 Task: Go to Program & Features. Select Whole Food Market. Add to cart Organic Whole Wheat Baguette-1. Place order for Bailey Nelson, _x000D_
4799 Deborah Dr_x000D_
North Ridgeville, Ohio(OH), 44039, Cell Number (440) 327-0766
Action: Mouse moved to (115, 89)
Screenshot: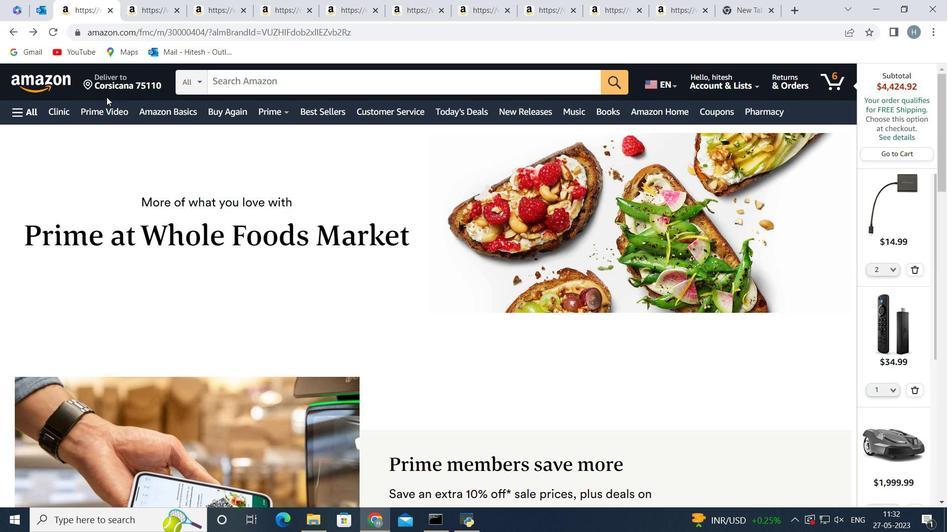 
Action: Mouse pressed left at (115, 89)
Screenshot: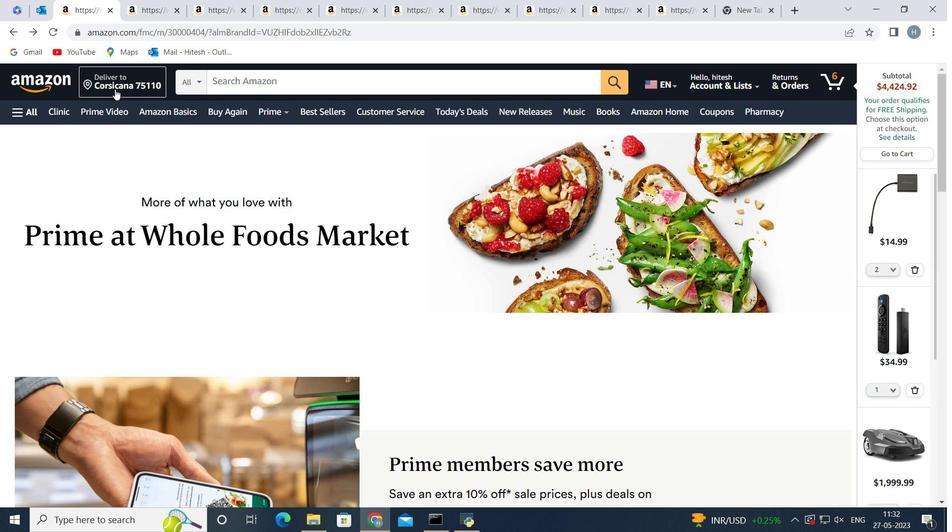 
Action: Mouse moved to (471, 345)
Screenshot: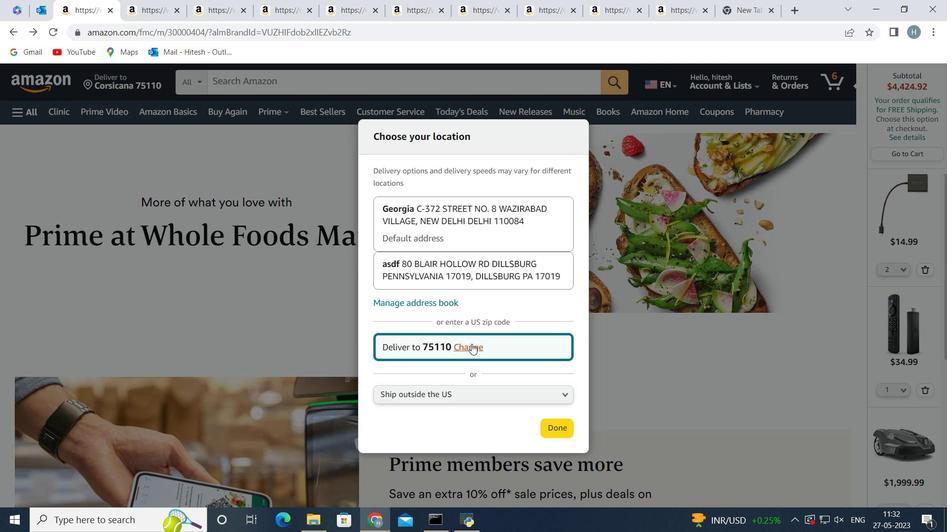 
Action: Mouse pressed left at (471, 345)
Screenshot: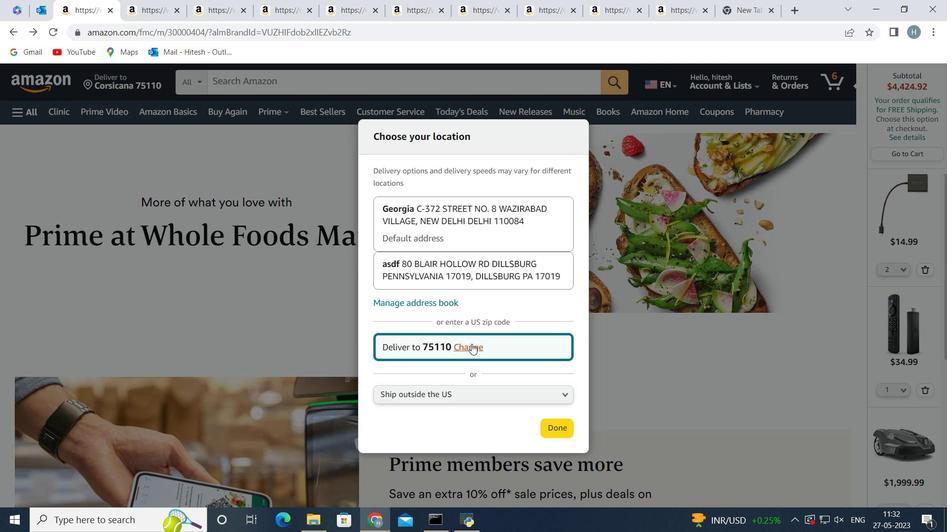 
Action: Mouse moved to (453, 342)
Screenshot: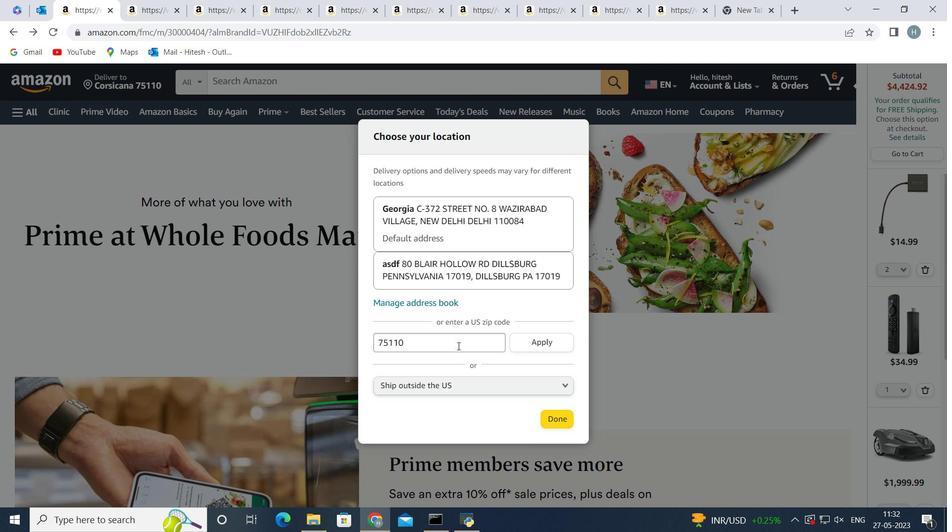 
Action: Mouse pressed left at (453, 342)
Screenshot: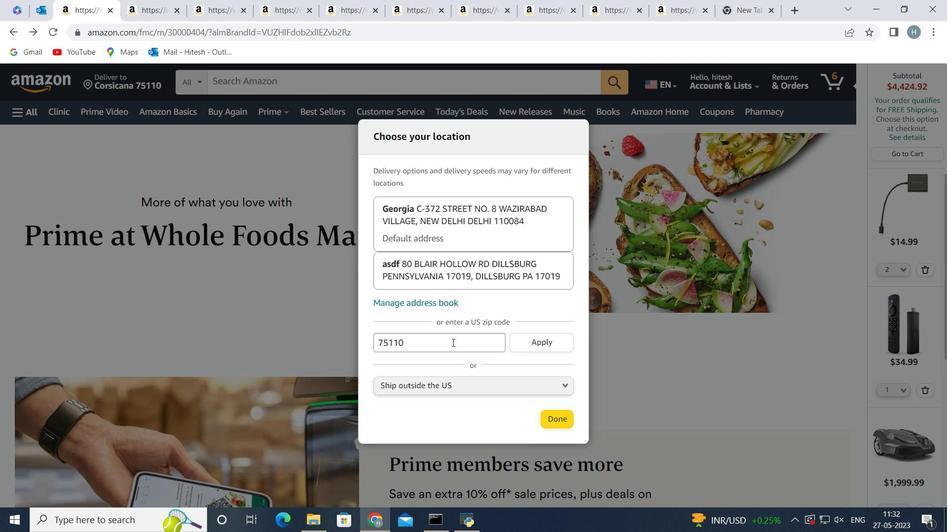 
Action: Key pressed <Key.backspace><Key.backspace><Key.backspace><Key.backspace><Key.backspace><Key.backspace><Key.backspace><Key.backspace><Key.backspace><Key.backspace><Key.backspace>44039
Screenshot: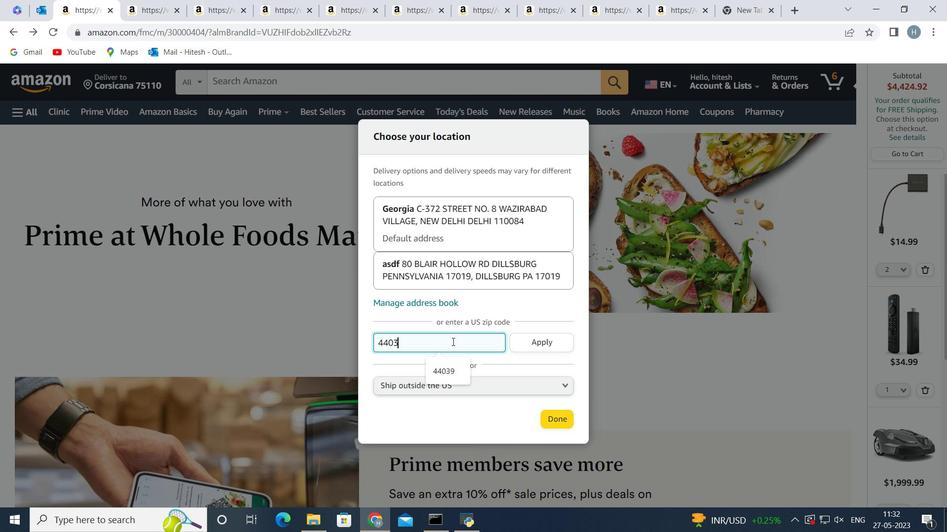 
Action: Mouse moved to (521, 345)
Screenshot: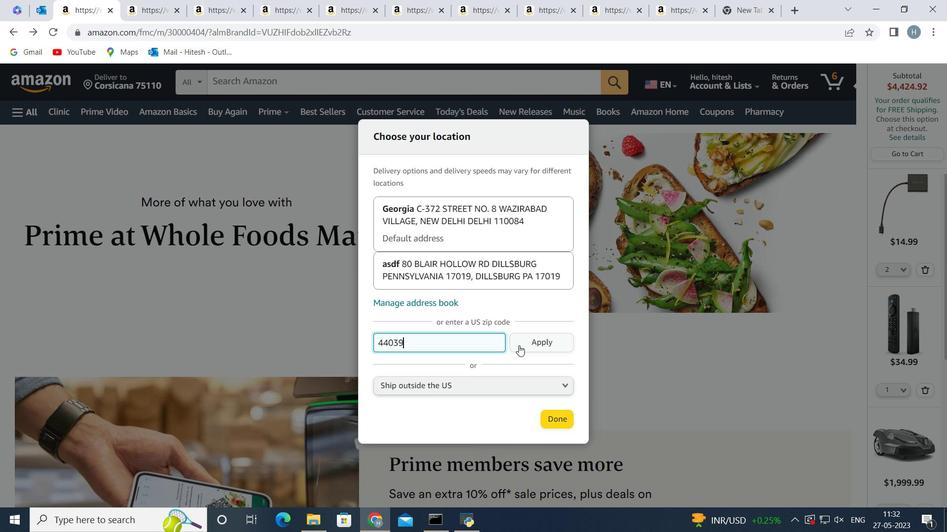 
Action: Mouse pressed left at (521, 345)
Screenshot: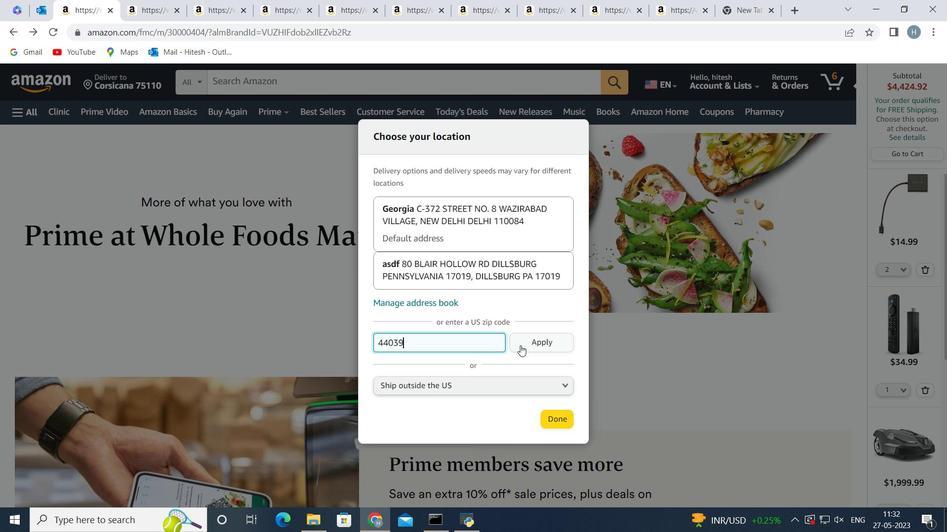 
Action: Mouse moved to (555, 425)
Screenshot: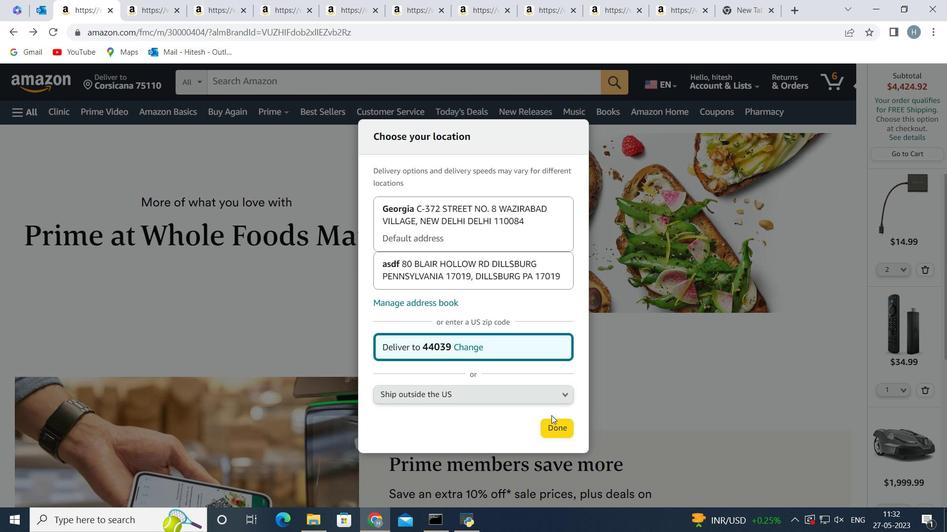 
Action: Mouse pressed left at (555, 425)
Screenshot: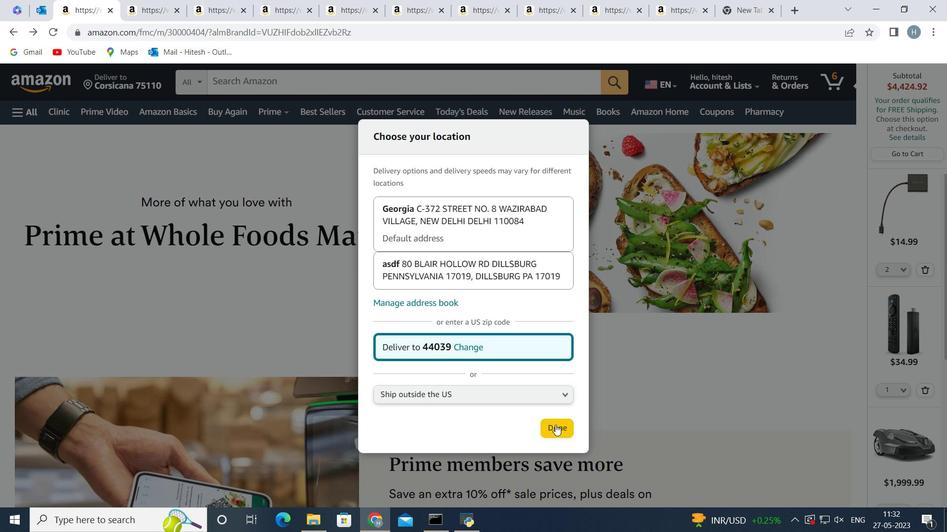 
Action: Mouse moved to (42, 110)
Screenshot: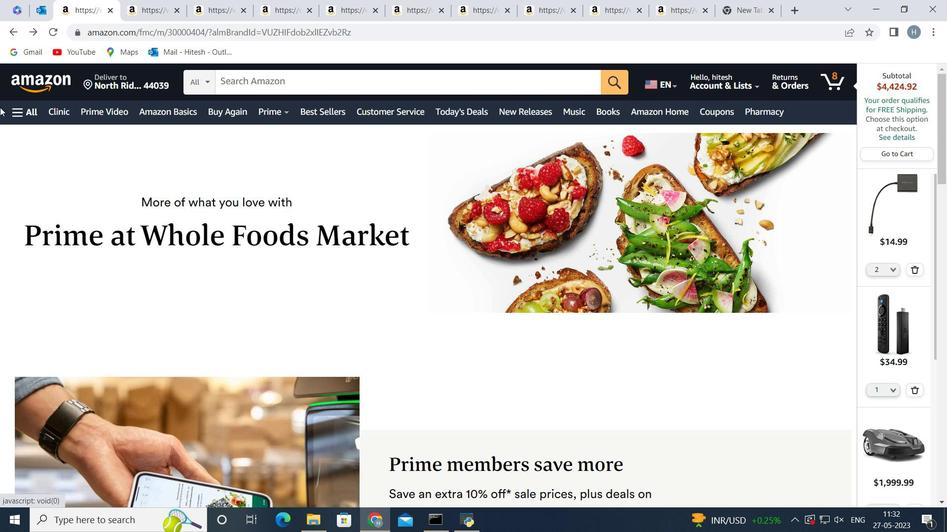 
Action: Mouse pressed left at (42, 110)
Screenshot: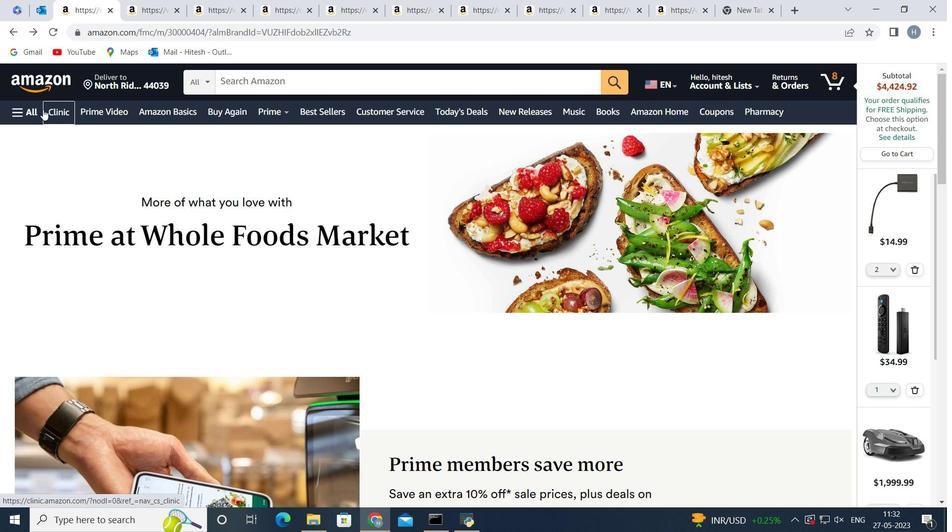 
Action: Mouse moved to (29, 110)
Screenshot: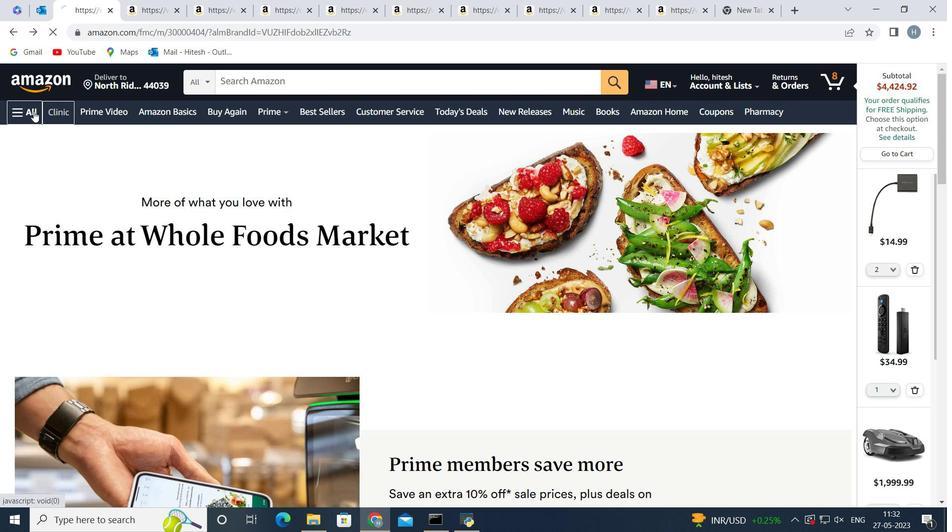
Action: Mouse pressed left at (29, 110)
Screenshot: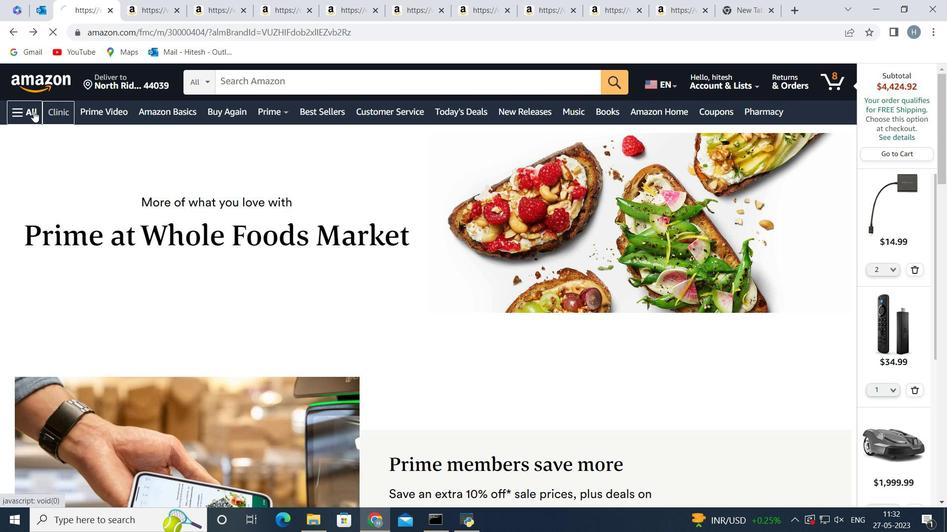 
Action: Mouse moved to (109, 176)
Screenshot: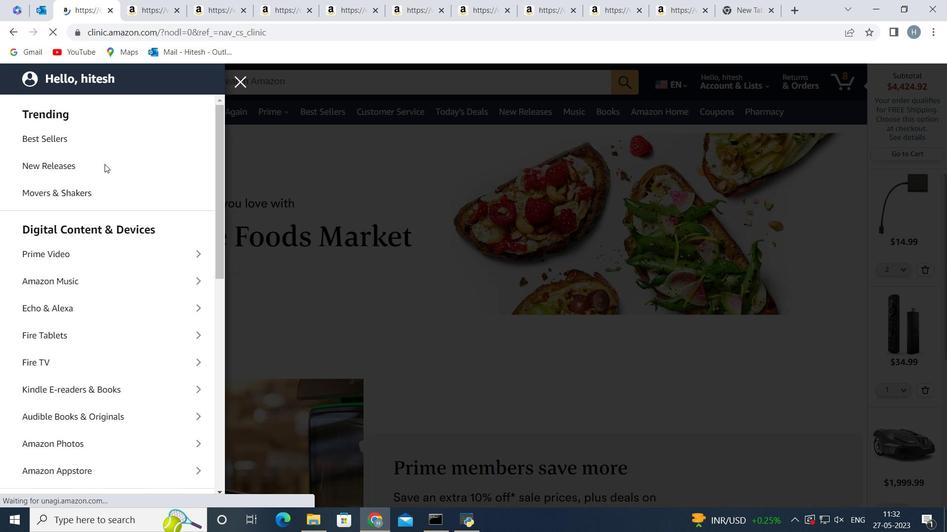 
Action: Mouse scrolled (109, 175) with delta (0, 0)
Screenshot: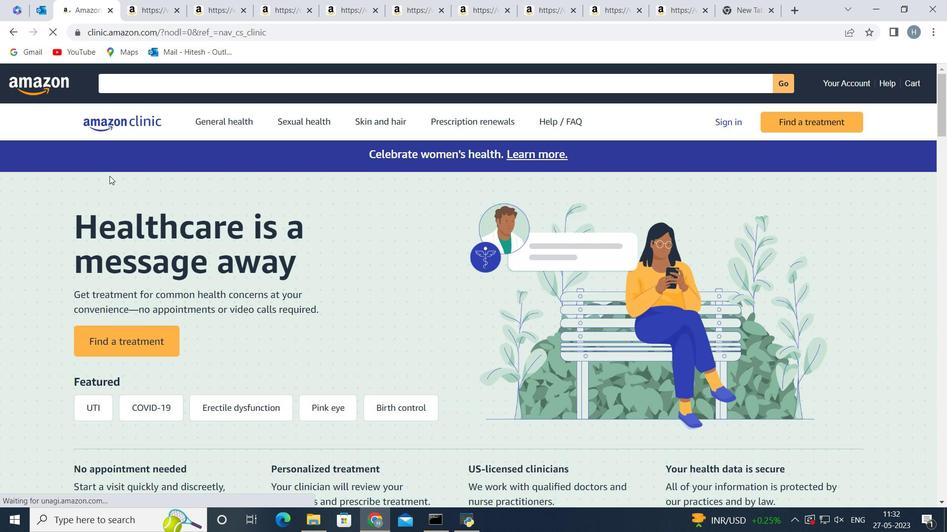 
Action: Mouse moved to (227, 184)
Screenshot: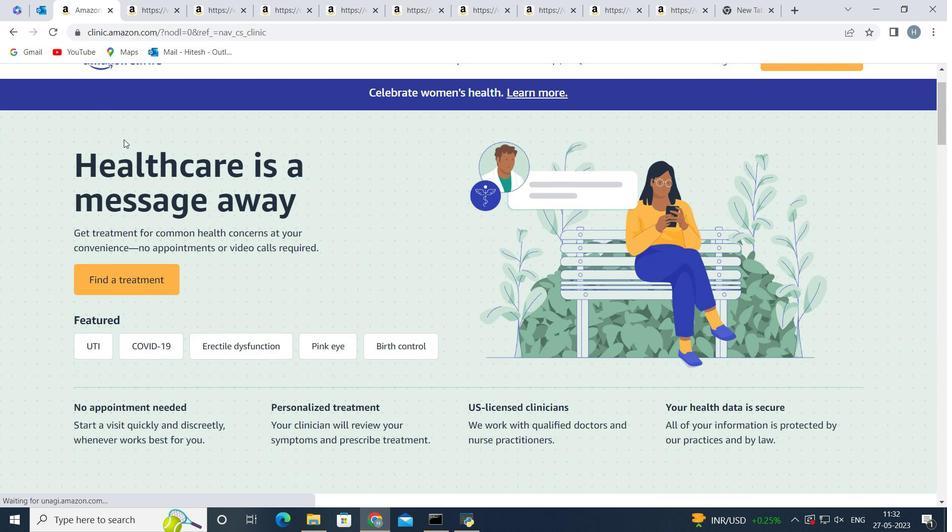 
Action: Mouse scrolled (227, 184) with delta (0, 0)
Screenshot: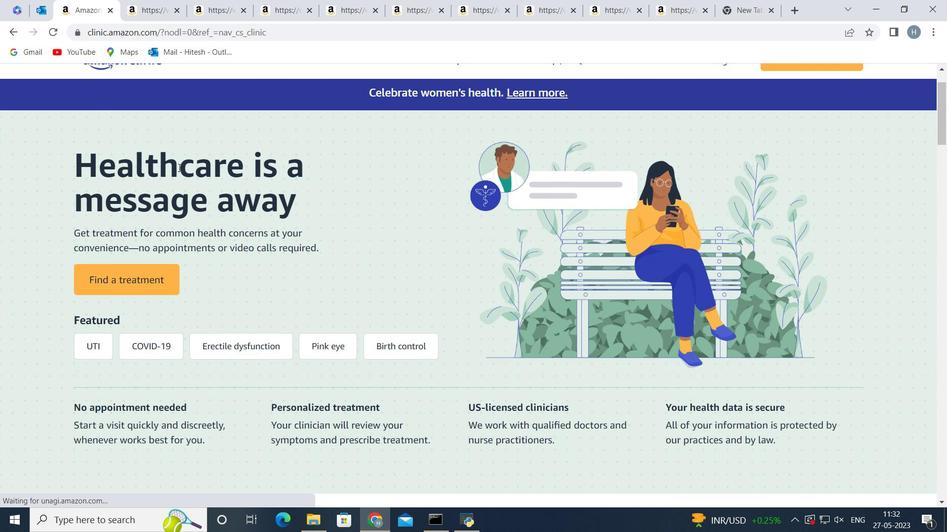 
Action: Mouse scrolled (227, 184) with delta (0, 0)
Screenshot: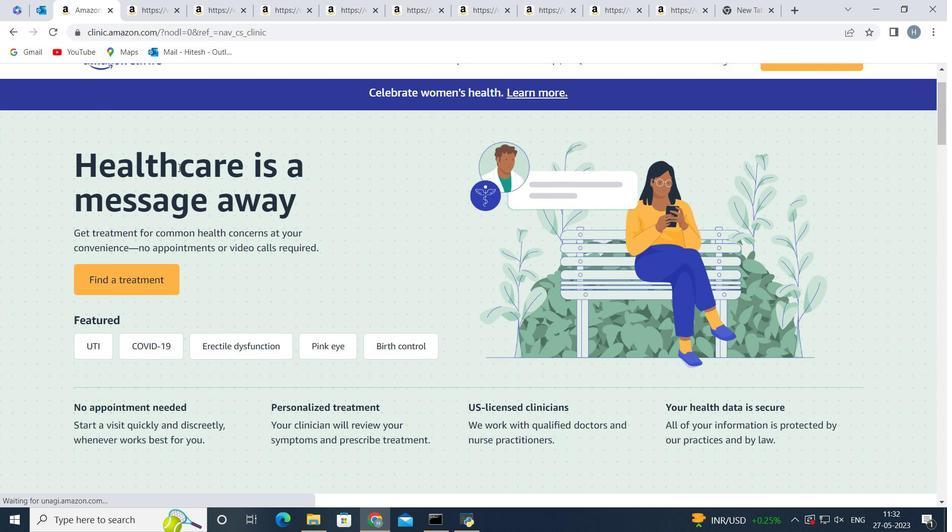 
Action: Mouse scrolled (227, 184) with delta (0, 0)
Screenshot: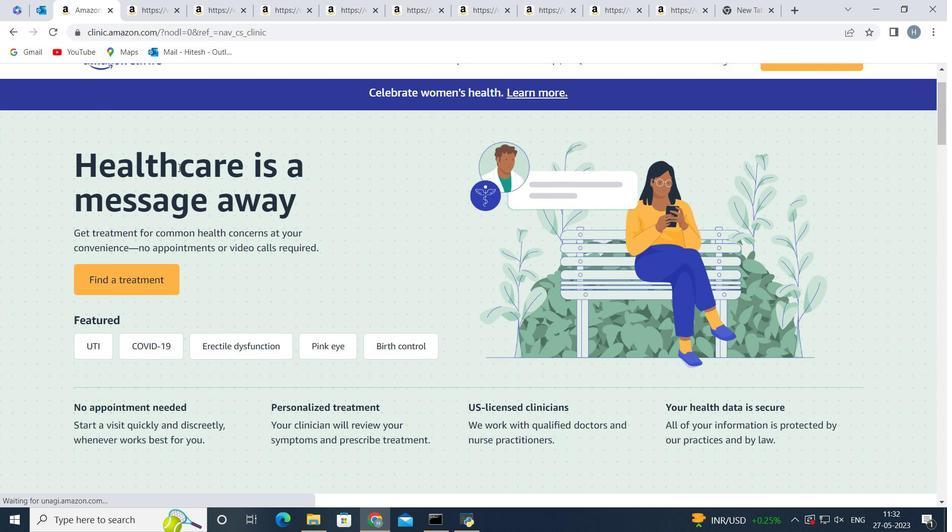 
Action: Mouse scrolled (227, 184) with delta (0, 0)
Screenshot: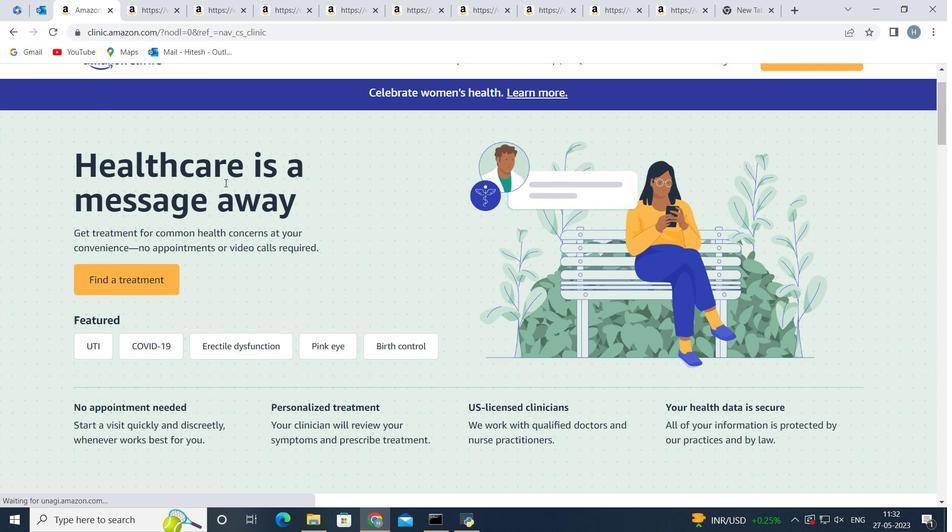 
Action: Mouse moved to (7, 35)
Screenshot: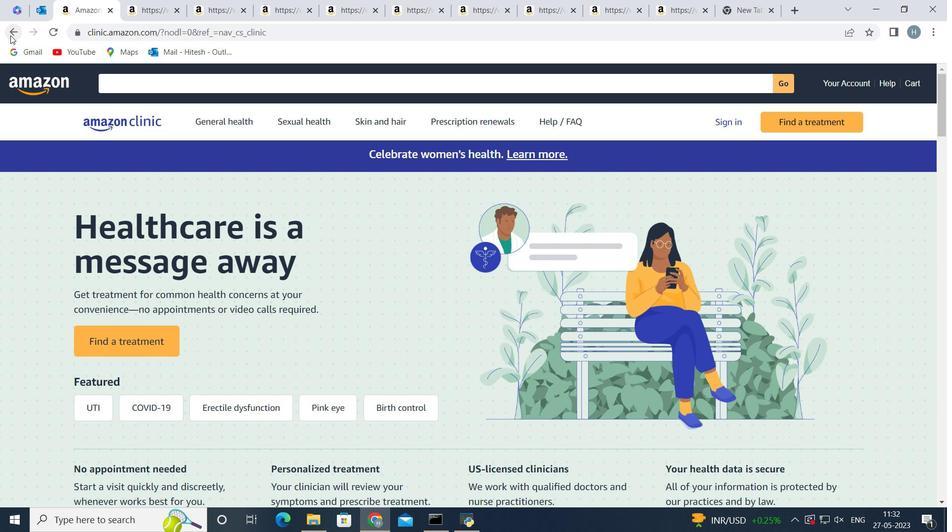 
Action: Mouse pressed left at (7, 35)
Screenshot: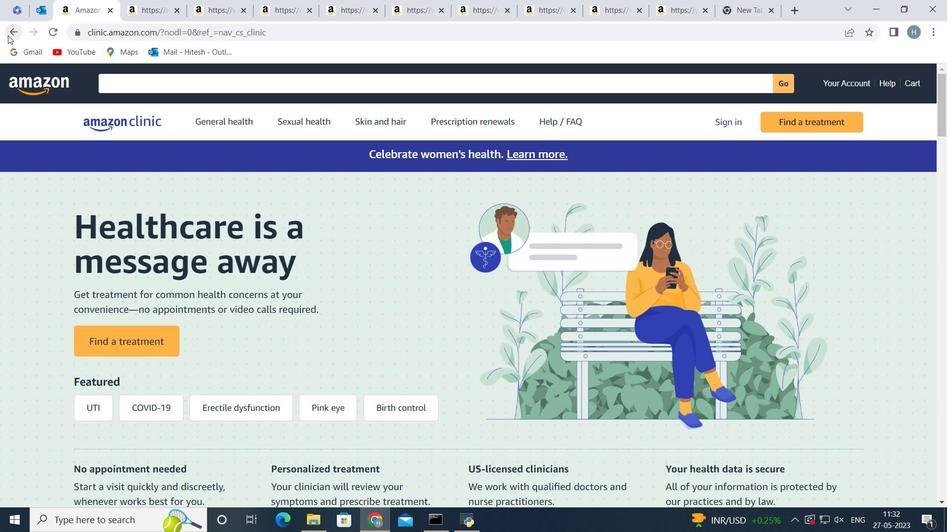 
Action: Mouse moved to (18, 108)
Screenshot: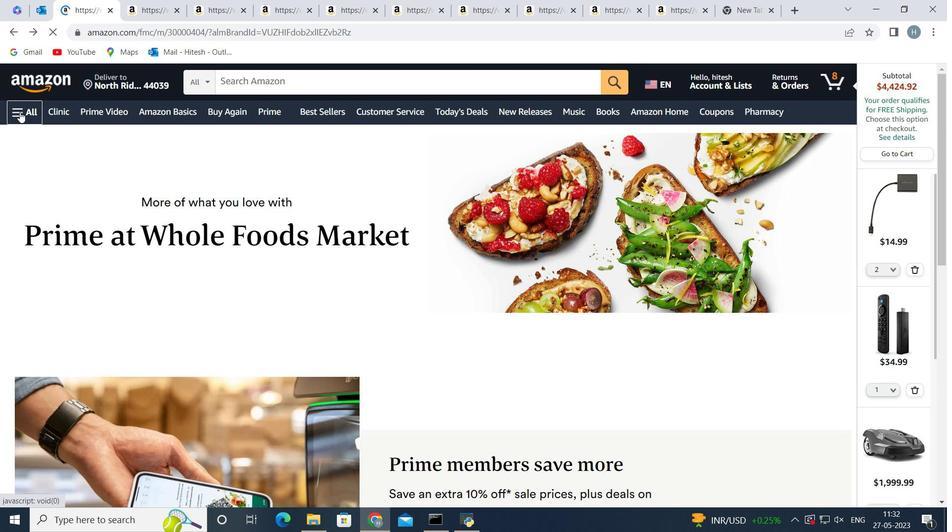 
Action: Mouse pressed left at (18, 108)
Screenshot: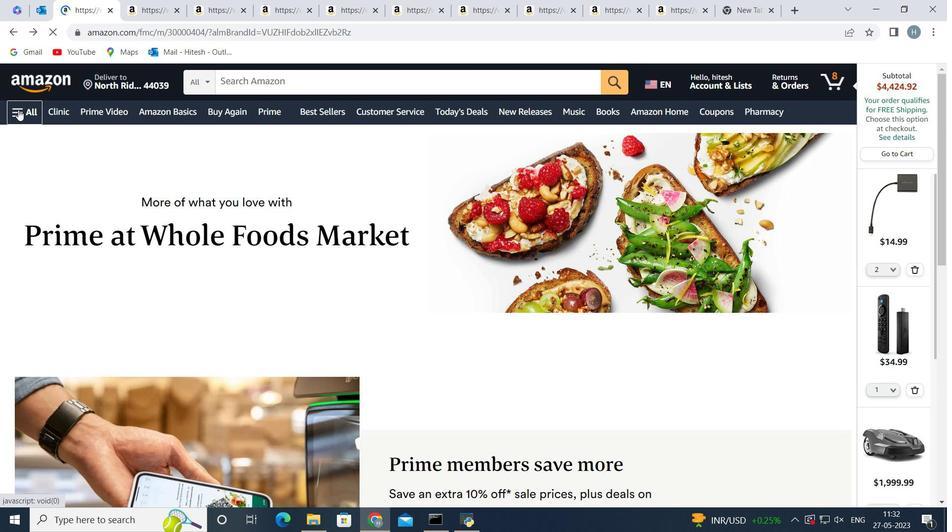
Action: Mouse moved to (69, 161)
Screenshot: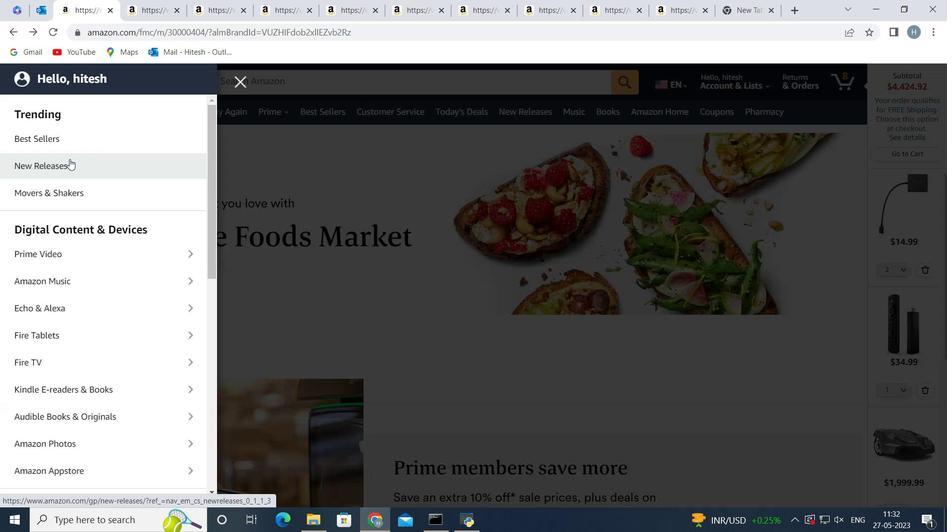 
Action: Mouse scrolled (69, 161) with delta (0, 0)
Screenshot: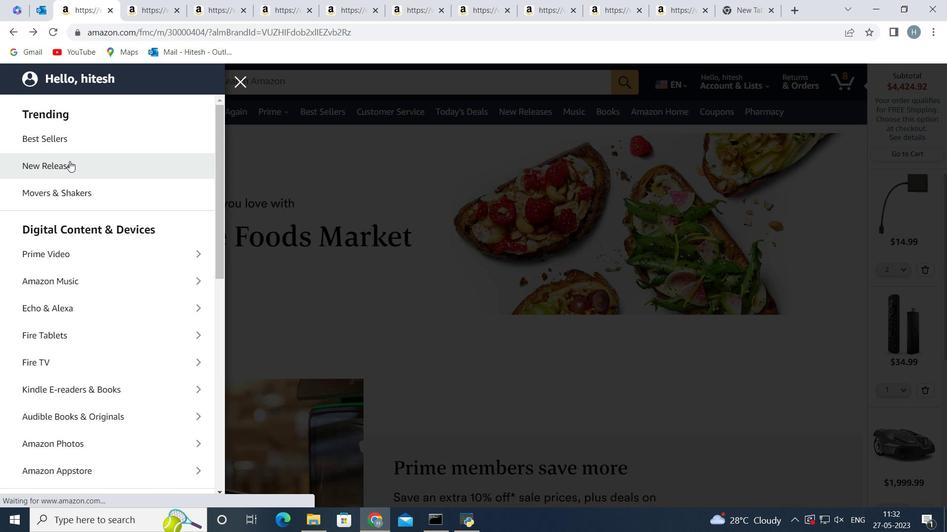 
Action: Mouse scrolled (69, 161) with delta (0, 0)
Screenshot: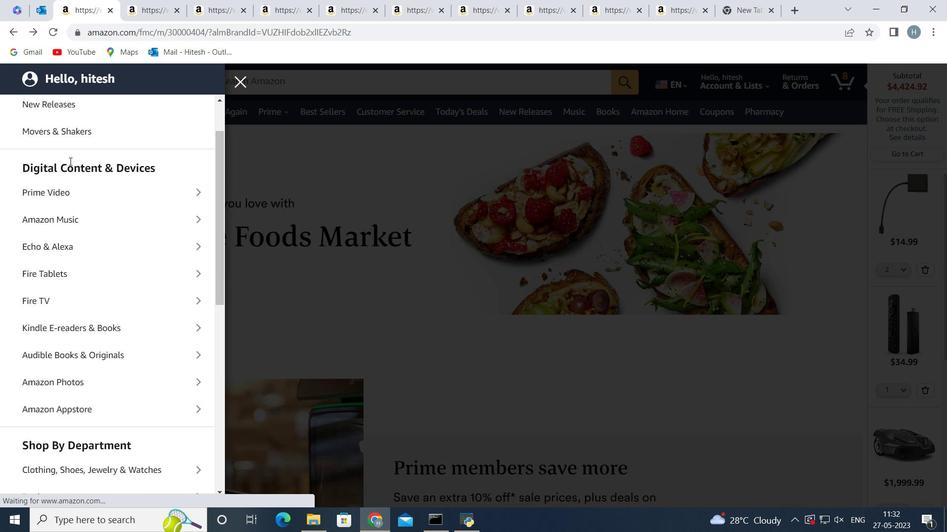 
Action: Mouse scrolled (69, 161) with delta (0, 0)
Screenshot: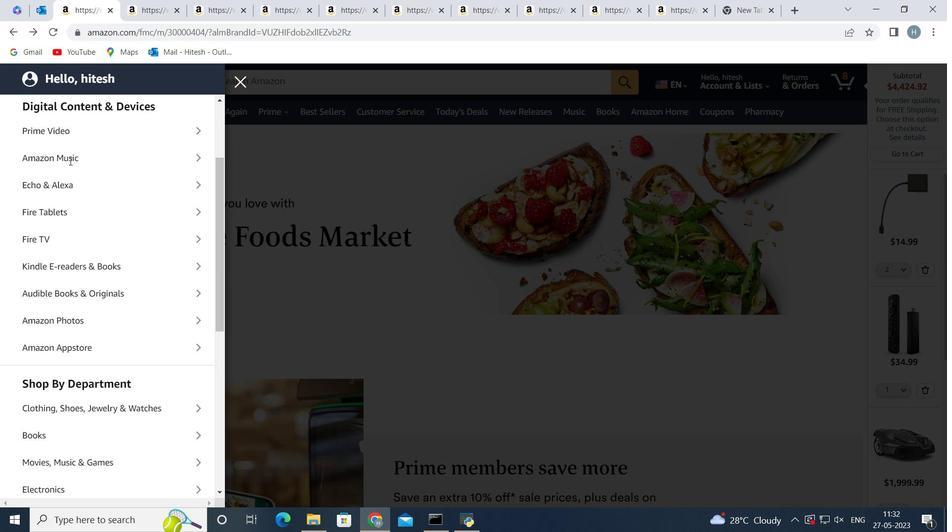 
Action: Mouse scrolled (69, 161) with delta (0, 0)
Screenshot: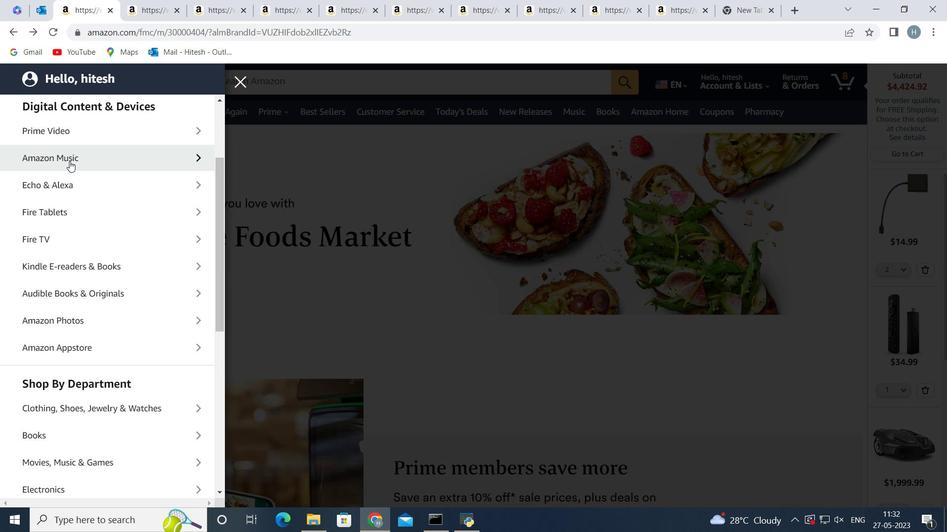 
Action: Mouse scrolled (69, 161) with delta (0, 0)
Screenshot: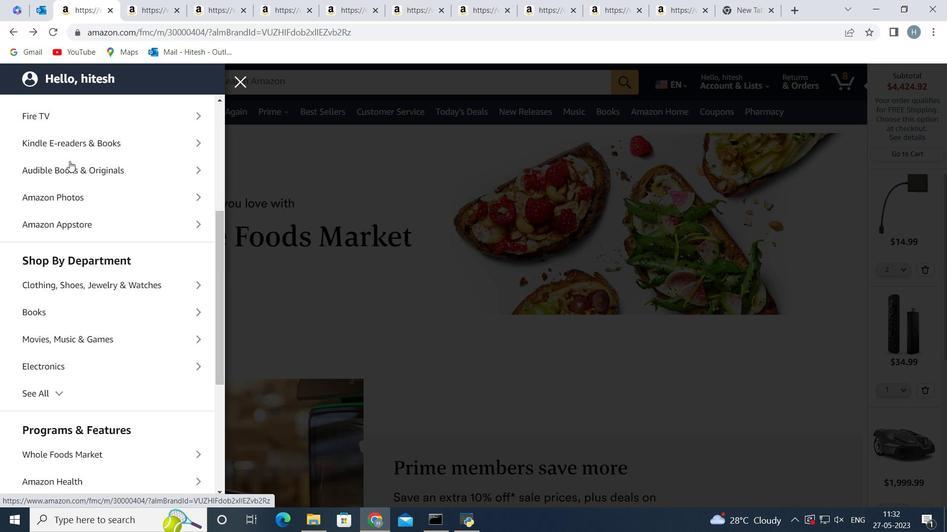 
Action: Mouse scrolled (69, 161) with delta (0, 0)
Screenshot: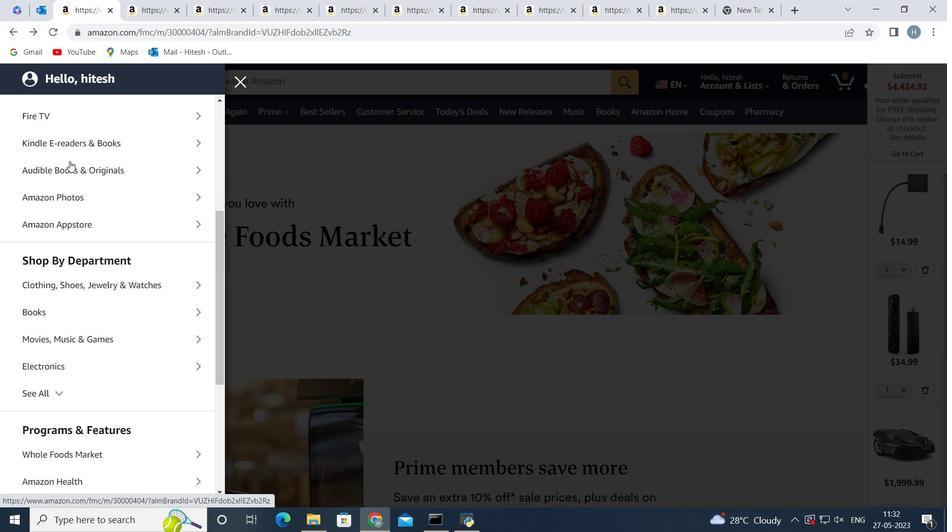 
Action: Mouse moved to (98, 257)
Screenshot: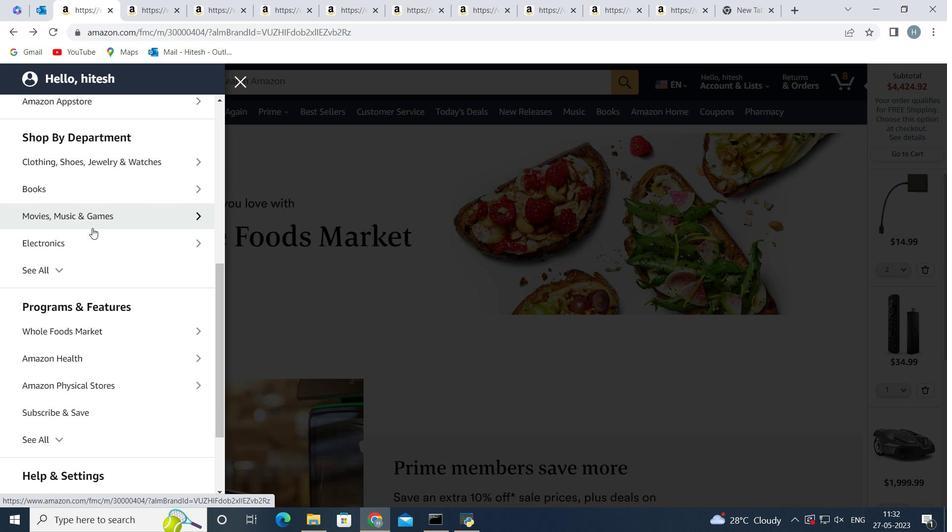 
Action: Mouse scrolled (98, 257) with delta (0, 0)
Screenshot: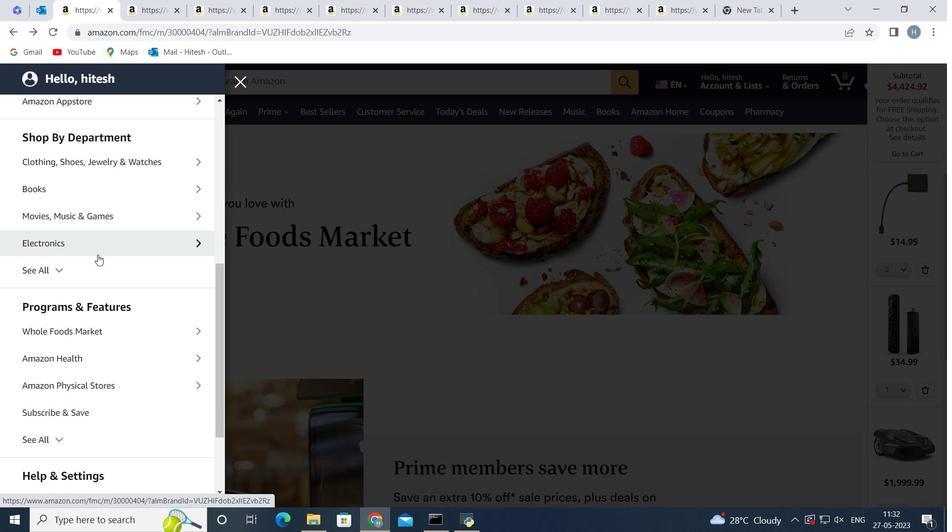 
Action: Mouse scrolled (98, 257) with delta (0, 0)
Screenshot: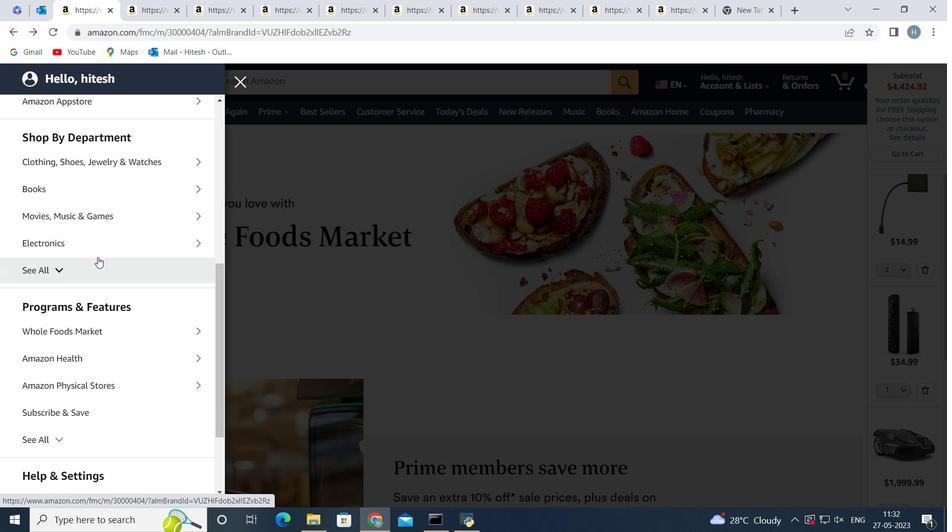
Action: Mouse moved to (109, 216)
Screenshot: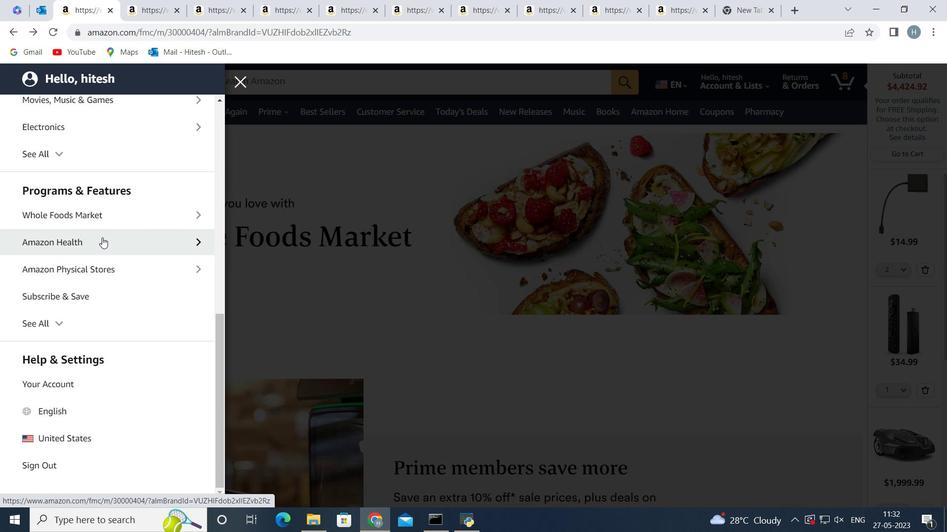 
Action: Mouse pressed left at (109, 216)
Screenshot: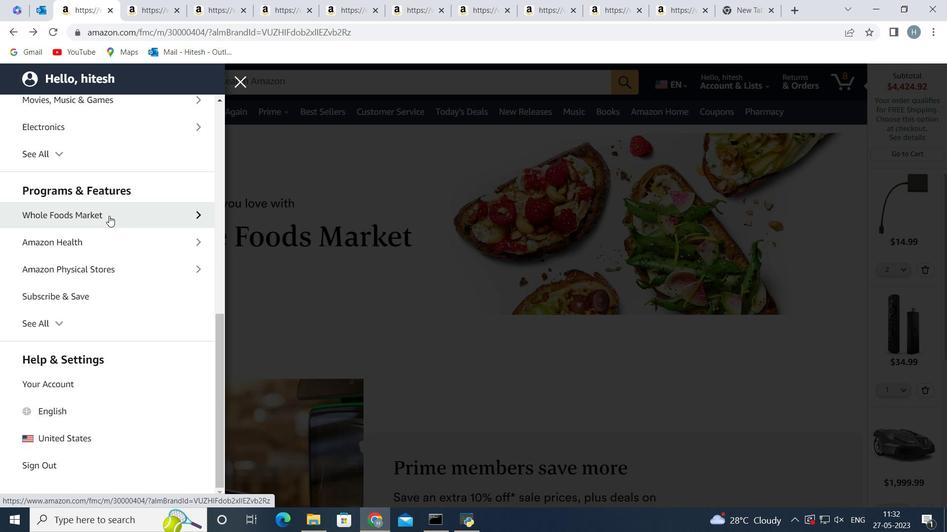 
Action: Mouse moved to (121, 169)
Screenshot: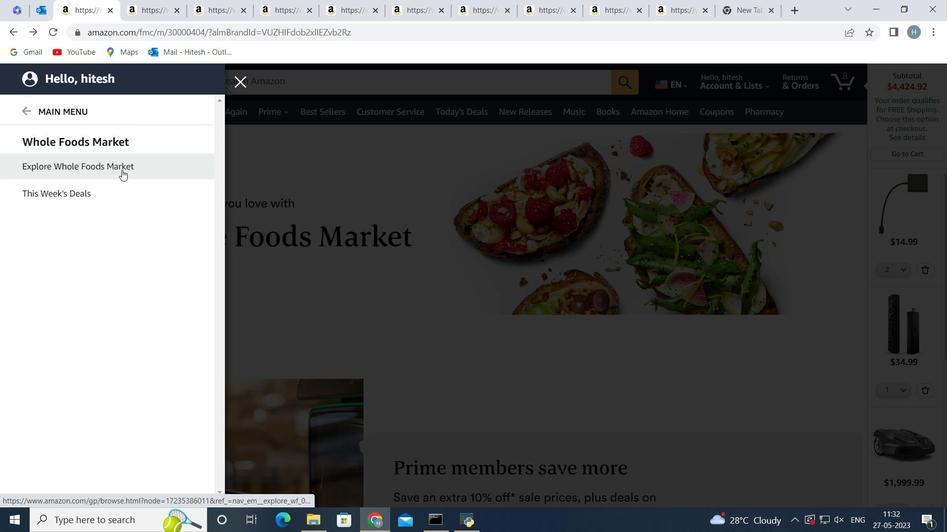 
Action: Mouse pressed left at (121, 169)
Screenshot: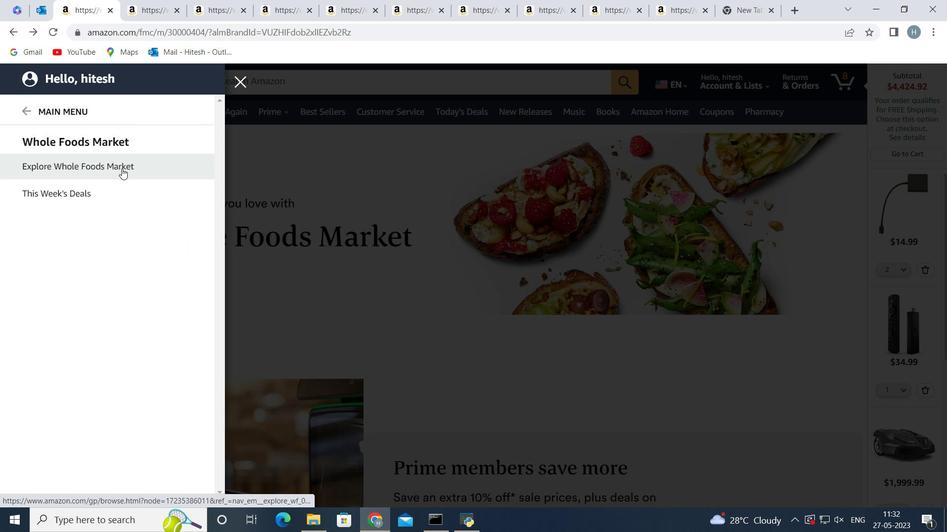 
Action: Mouse moved to (326, 82)
Screenshot: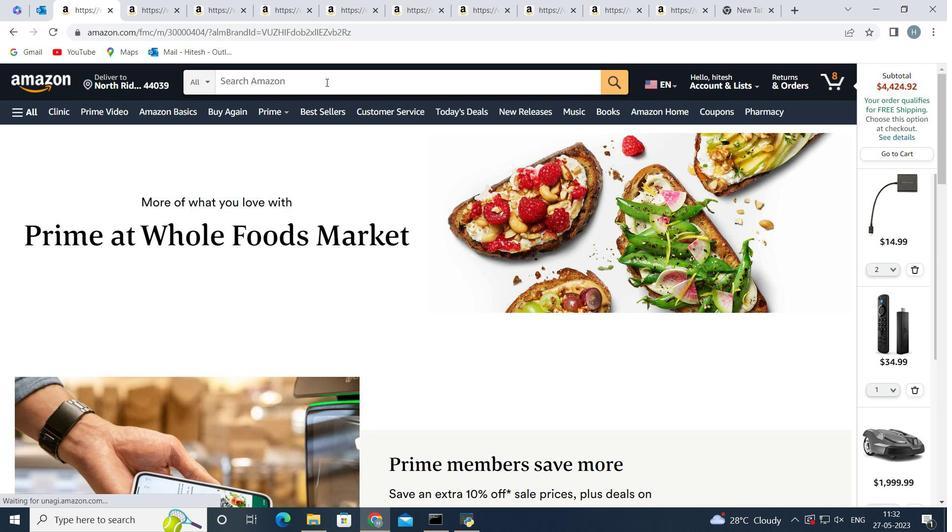 
Action: Mouse pressed left at (326, 82)
Screenshot: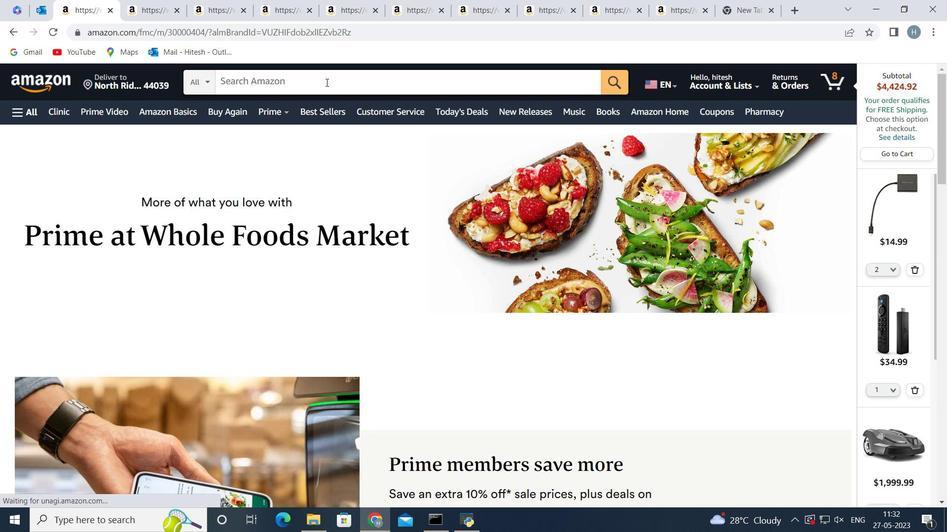 
Action: Key pressed <Key.shift>Organic<Key.space><Key.shift>Whole<Key.space><Key.shift>Wheat<Key.space><Key.shift><Key.shift><Key.shift><Key.shift><Key.shift><Key.shift><Key.shift><Key.shift><Key.shift><Key.shift>Baguette<Key.enter>
Screenshot: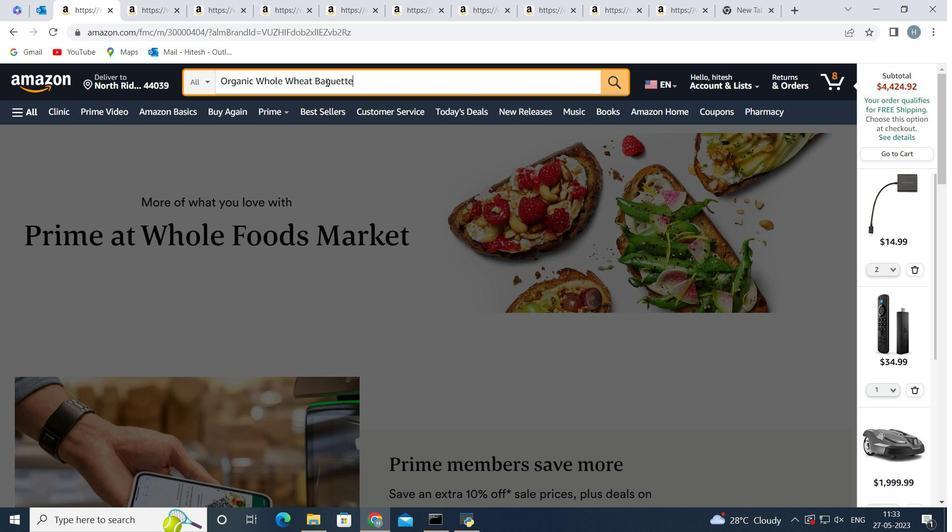 
Action: Mouse moved to (373, 219)
Screenshot: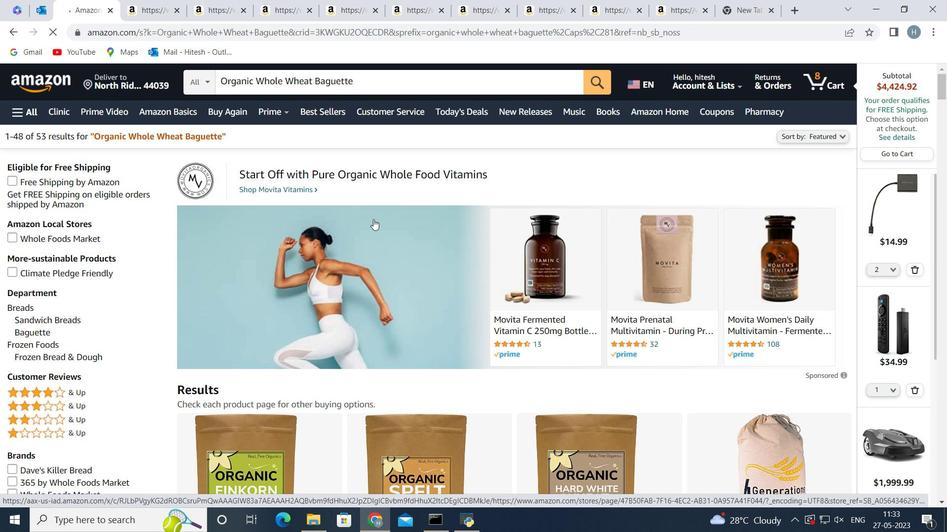 
Action: Mouse scrolled (373, 219) with delta (0, 0)
Screenshot: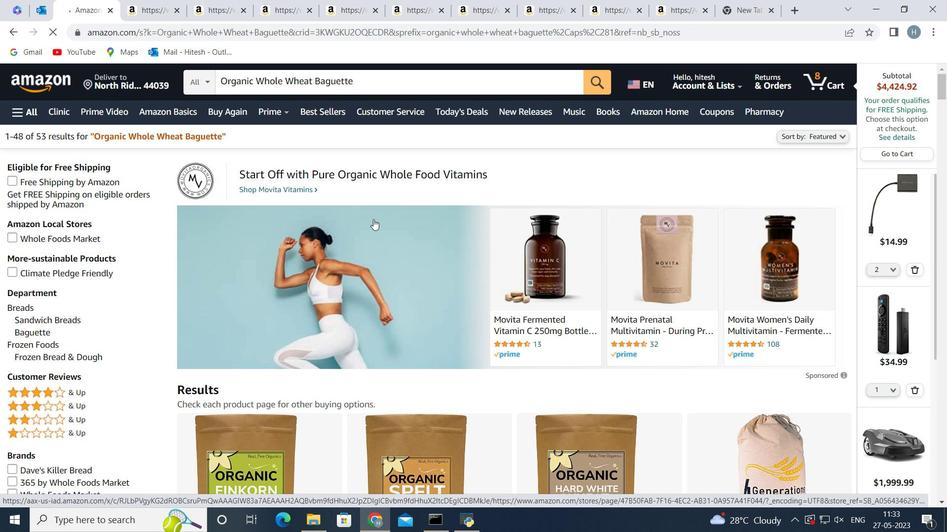 
Action: Mouse scrolled (373, 219) with delta (0, 0)
Screenshot: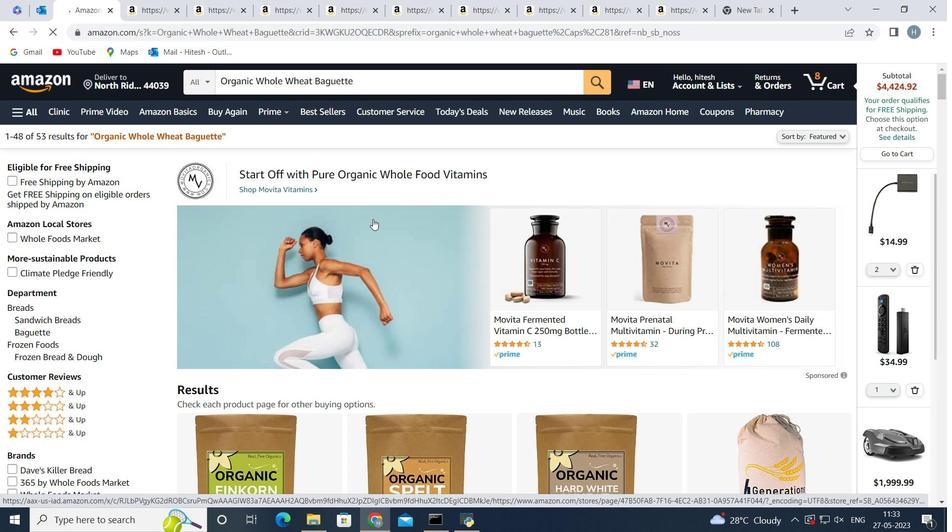 
Action: Mouse moved to (364, 221)
Screenshot: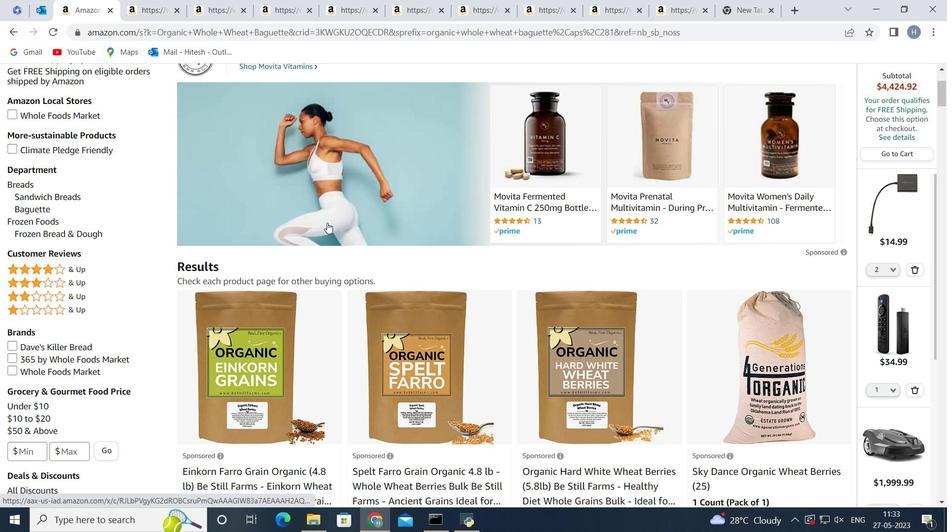
Action: Mouse scrolled (364, 220) with delta (0, 0)
Screenshot: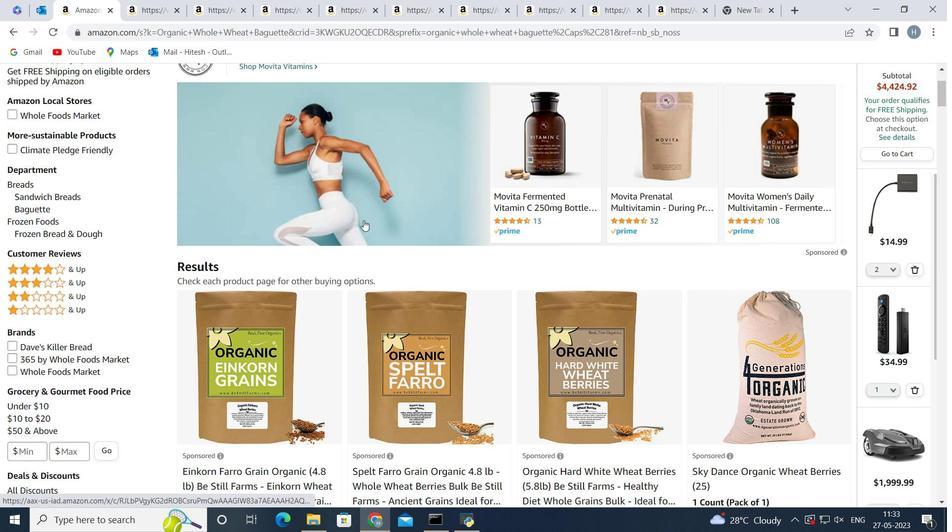 
Action: Mouse scrolled (364, 220) with delta (0, 0)
Screenshot: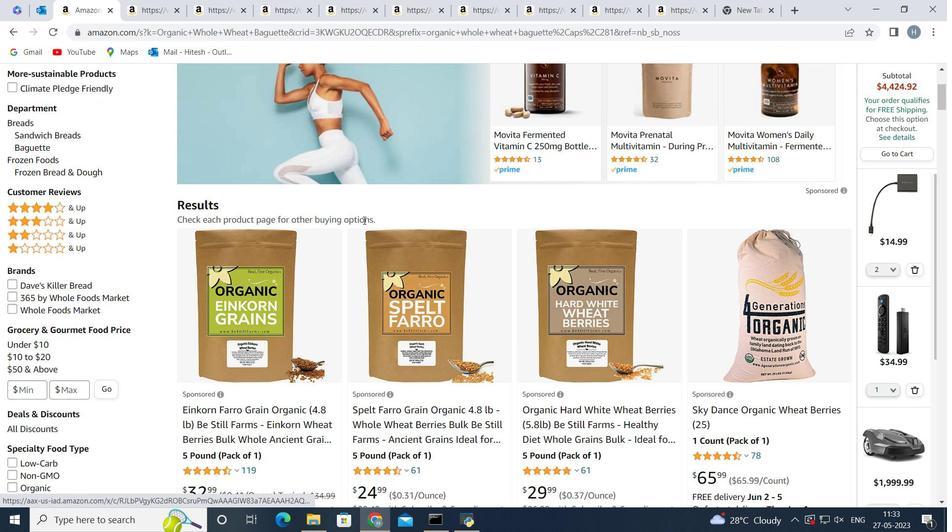 
Action: Mouse scrolled (364, 220) with delta (0, 0)
Screenshot: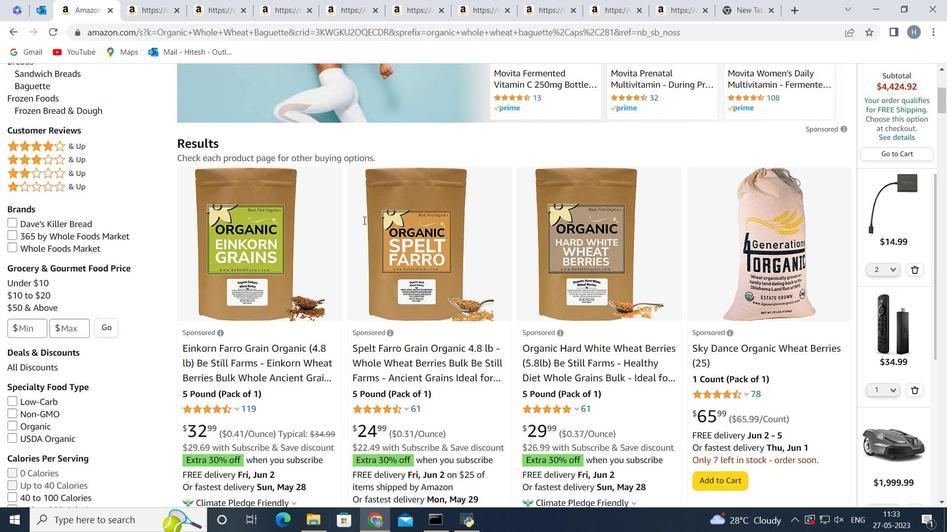 
Action: Mouse moved to (367, 219)
Screenshot: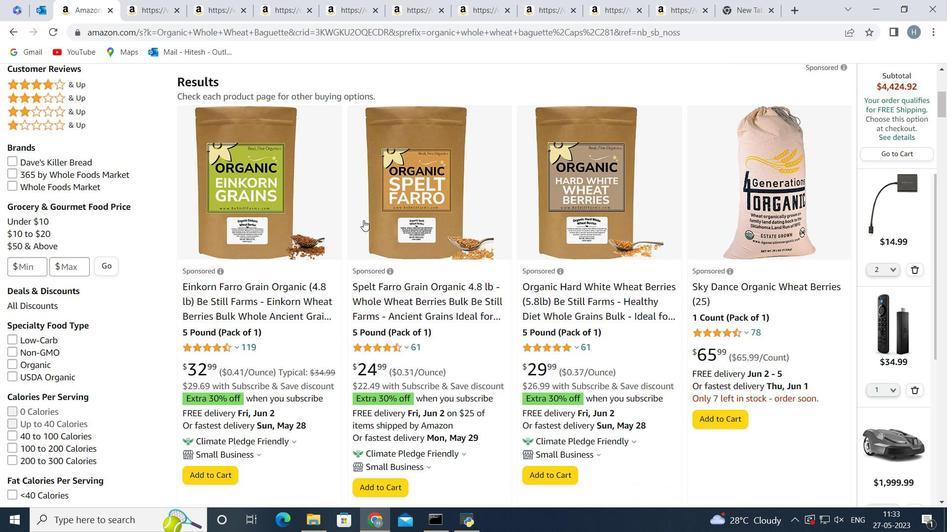 
Action: Mouse scrolled (367, 219) with delta (0, 0)
Screenshot: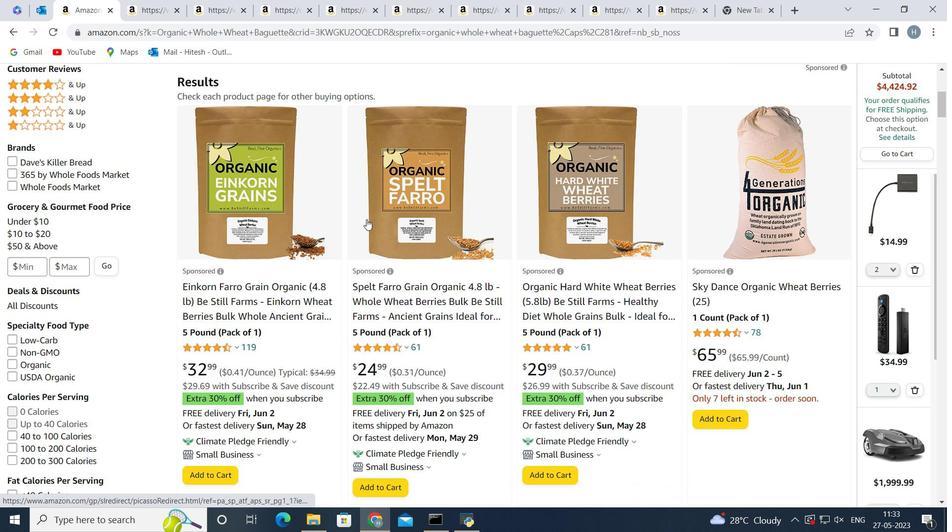 
Action: Mouse scrolled (367, 219) with delta (0, 0)
Screenshot: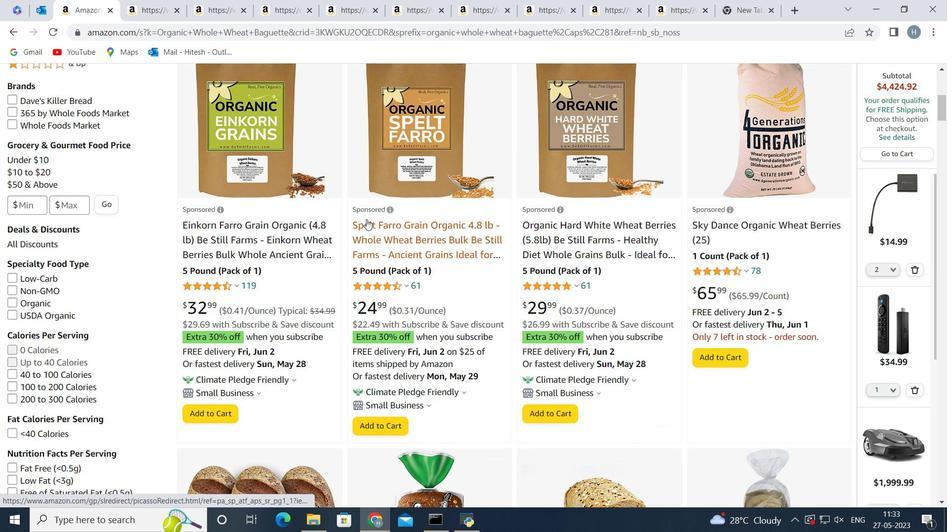
Action: Mouse scrolled (367, 219) with delta (0, 0)
Screenshot: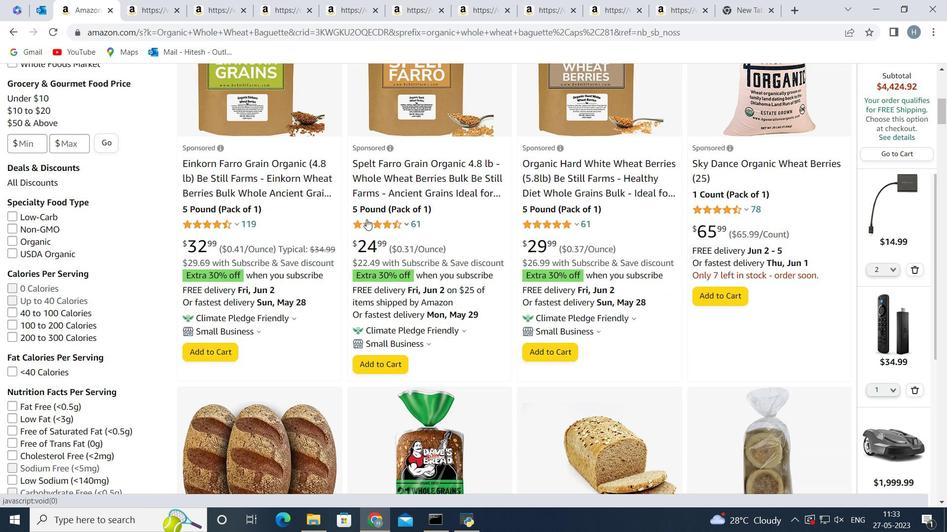 
Action: Mouse scrolled (367, 219) with delta (0, 0)
Screenshot: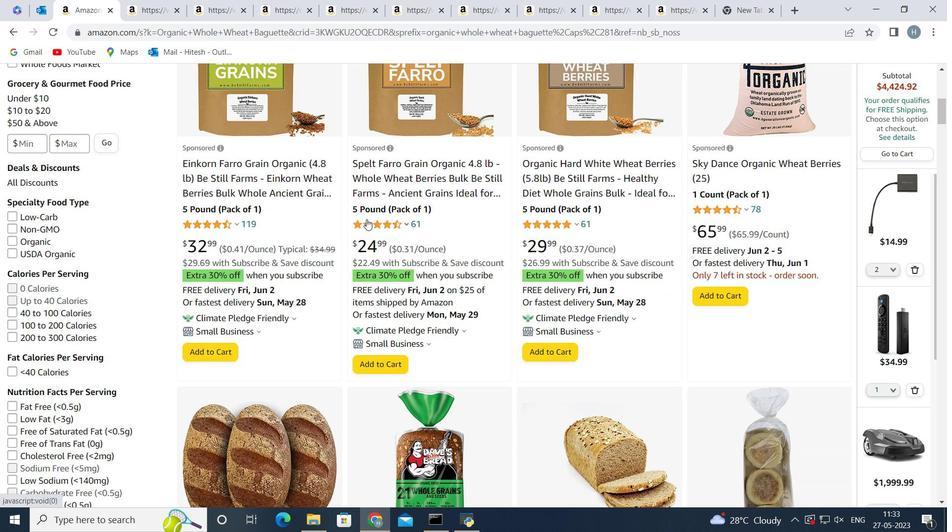
Action: Mouse scrolled (367, 219) with delta (0, 0)
Screenshot: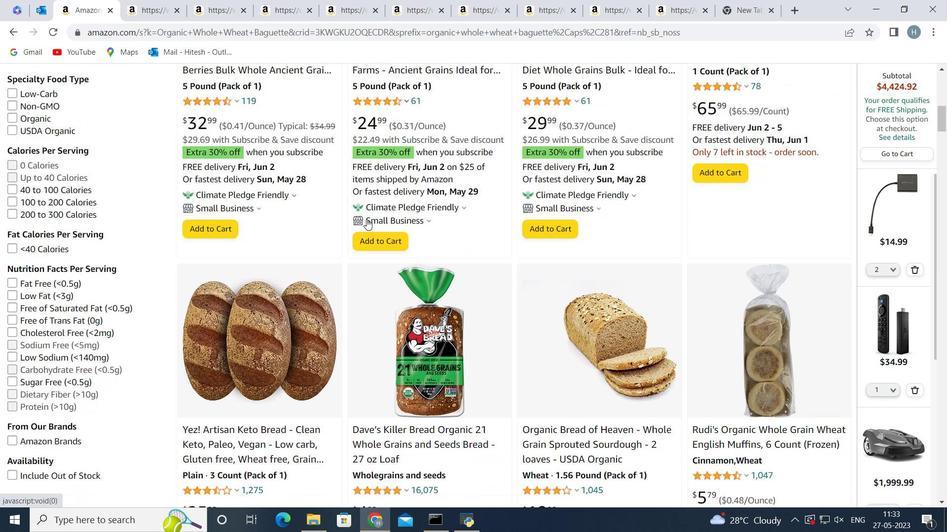
Action: Mouse scrolled (367, 219) with delta (0, 0)
Screenshot: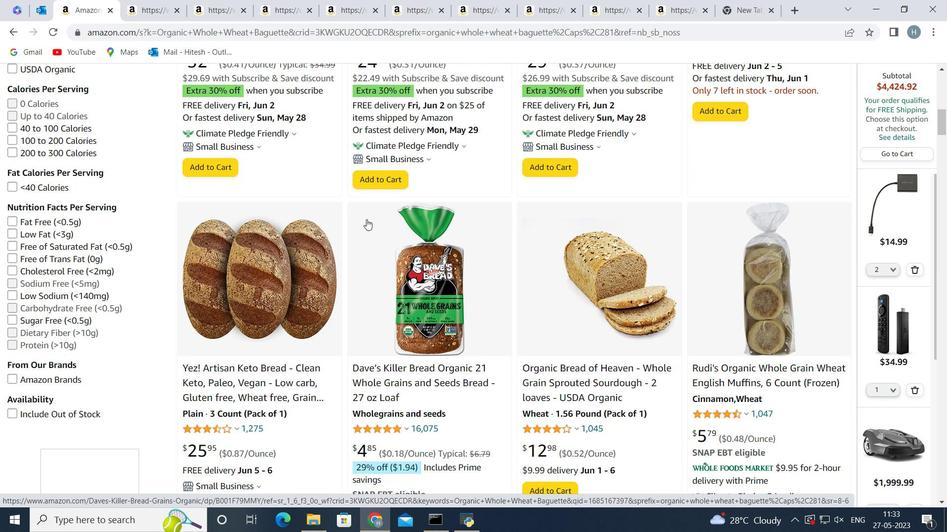 
Action: Mouse scrolled (367, 219) with delta (0, 0)
Screenshot: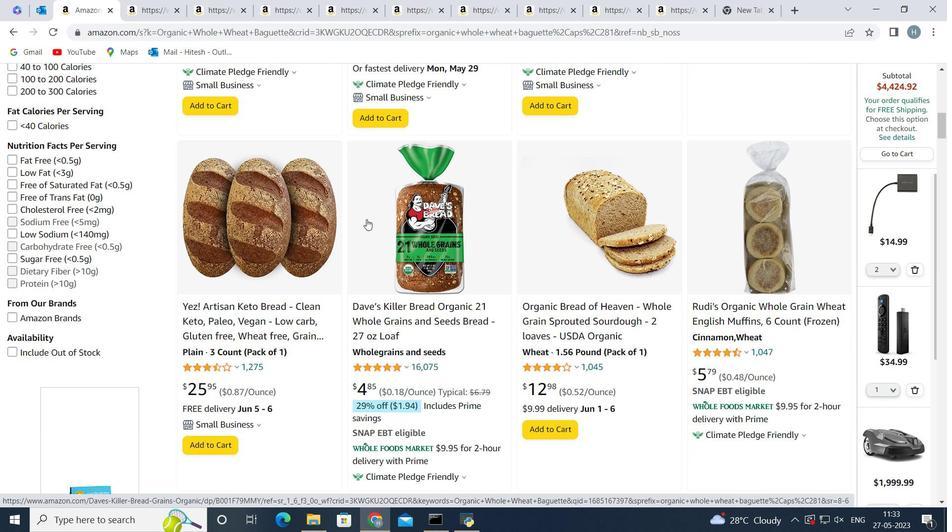 
Action: Mouse scrolled (367, 219) with delta (0, 0)
Screenshot: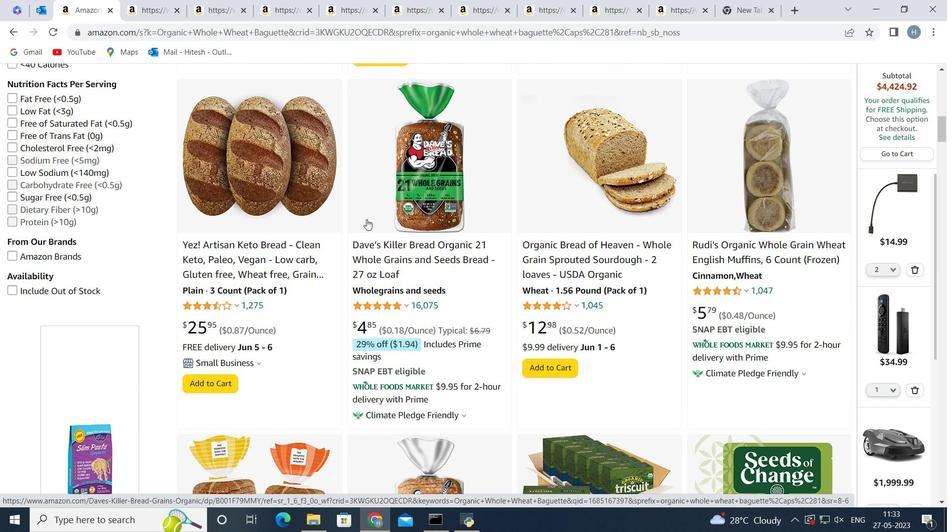 
Action: Mouse scrolled (367, 219) with delta (0, 0)
Screenshot: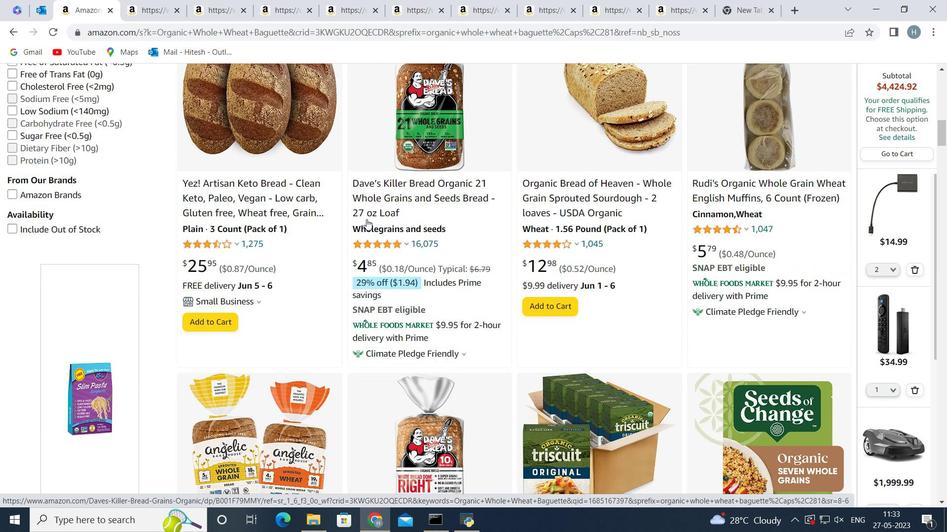 
Action: Mouse scrolled (367, 219) with delta (0, 0)
Screenshot: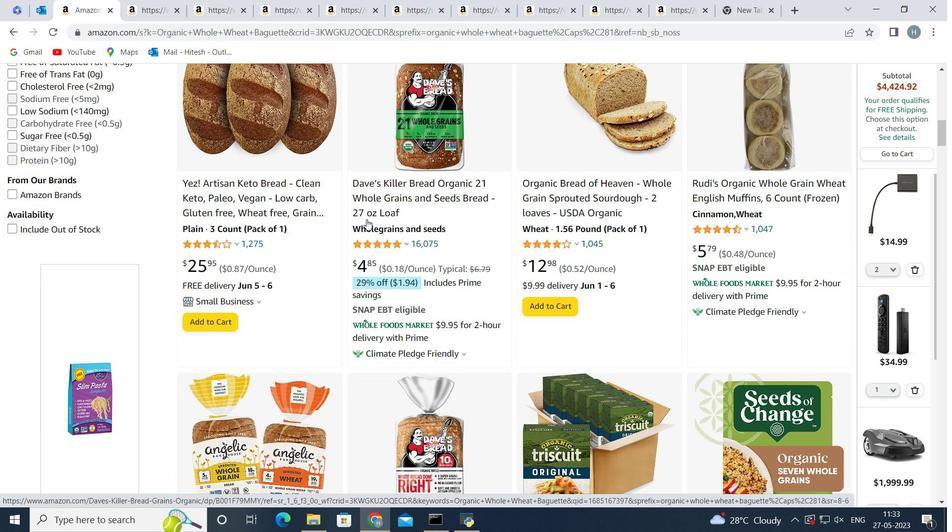 
Action: Mouse scrolled (367, 219) with delta (0, 0)
Screenshot: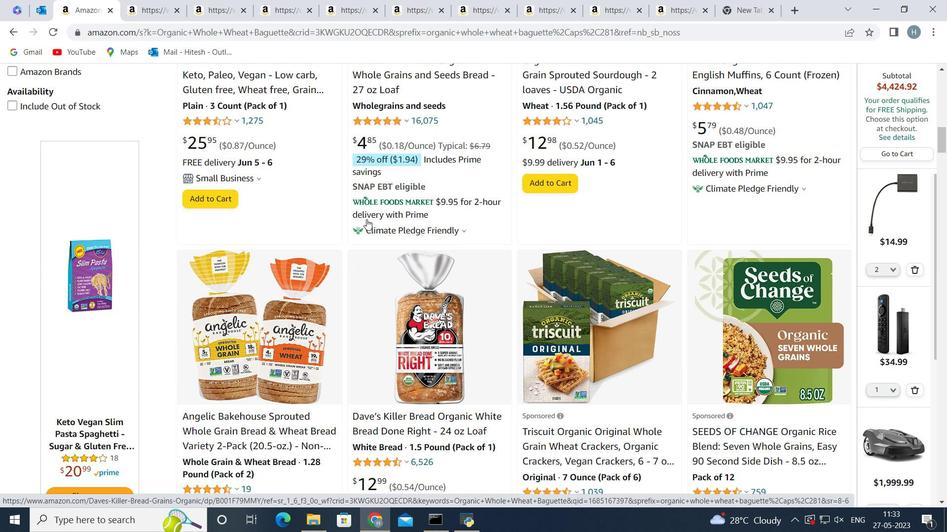 
Action: Mouse scrolled (367, 220) with delta (0, 0)
Screenshot: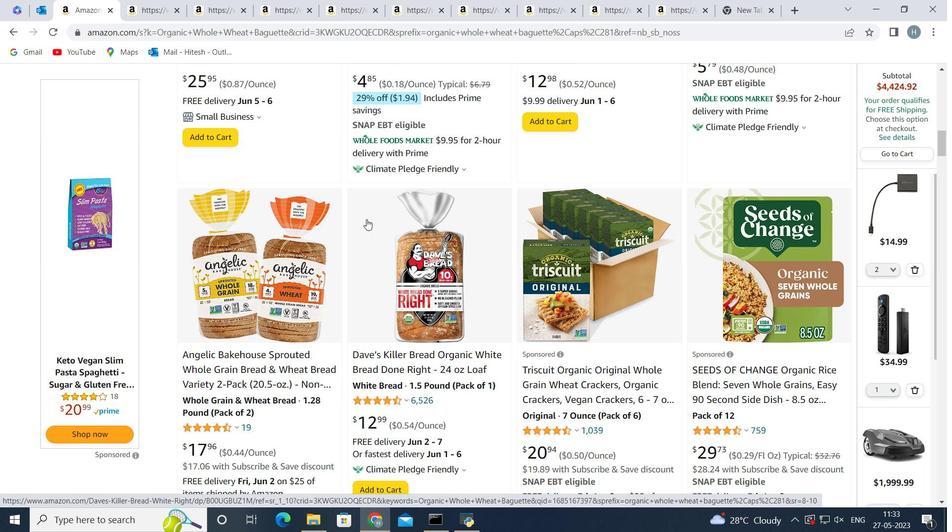 
Action: Mouse scrolled (367, 220) with delta (0, 0)
Screenshot: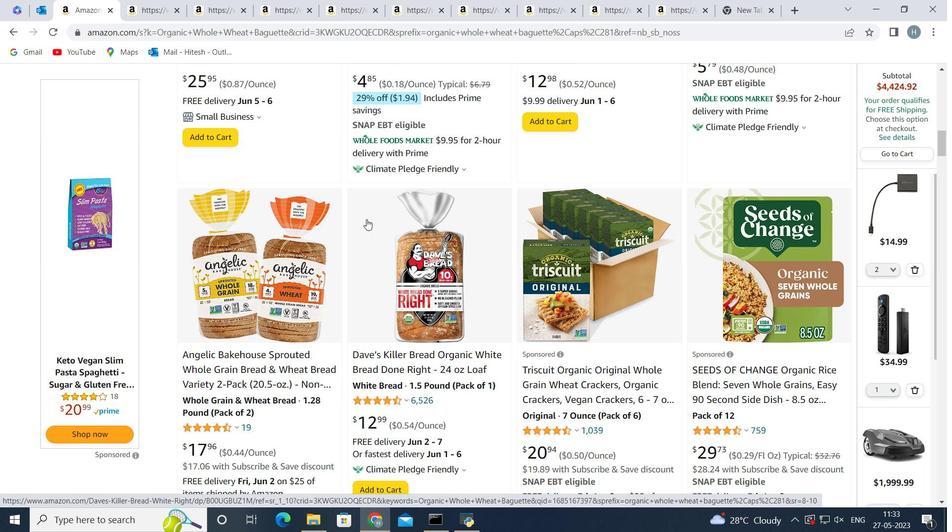 
Action: Mouse scrolled (367, 220) with delta (0, 0)
Screenshot: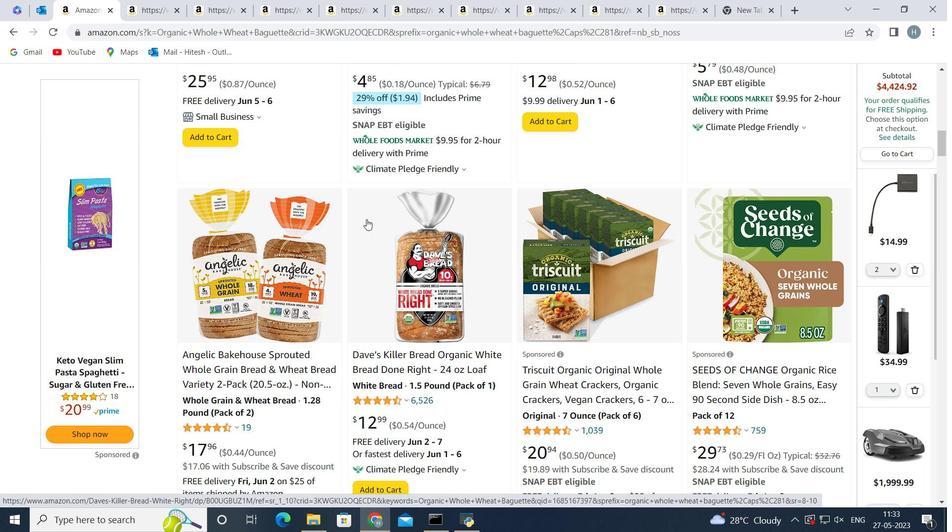
Action: Mouse scrolled (367, 220) with delta (0, 0)
Screenshot: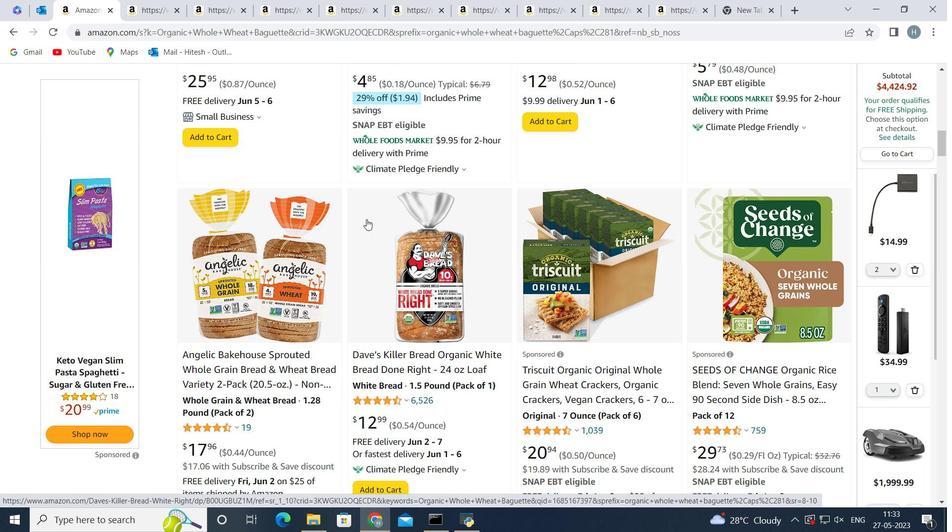 
Action: Mouse scrolled (367, 220) with delta (0, 0)
Screenshot: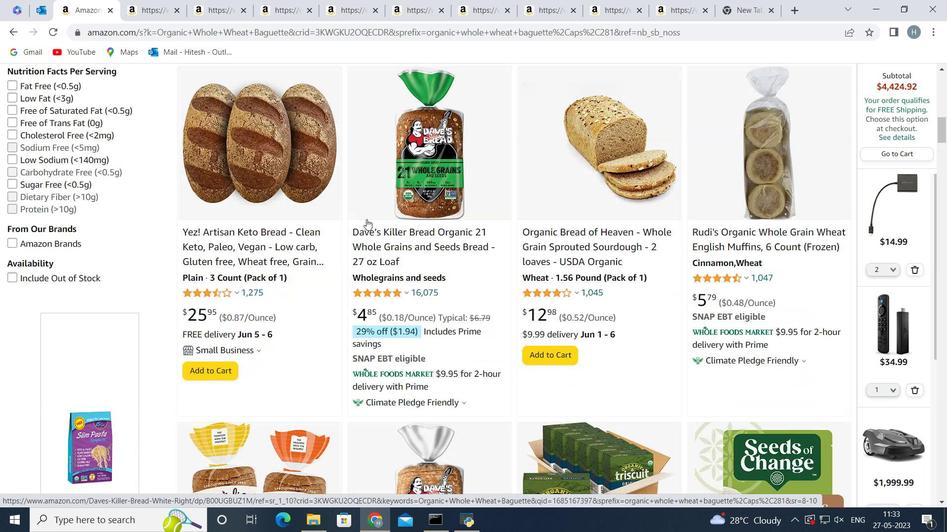 
Action: Mouse scrolled (367, 220) with delta (0, 0)
Screenshot: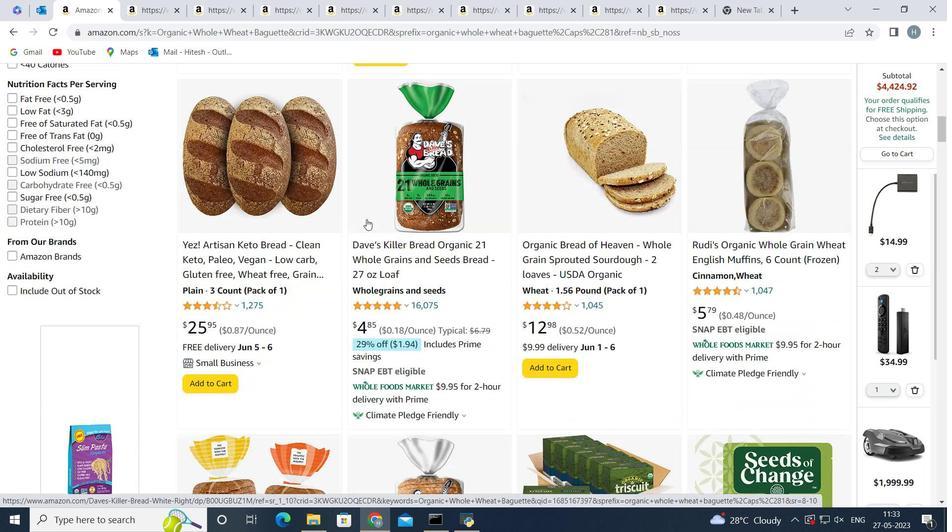 
Action: Mouse scrolled (367, 220) with delta (0, 0)
Screenshot: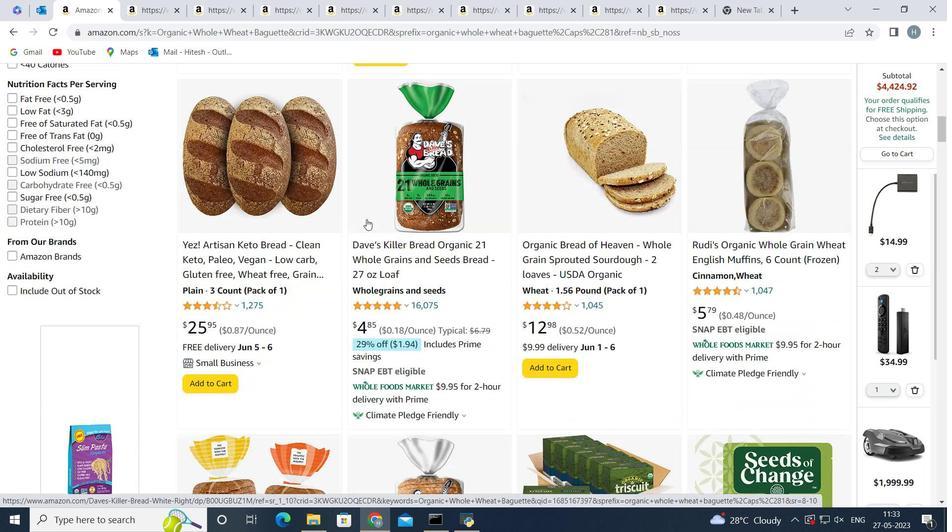 
Action: Mouse scrolled (367, 220) with delta (0, 0)
Screenshot: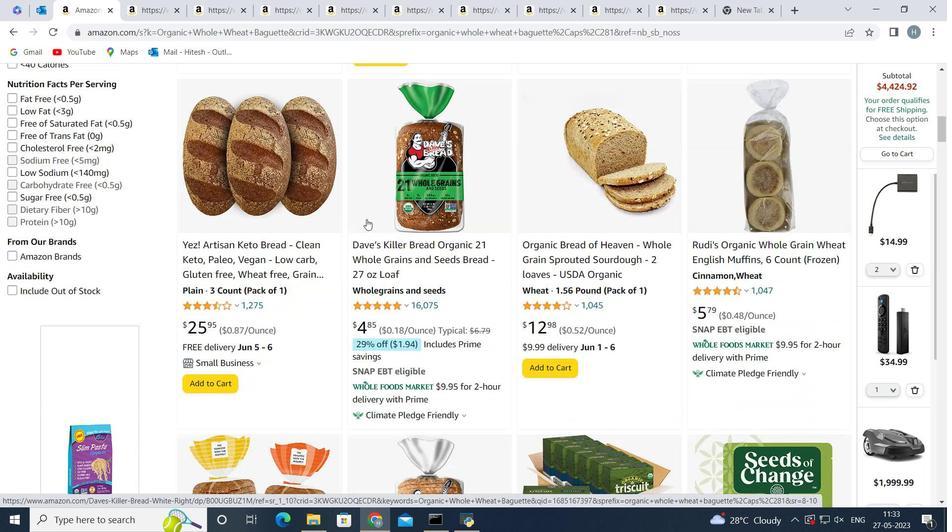 
Action: Mouse scrolled (367, 220) with delta (0, 0)
Screenshot: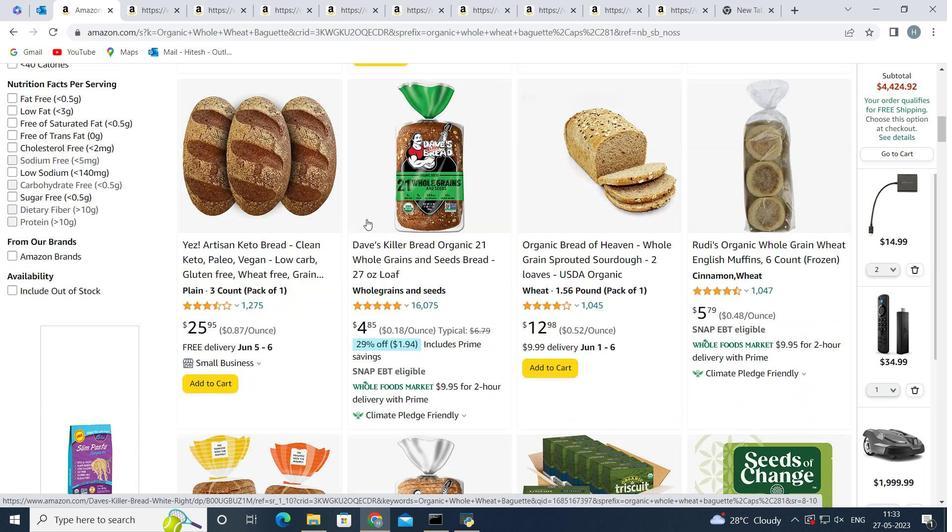 
Action: Mouse scrolled (367, 220) with delta (0, 0)
Screenshot: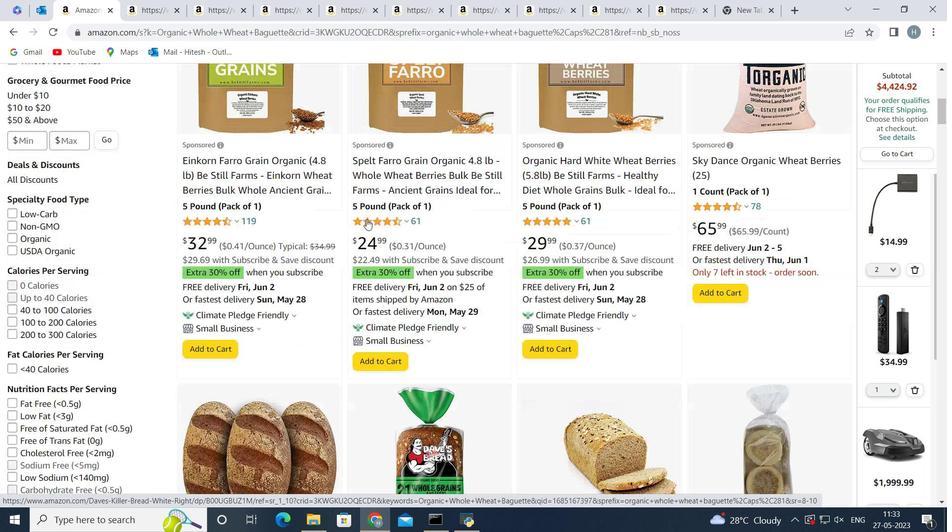 
Action: Mouse scrolled (367, 220) with delta (0, 0)
Screenshot: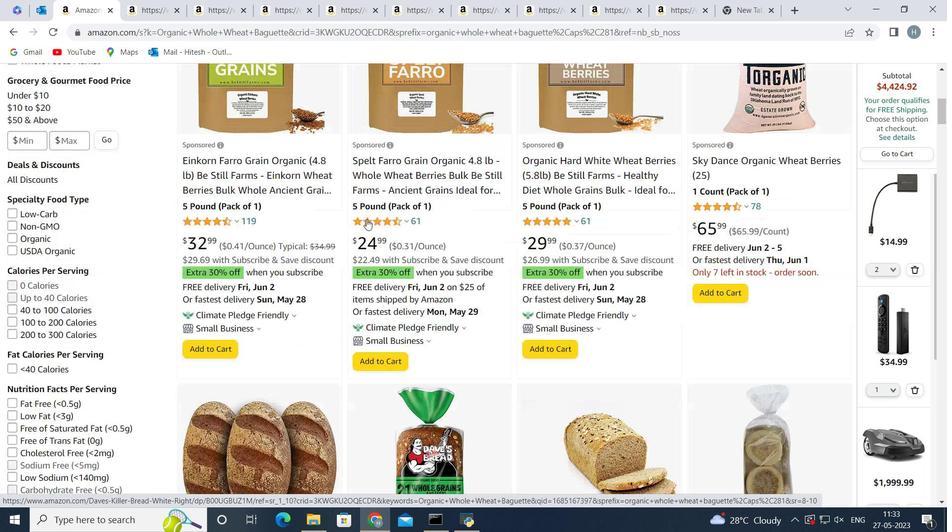 
Action: Mouse scrolled (367, 220) with delta (0, 0)
Screenshot: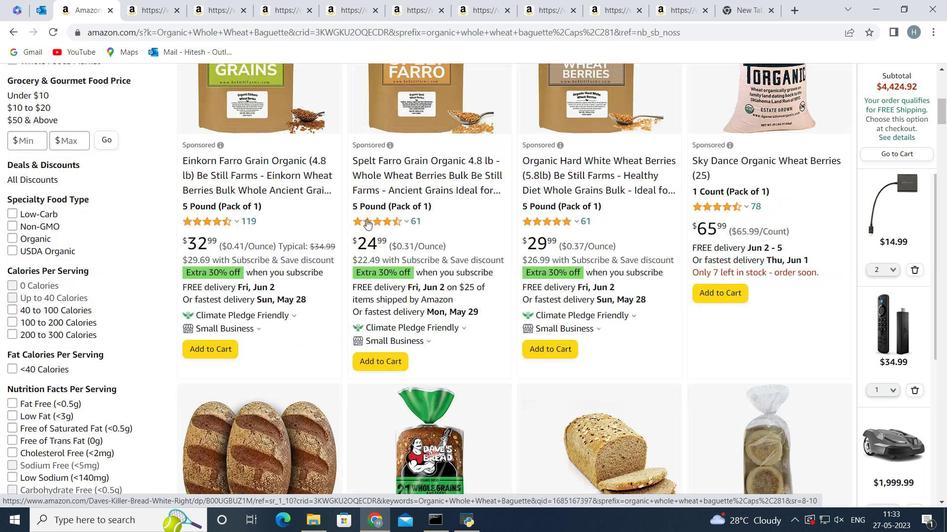 
Action: Mouse scrolled (367, 220) with delta (0, 0)
Screenshot: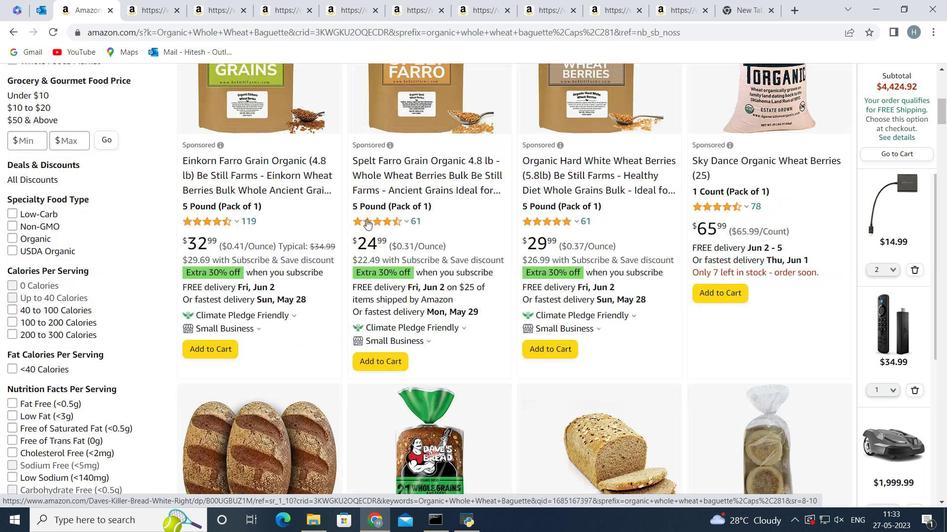 
Action: Mouse scrolled (367, 220) with delta (0, 0)
Screenshot: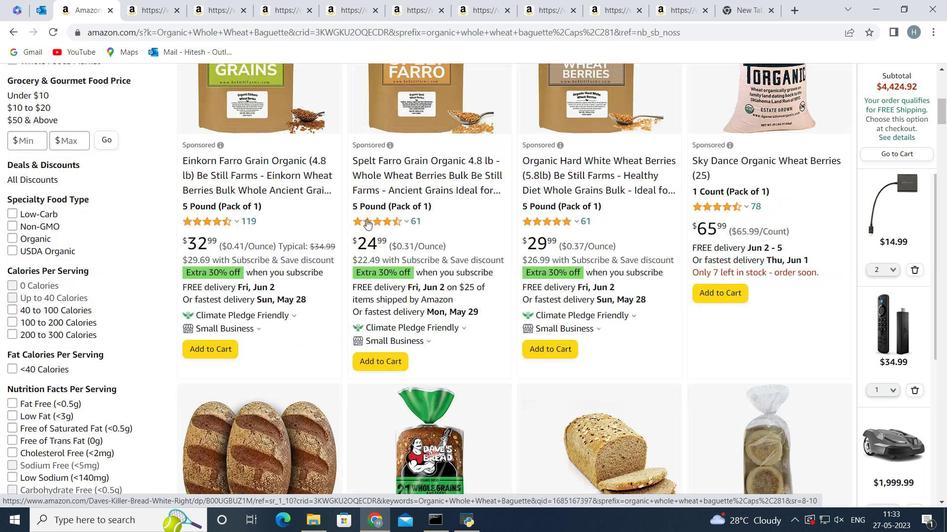 
Action: Mouse scrolled (367, 220) with delta (0, 0)
Screenshot: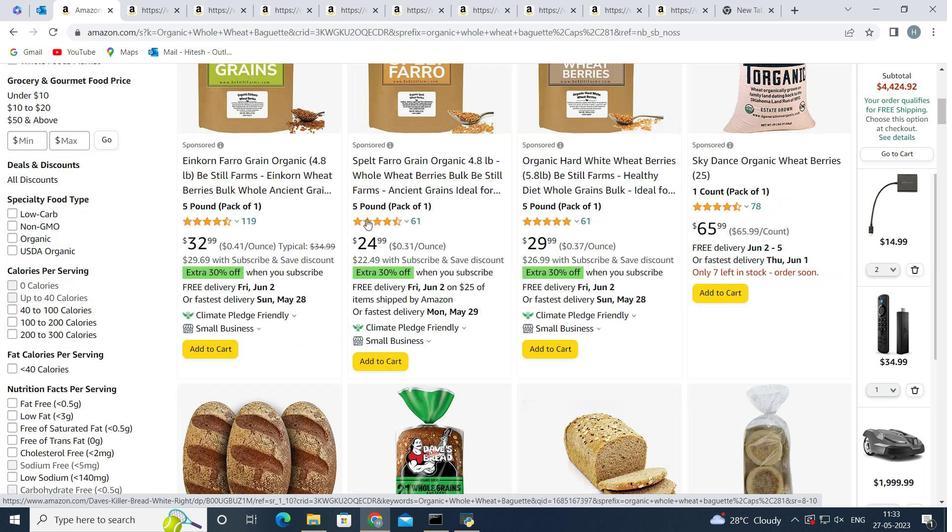 
Action: Mouse scrolled (367, 219) with delta (0, 0)
Screenshot: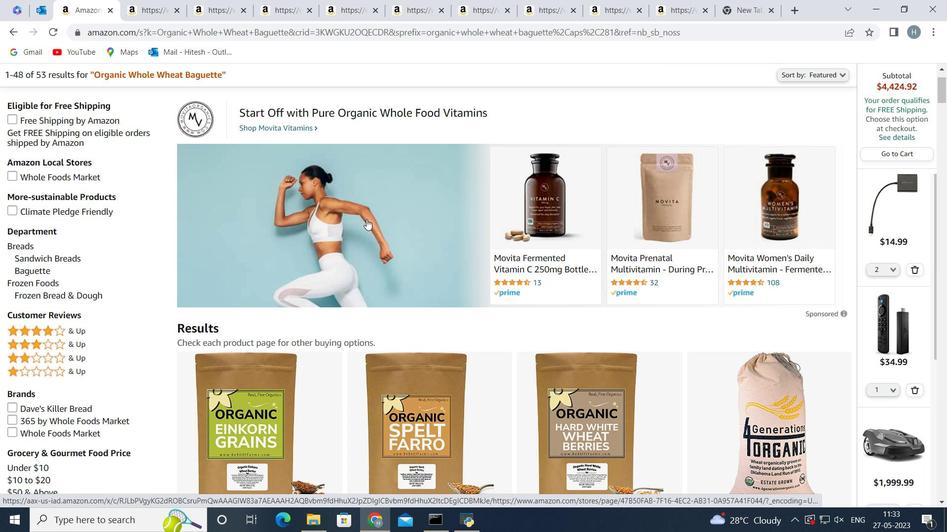 
Action: Mouse scrolled (367, 219) with delta (0, 0)
Screenshot: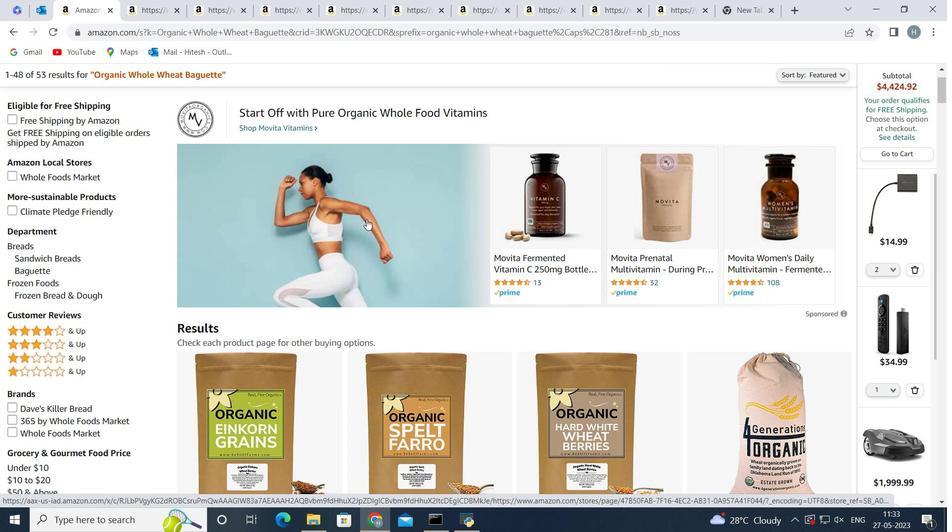 
Action: Mouse moved to (374, 263)
Screenshot: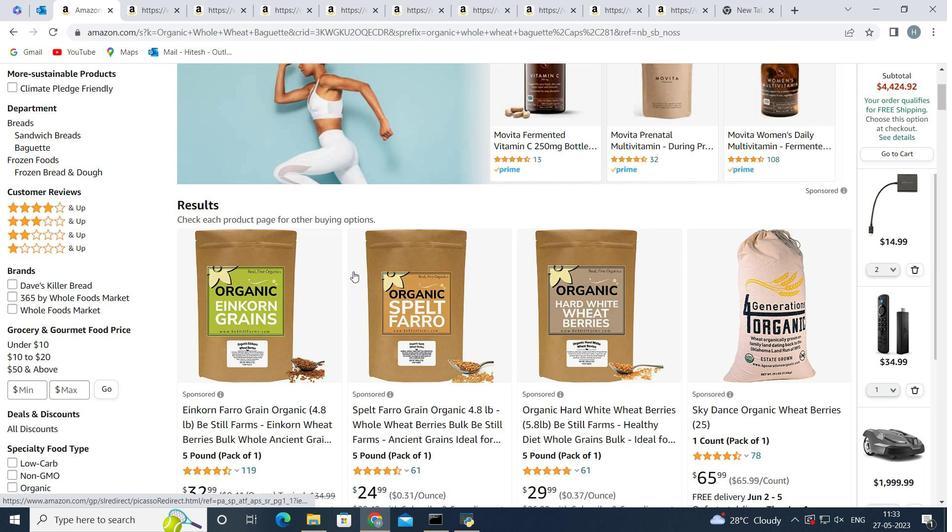 
Action: Mouse scrolled (374, 263) with delta (0, 0)
Screenshot: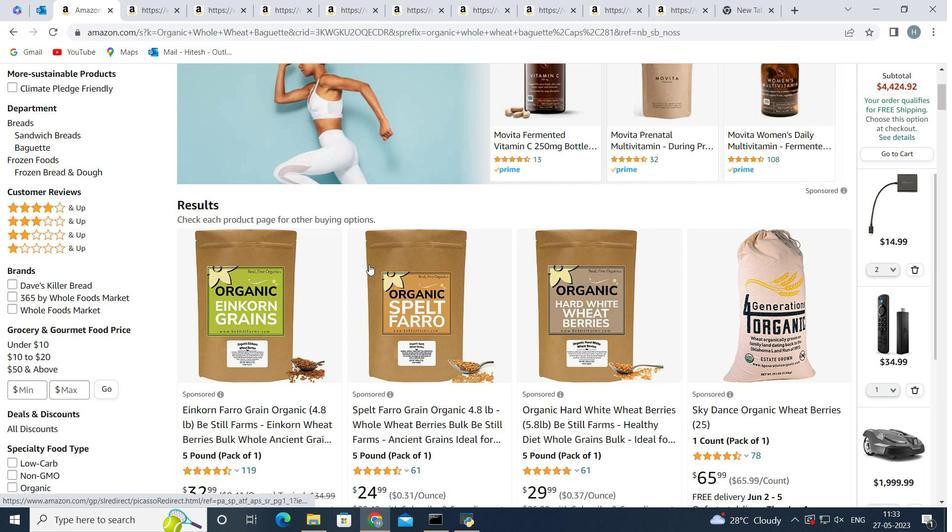 
Action: Mouse moved to (374, 263)
Screenshot: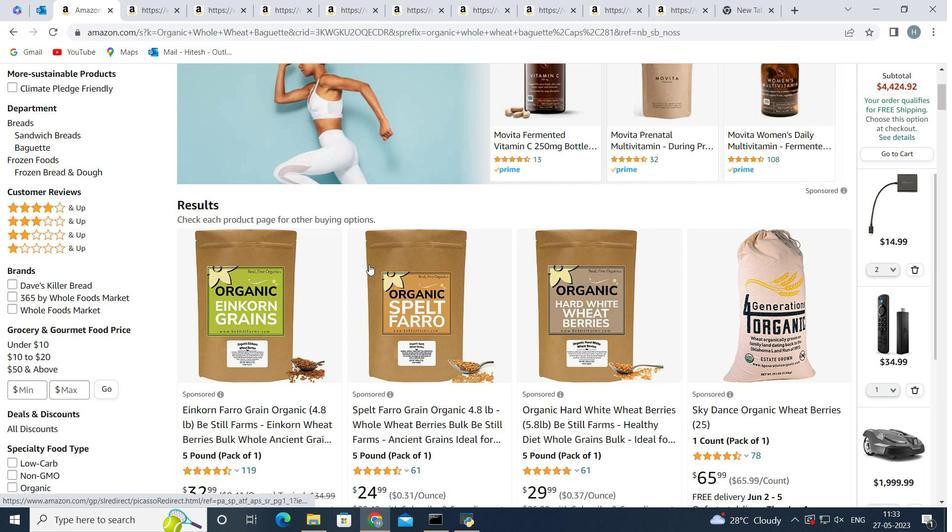 
Action: Mouse scrolled (374, 263) with delta (0, 0)
Screenshot: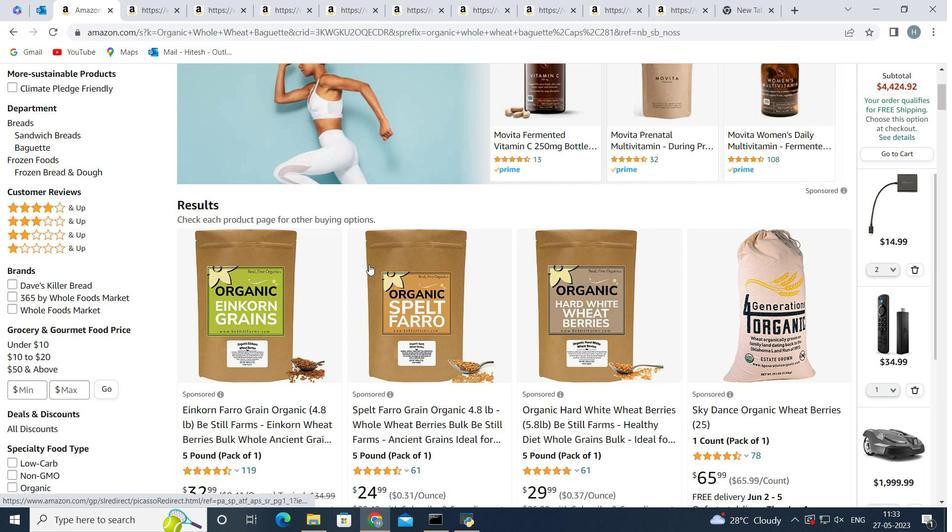 
Action: Mouse scrolled (374, 263) with delta (0, 0)
Screenshot: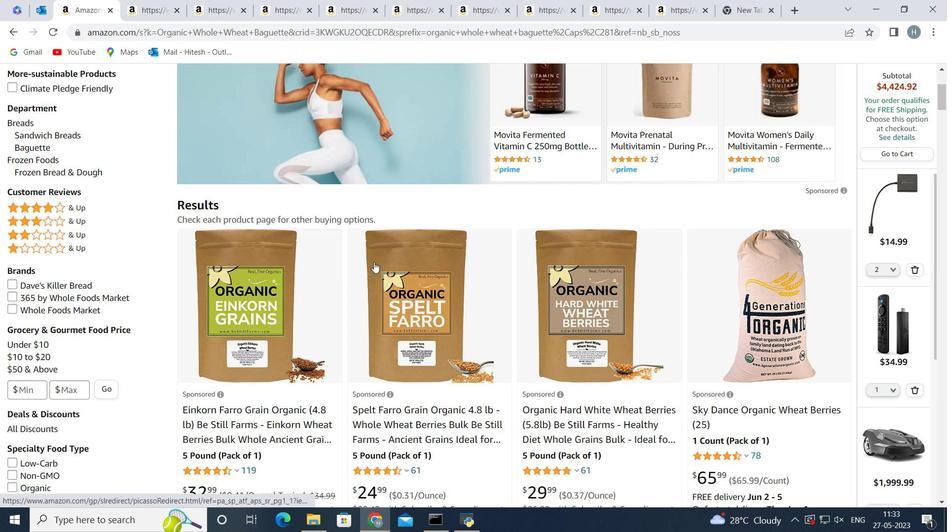 
Action: Mouse scrolled (374, 263) with delta (0, 0)
Screenshot: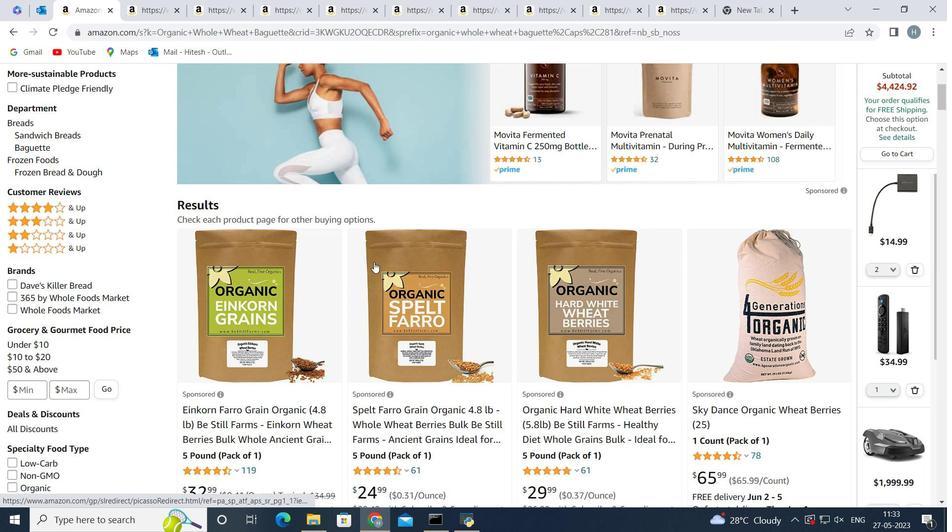 
Action: Mouse moved to (371, 240)
Screenshot: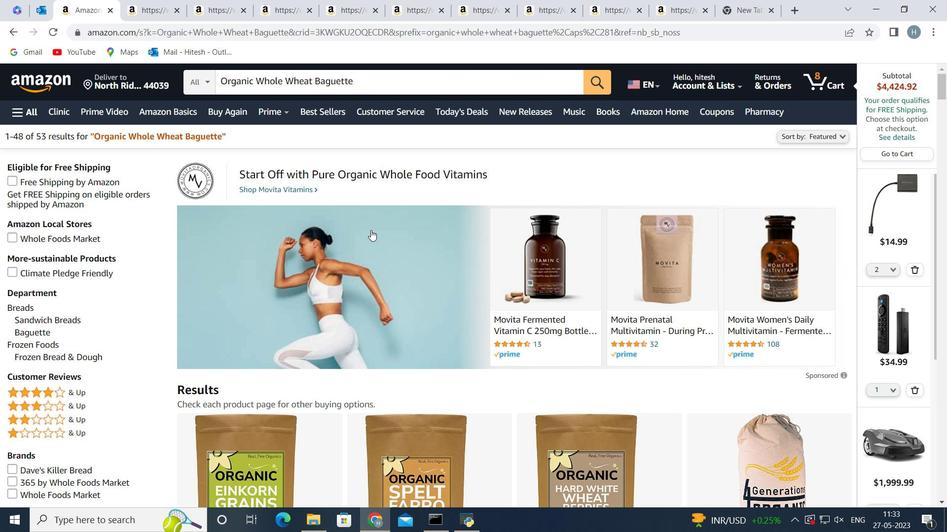 
Action: Mouse scrolled (371, 239) with delta (0, 0)
Screenshot: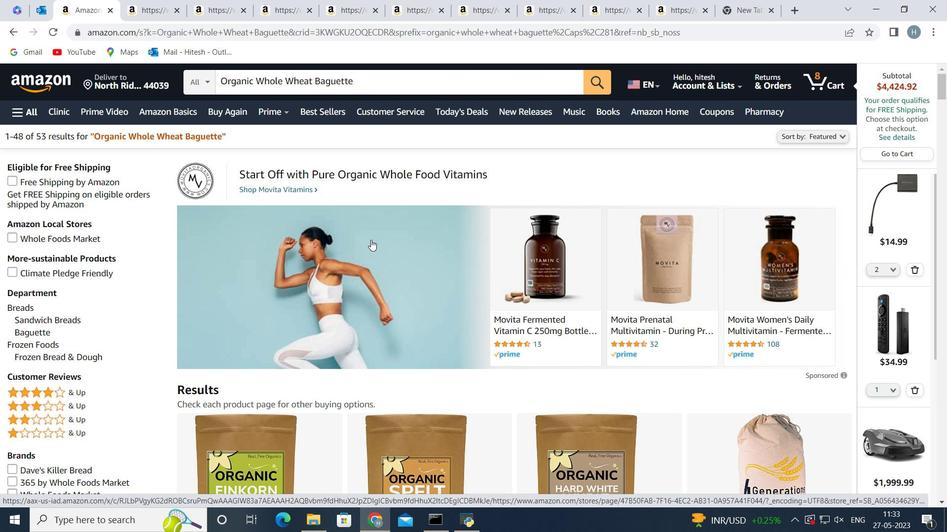 
Action: Mouse scrolled (371, 239) with delta (0, 0)
Screenshot: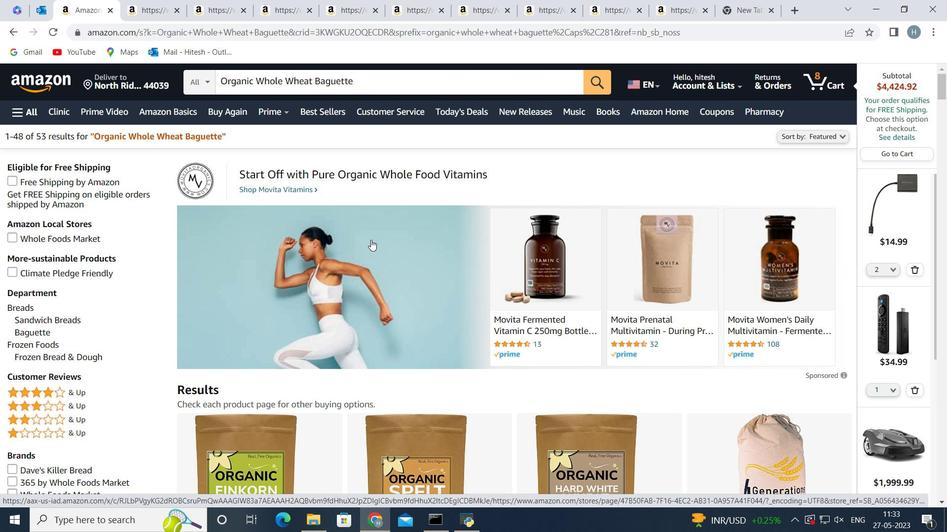 
Action: Mouse moved to (373, 240)
Screenshot: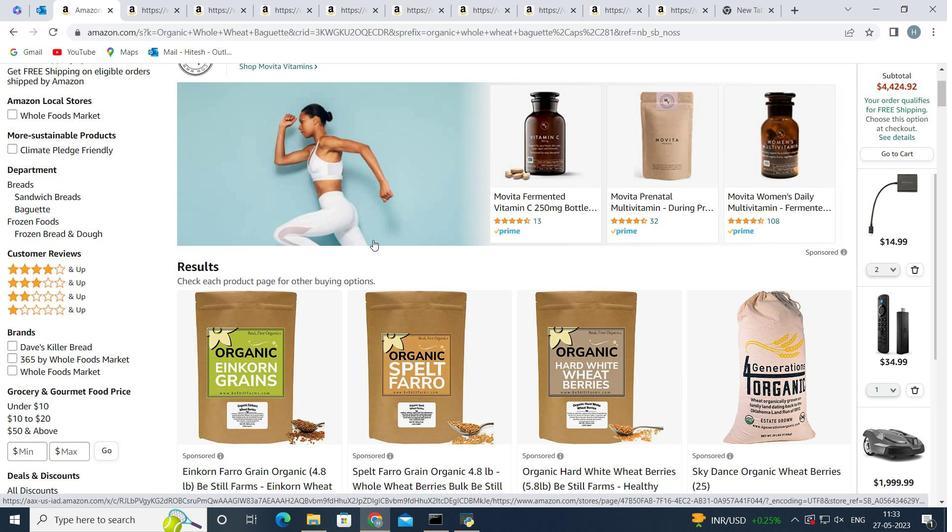 
Action: Mouse scrolled (373, 239) with delta (0, 0)
Screenshot: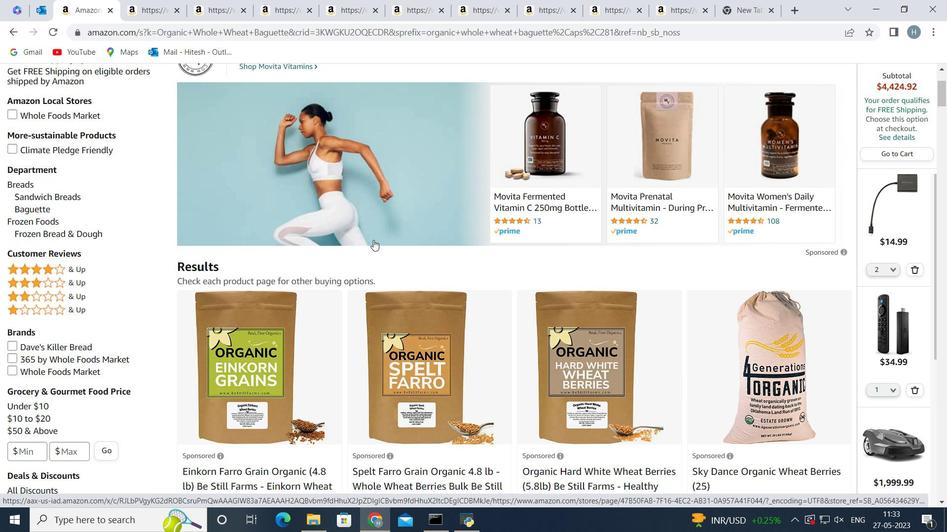 
Action: Mouse scrolled (373, 239) with delta (0, 0)
Screenshot: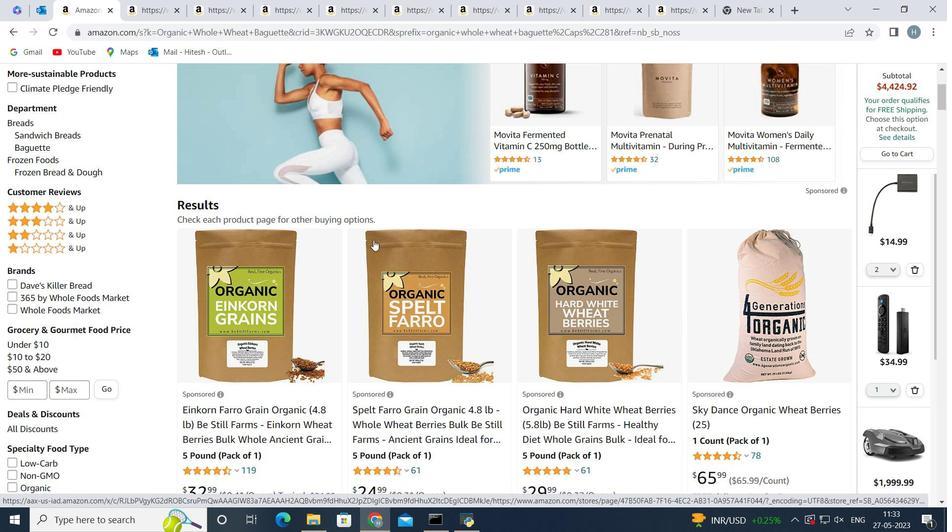 
Action: Mouse scrolled (373, 239) with delta (0, 0)
Screenshot: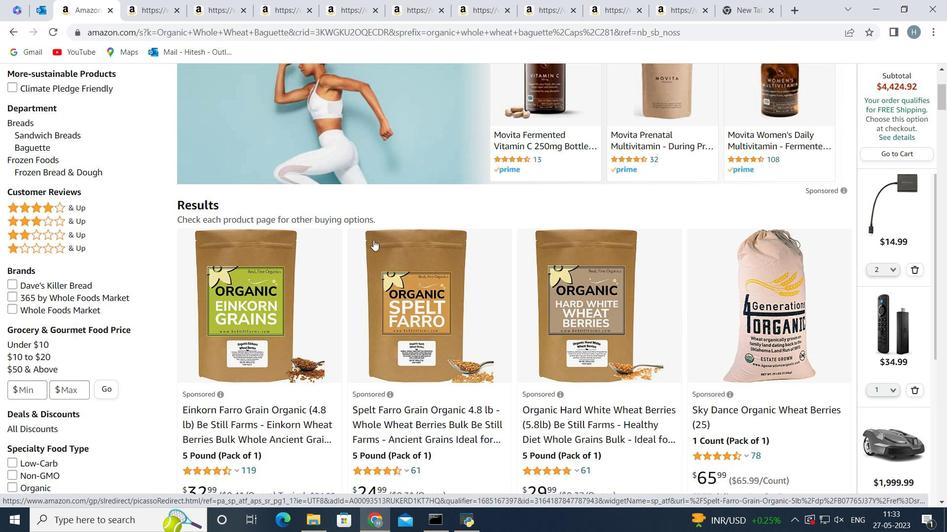 
Action: Mouse moved to (364, 227)
Screenshot: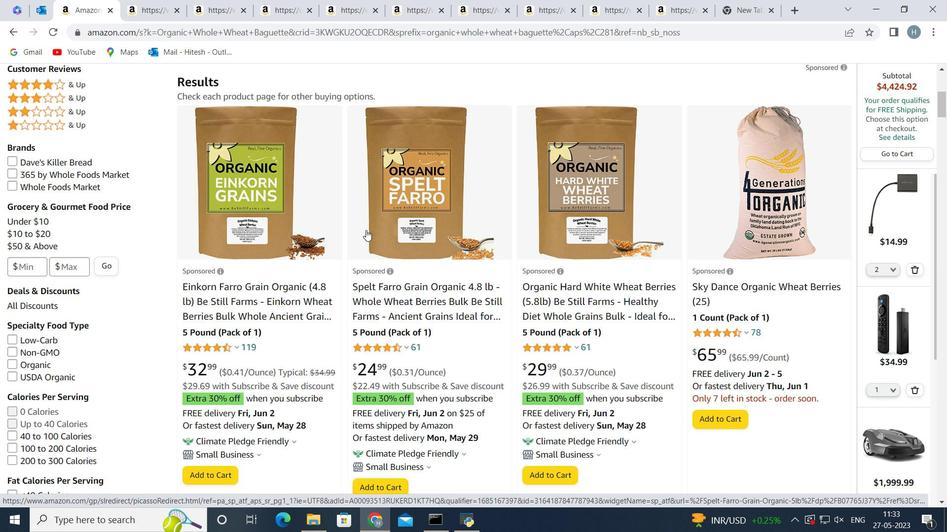 
Action: Mouse scrolled (364, 227) with delta (0, 0)
Screenshot: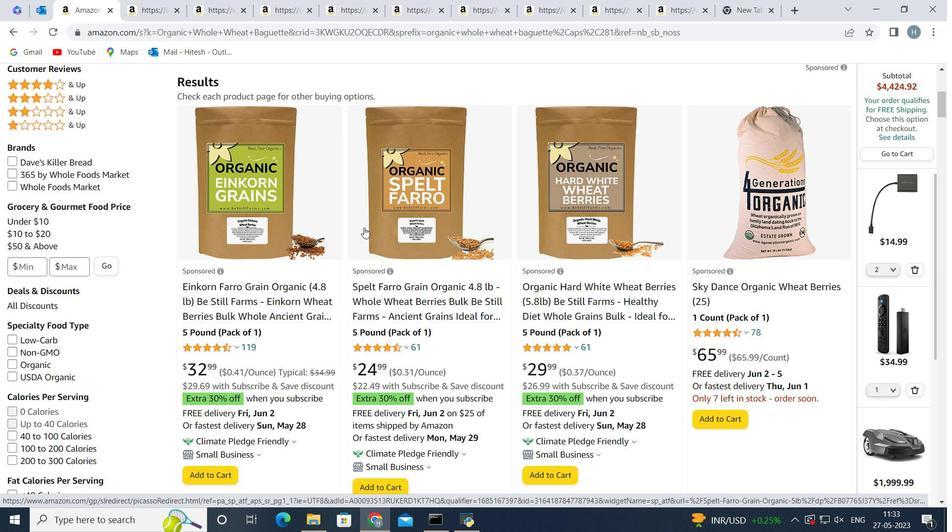 
Action: Mouse moved to (368, 226)
Screenshot: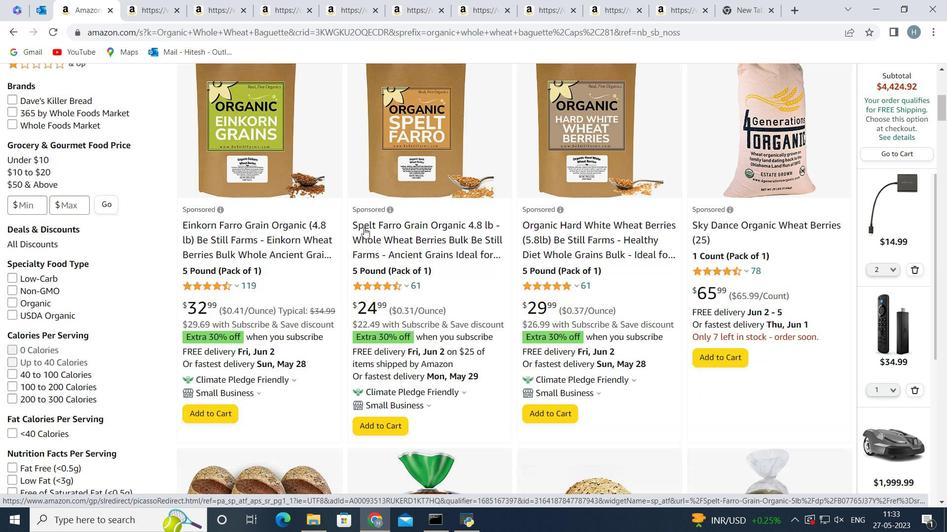 
Action: Mouse scrolled (368, 225) with delta (0, 0)
Screenshot: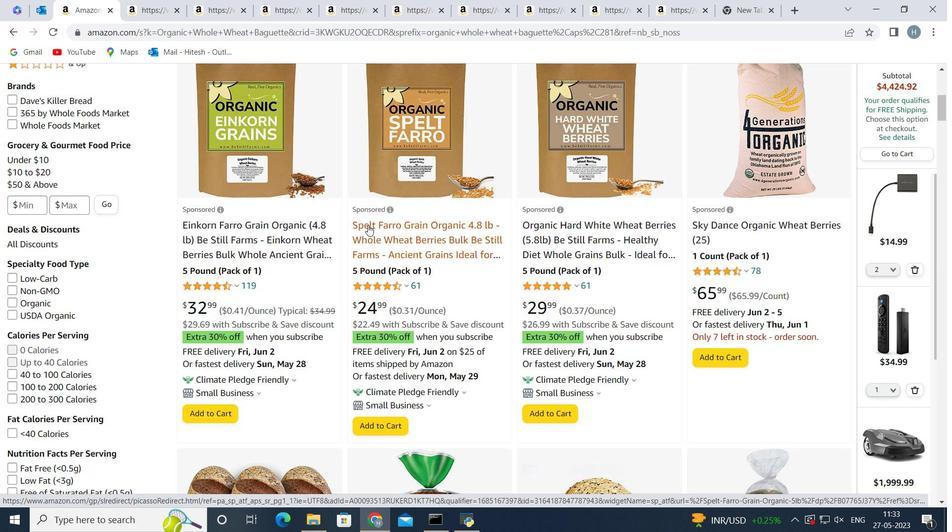 
Action: Mouse scrolled (368, 225) with delta (0, 0)
Screenshot: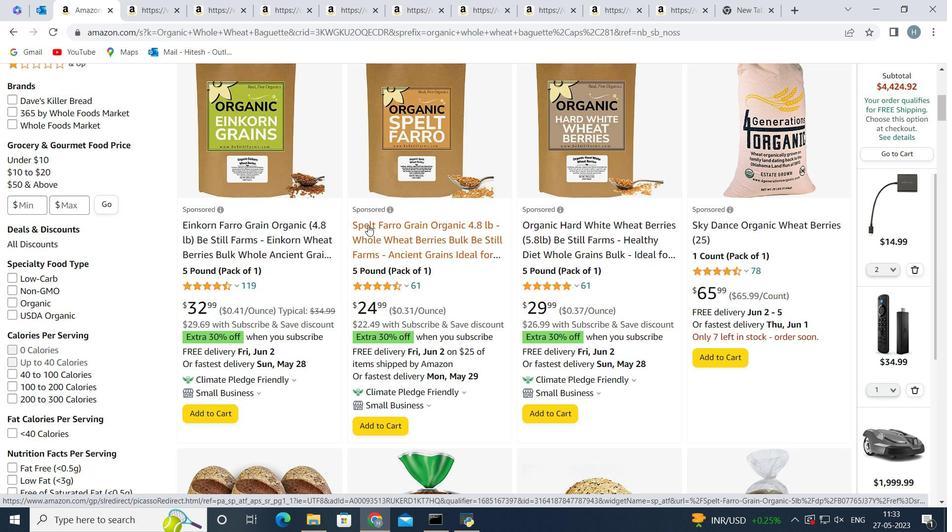 
Action: Mouse moved to (435, 219)
Screenshot: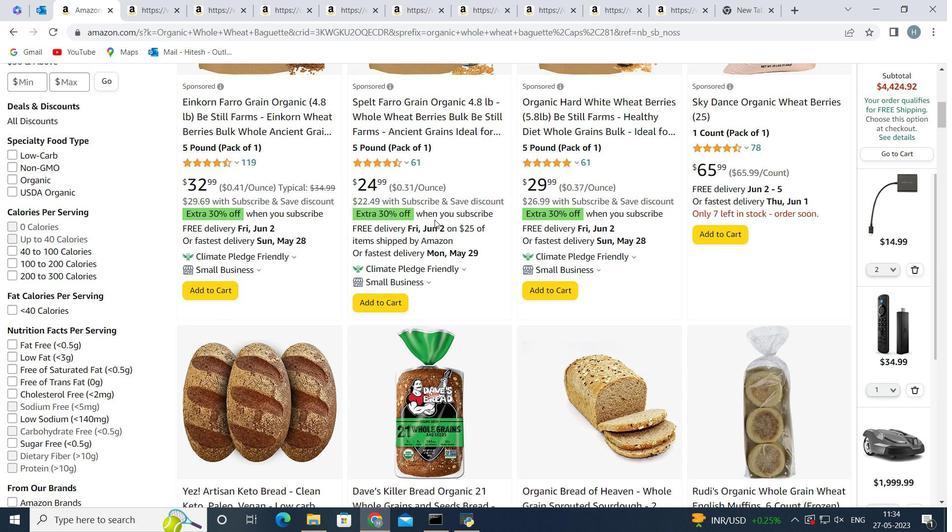 
Action: Mouse scrolled (435, 219) with delta (0, 0)
Screenshot: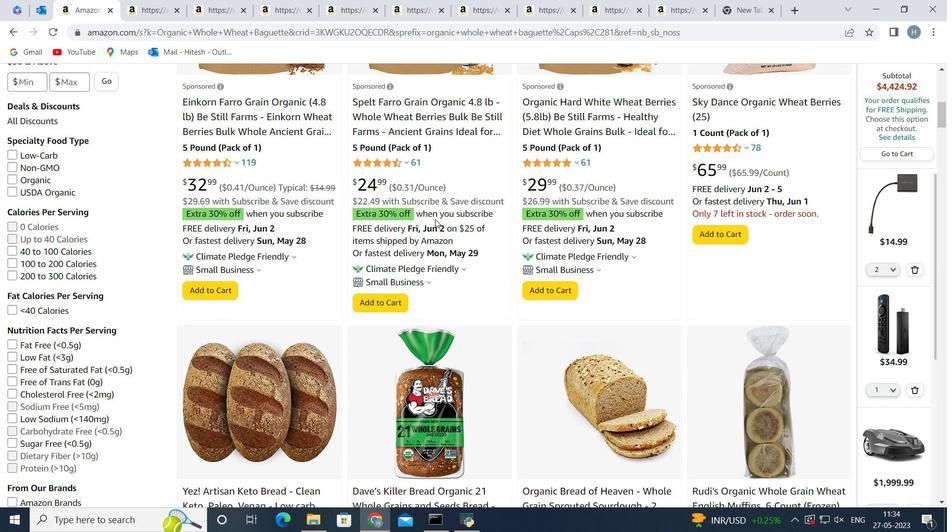 
Action: Mouse scrolled (435, 220) with delta (0, 0)
Screenshot: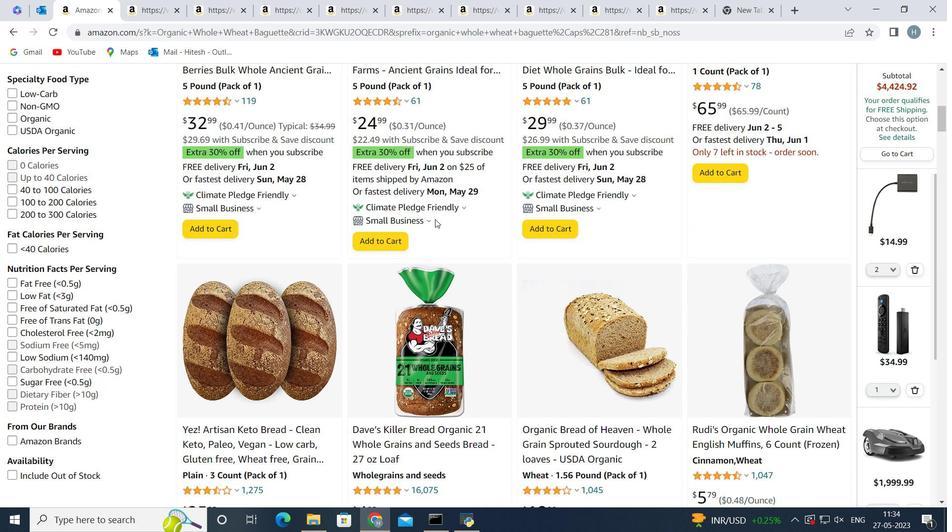 
Action: Mouse scrolled (435, 220) with delta (0, 0)
Screenshot: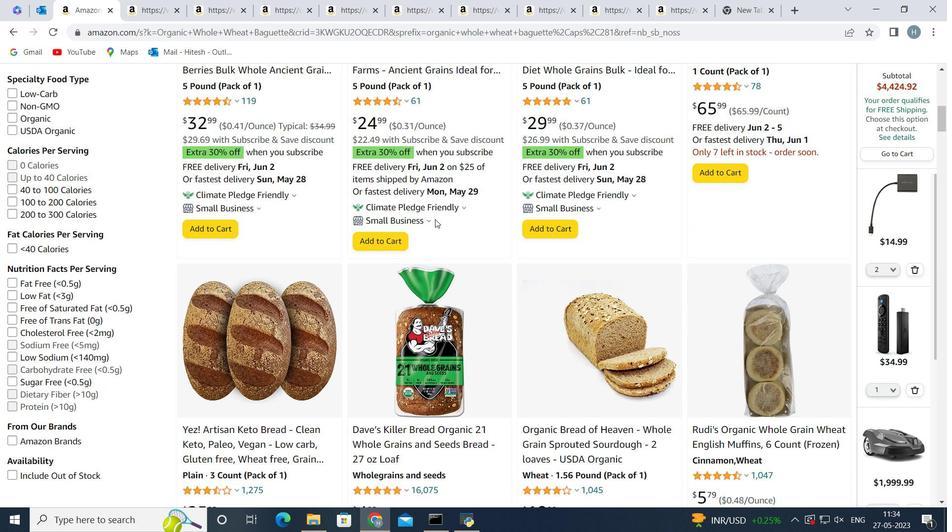 
Action: Mouse moved to (436, 219)
Screenshot: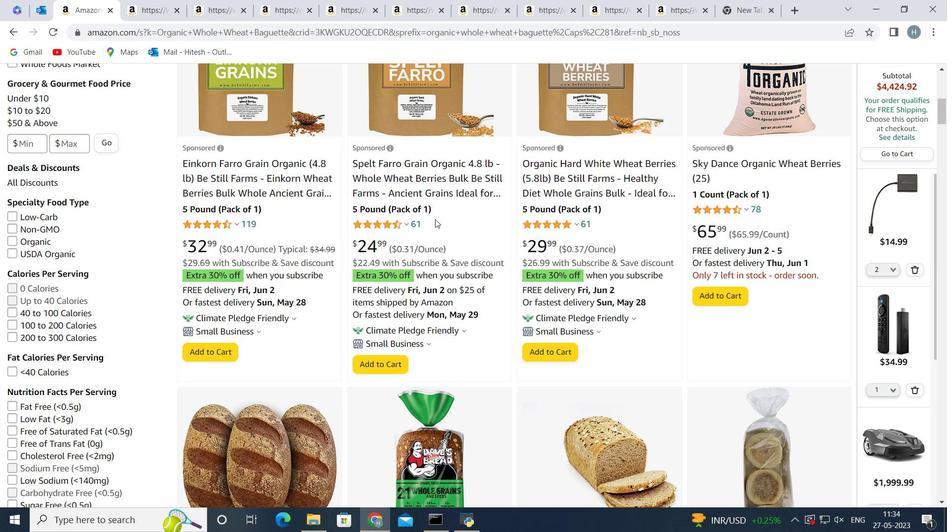 
Action: Mouse scrolled (436, 219) with delta (0, 0)
Screenshot: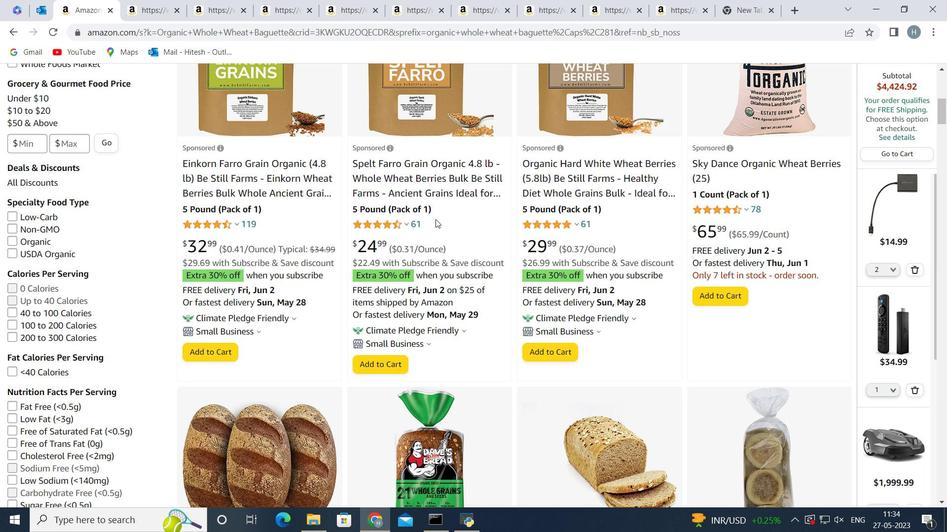 
Action: Mouse scrolled (436, 219) with delta (0, 0)
Screenshot: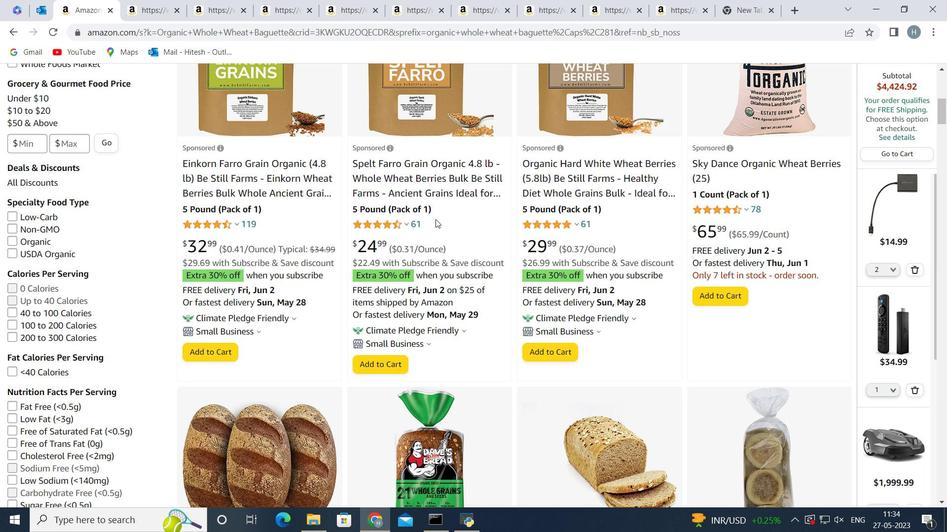 
Action: Mouse scrolled (436, 219) with delta (0, 0)
Screenshot: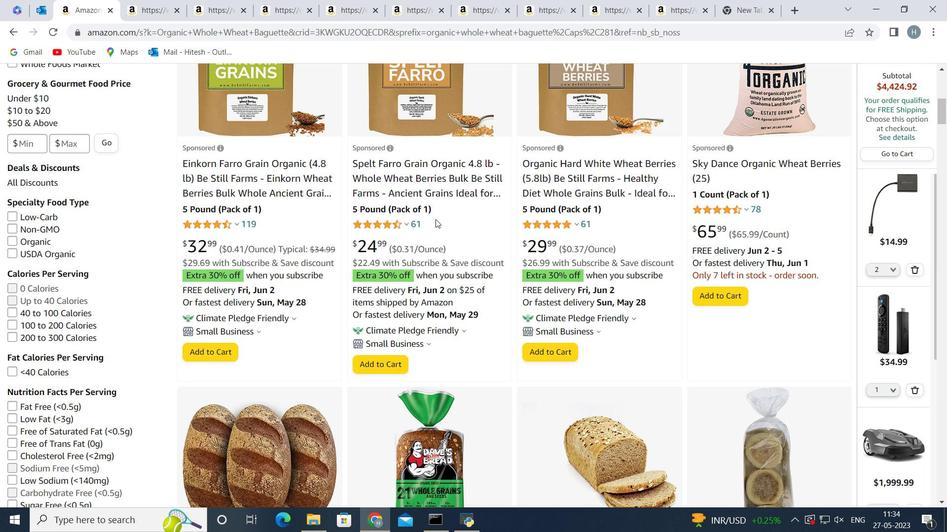 
Action: Mouse scrolled (436, 220) with delta (0, 0)
Screenshot: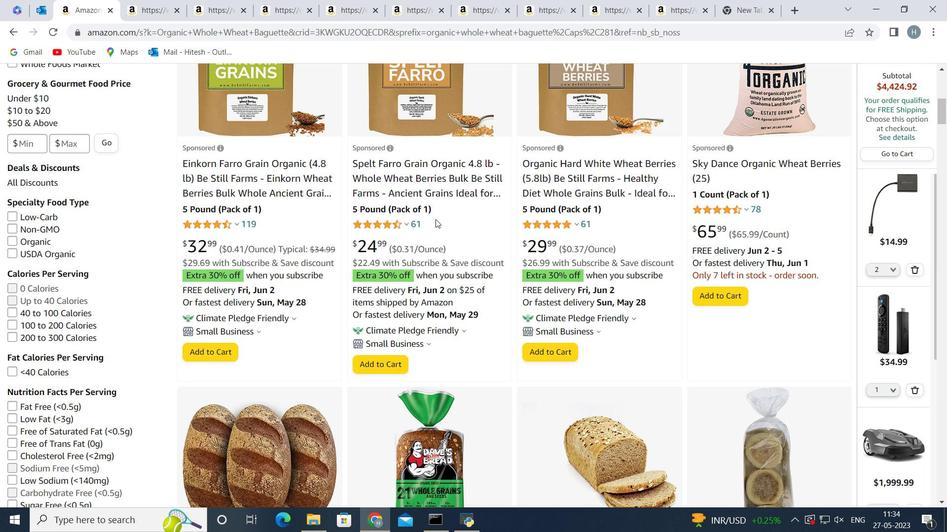 
Action: Mouse scrolled (436, 219) with delta (0, 0)
Screenshot: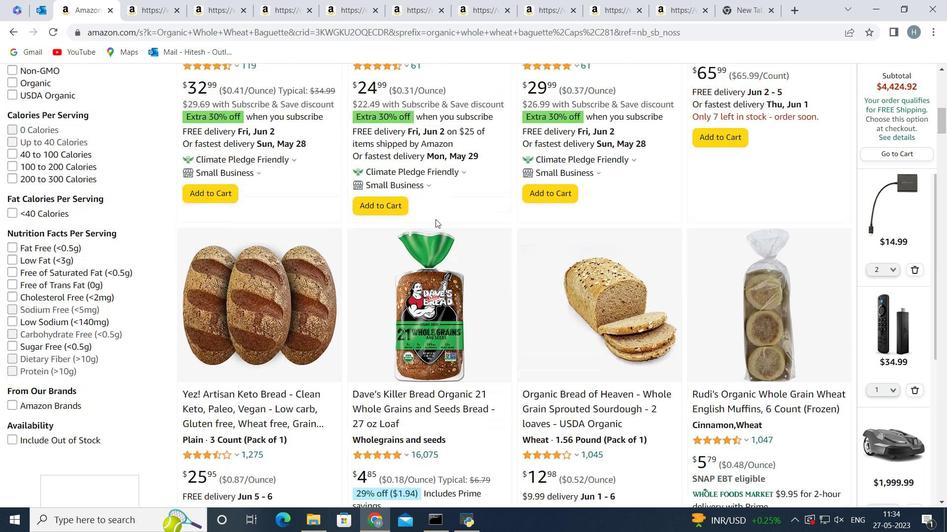
Action: Mouse scrolled (436, 219) with delta (0, 0)
Screenshot: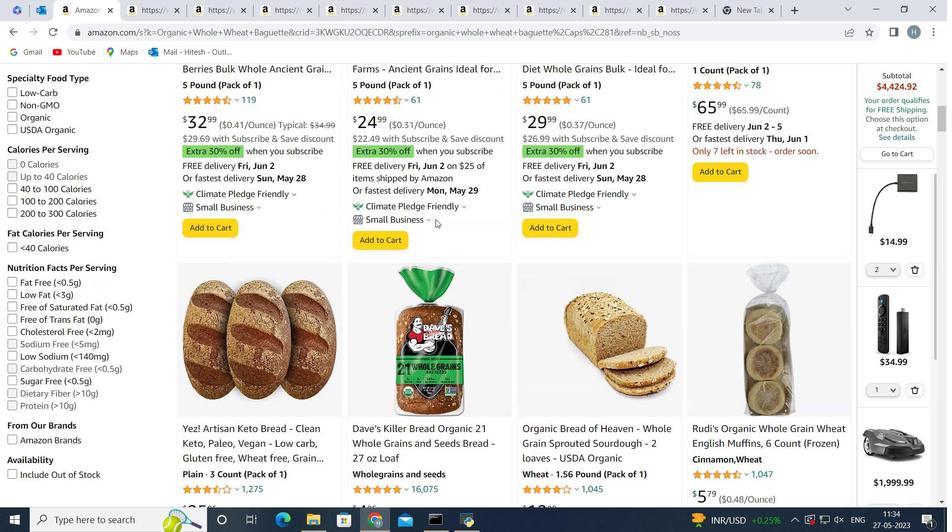 
Action: Mouse scrolled (436, 220) with delta (0, 0)
Screenshot: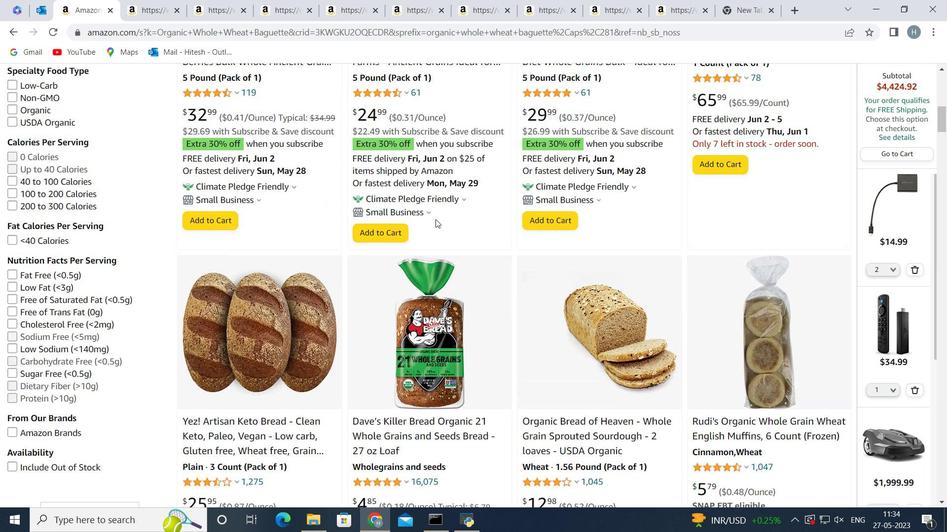 
Action: Mouse scrolled (436, 219) with delta (0, 0)
Screenshot: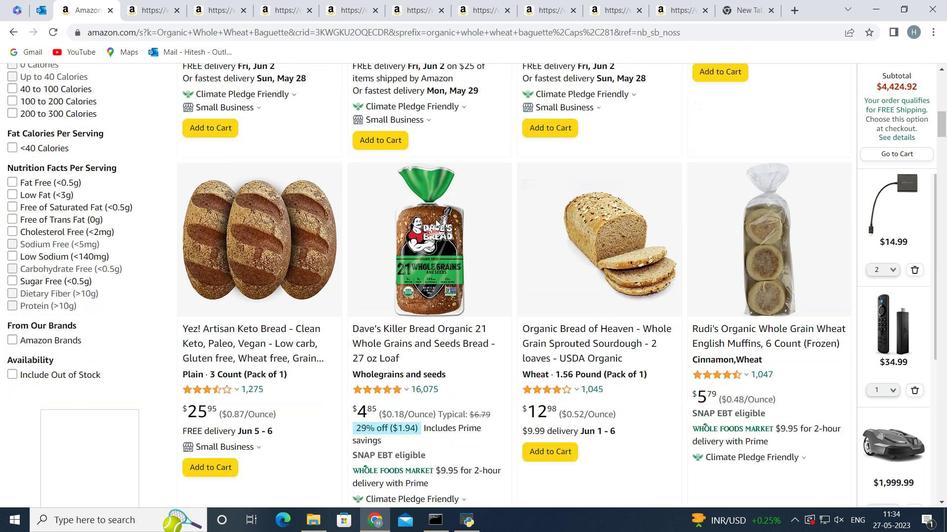 
Action: Mouse scrolled (436, 219) with delta (0, 0)
Screenshot: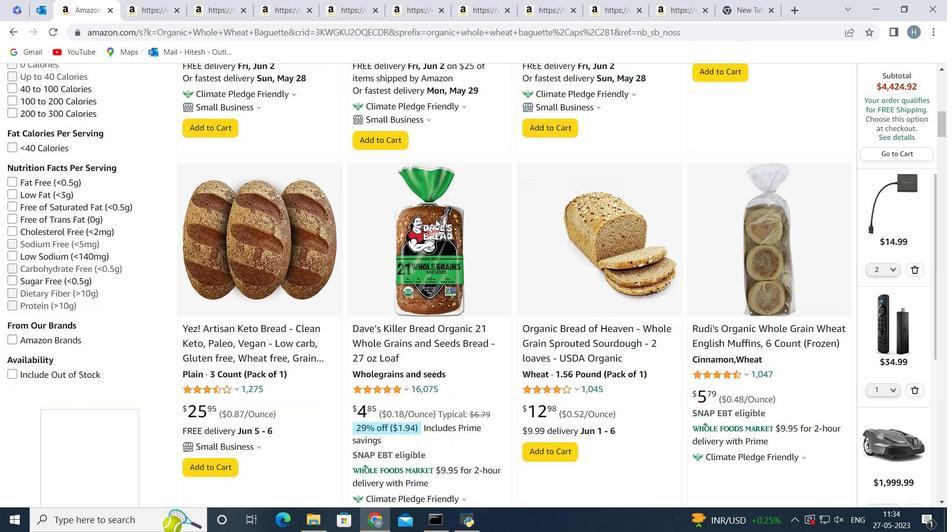 
Action: Mouse scrolled (436, 219) with delta (0, 0)
Screenshot: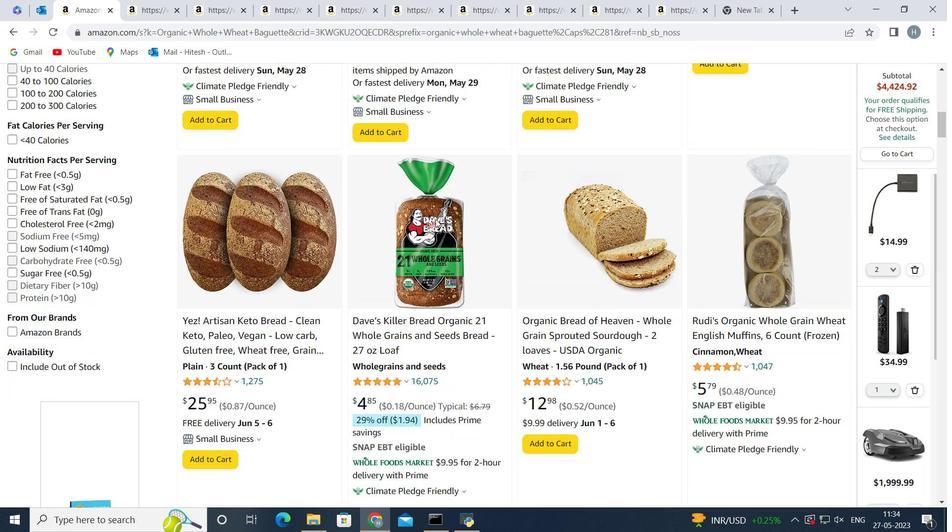 
Action: Mouse scrolled (436, 219) with delta (0, 0)
Screenshot: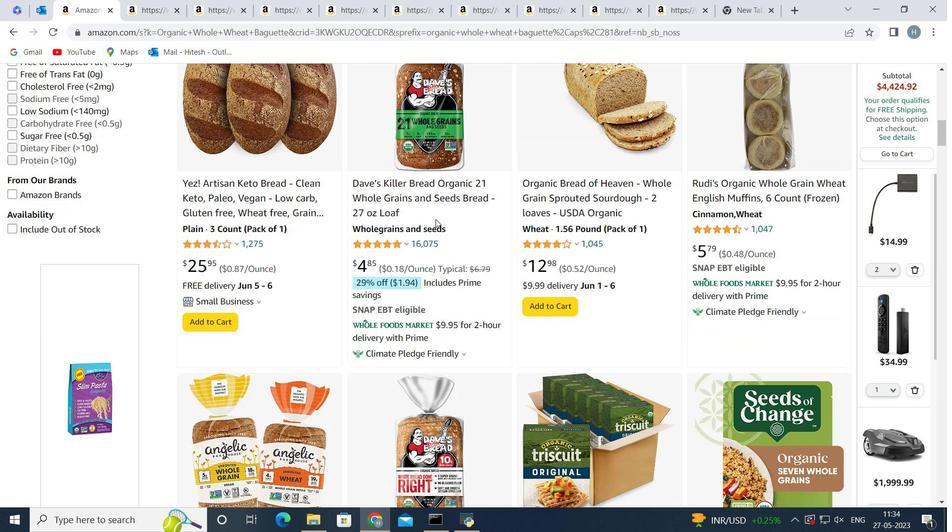
Action: Mouse scrolled (436, 219) with delta (0, 0)
Screenshot: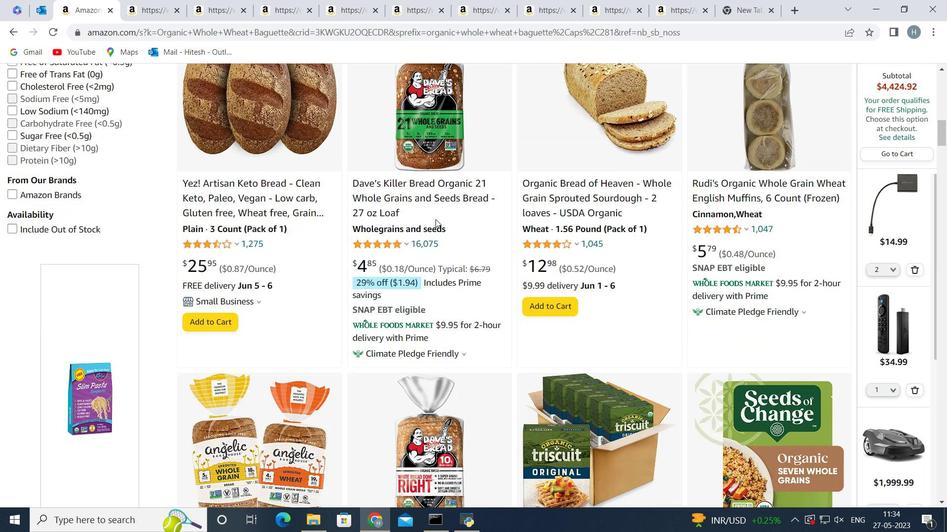 
Action: Mouse scrolled (436, 219) with delta (0, 0)
Screenshot: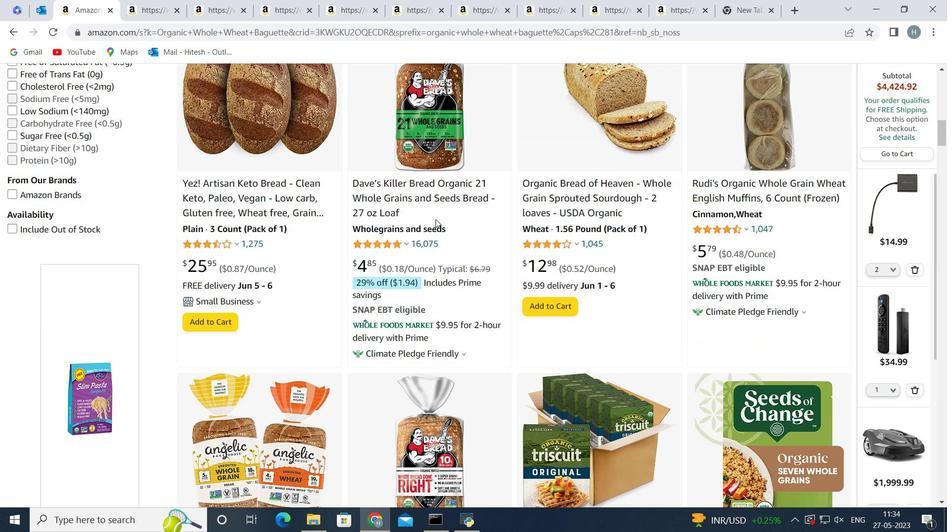 
Action: Mouse scrolled (436, 219) with delta (0, 0)
Screenshot: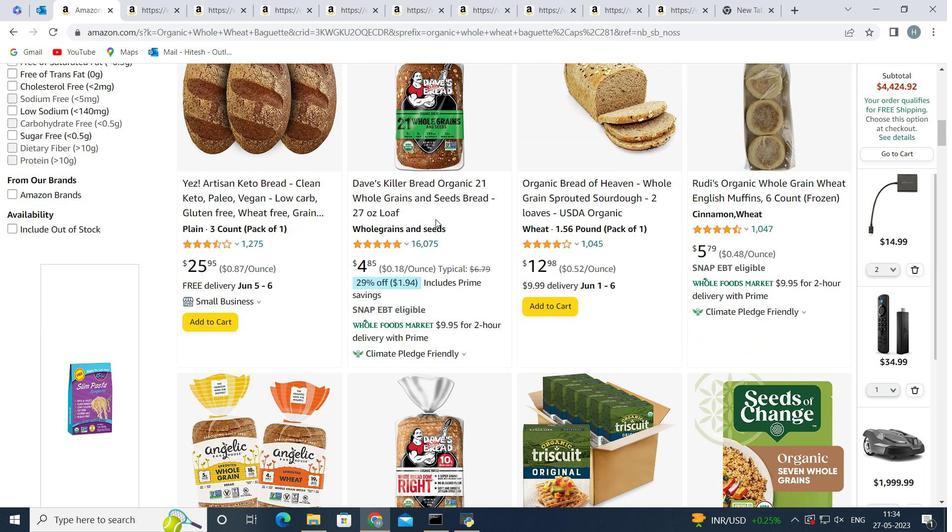 
Action: Mouse scrolled (436, 219) with delta (0, 0)
Screenshot: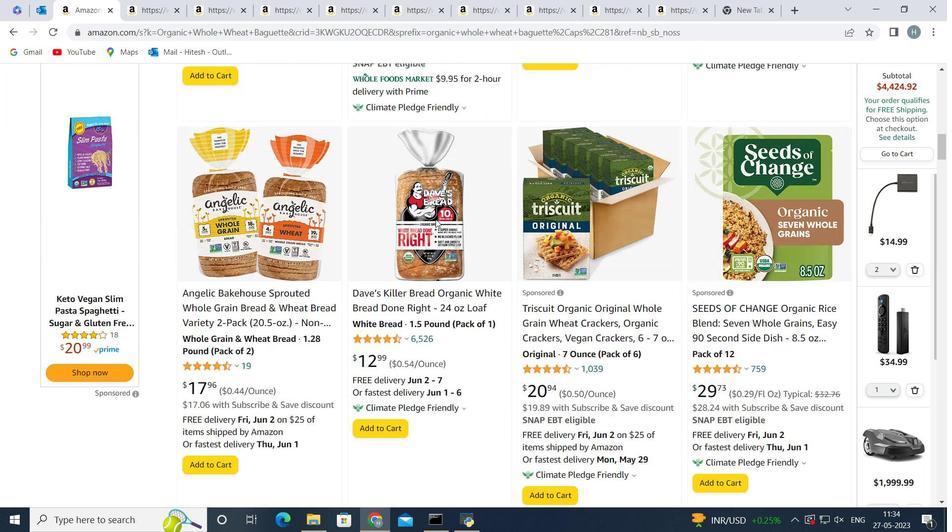 
Action: Mouse scrolled (436, 219) with delta (0, 0)
Screenshot: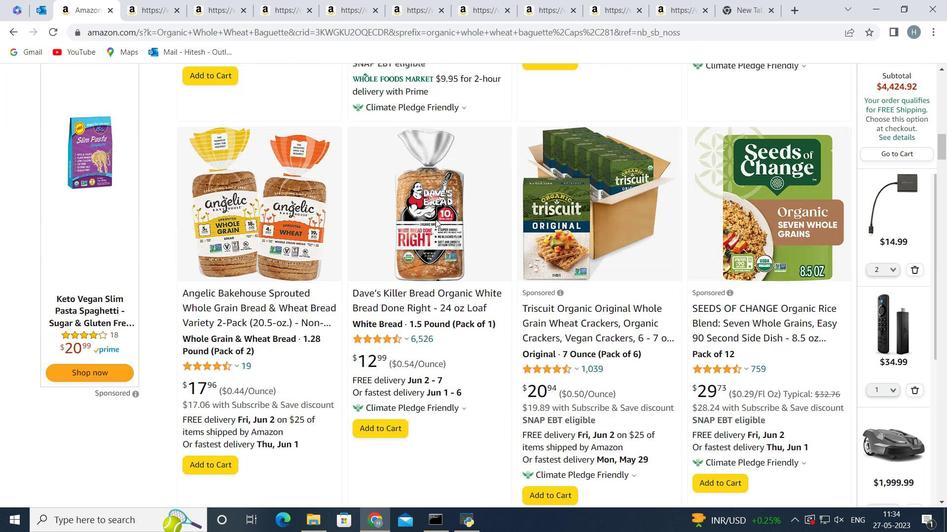 
Action: Mouse moved to (653, 250)
Screenshot: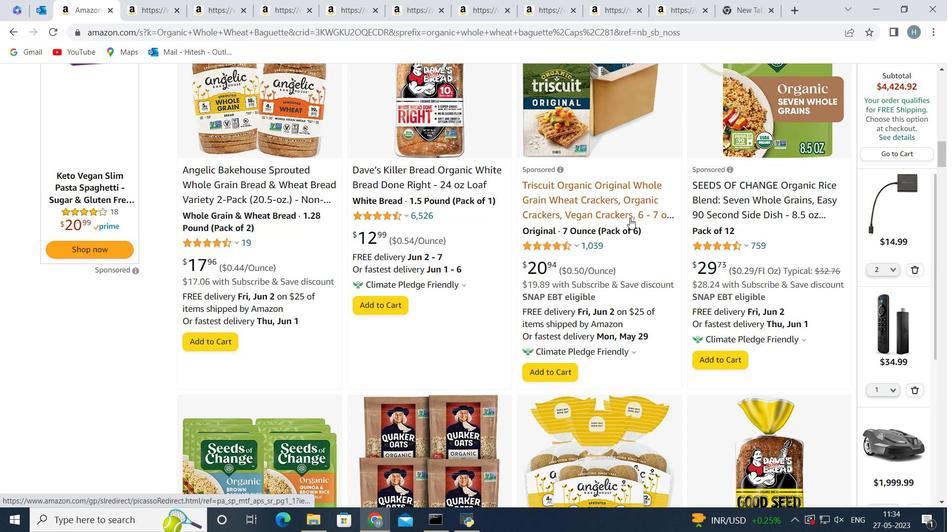 
Action: Mouse scrolled (653, 249) with delta (0, 0)
Screenshot: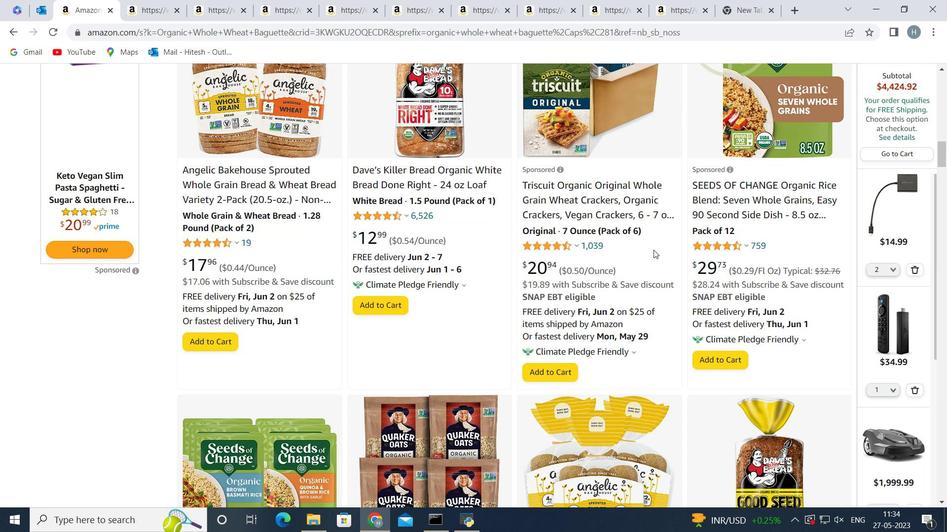 
Action: Mouse scrolled (653, 249) with delta (0, 0)
Screenshot: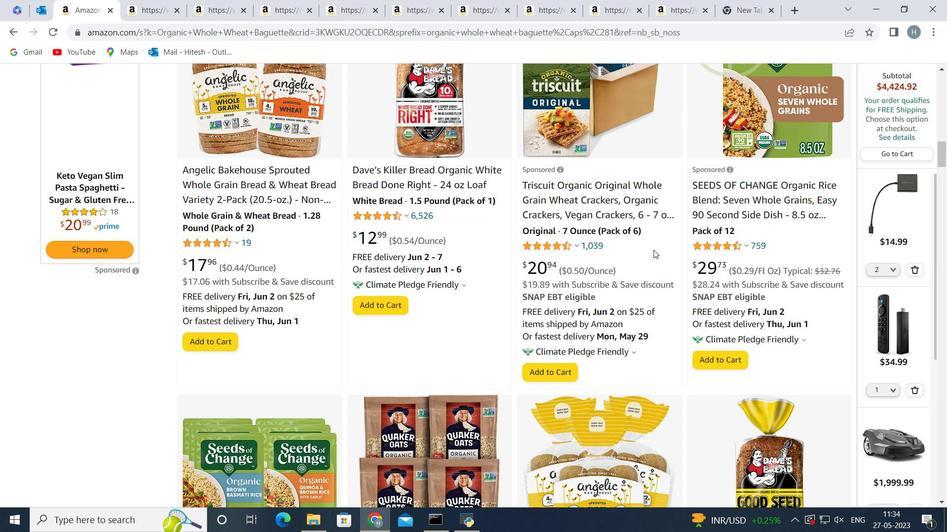 
Action: Mouse scrolled (653, 249) with delta (0, 0)
Screenshot: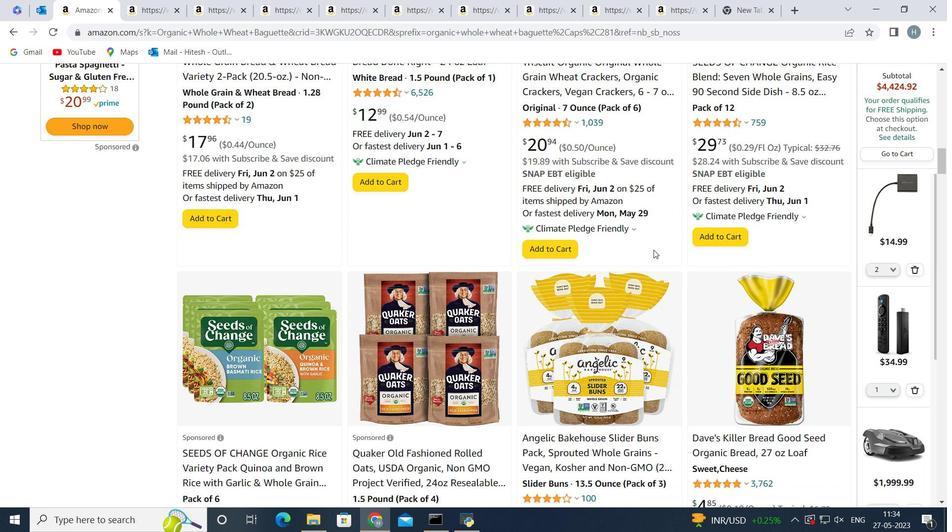 
Action: Mouse scrolled (653, 249) with delta (0, 0)
Screenshot: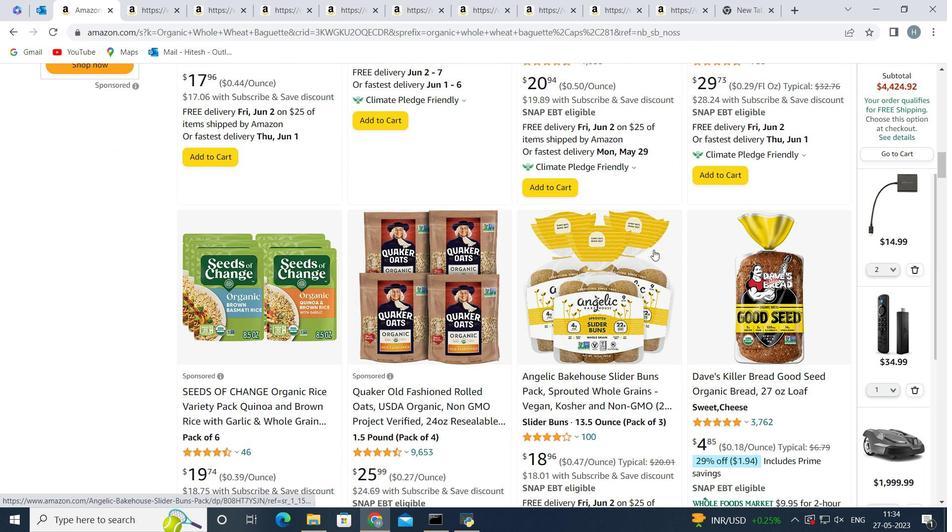 
Action: Mouse scrolled (653, 249) with delta (0, 0)
Screenshot: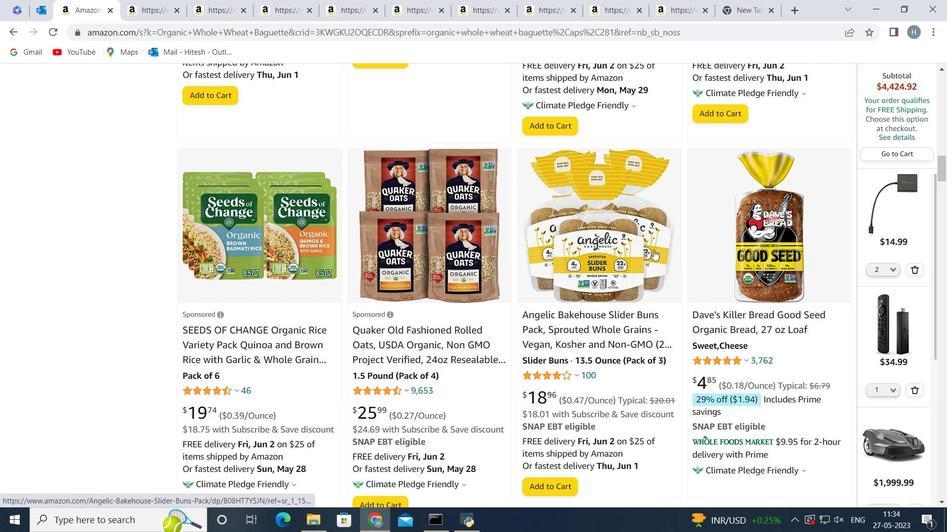 
Action: Mouse scrolled (653, 249) with delta (0, 0)
Screenshot: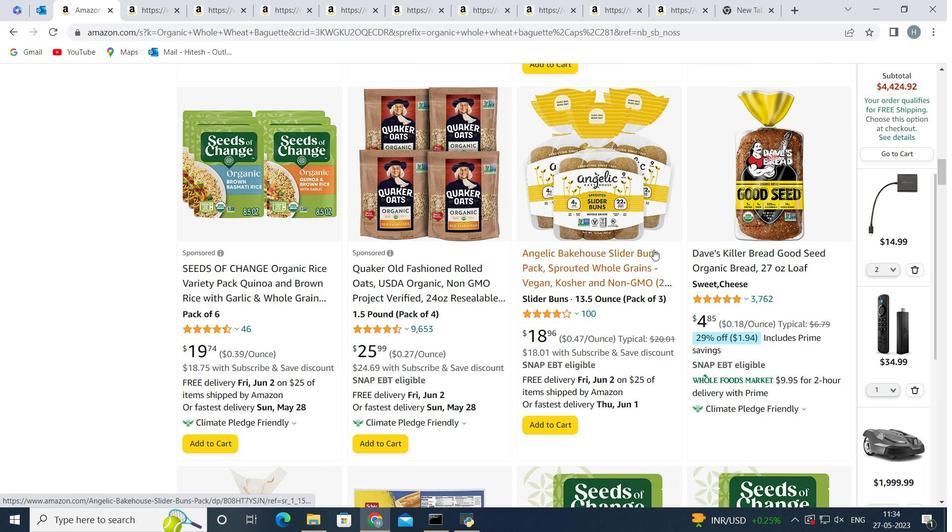 
Action: Mouse moved to (487, 268)
Screenshot: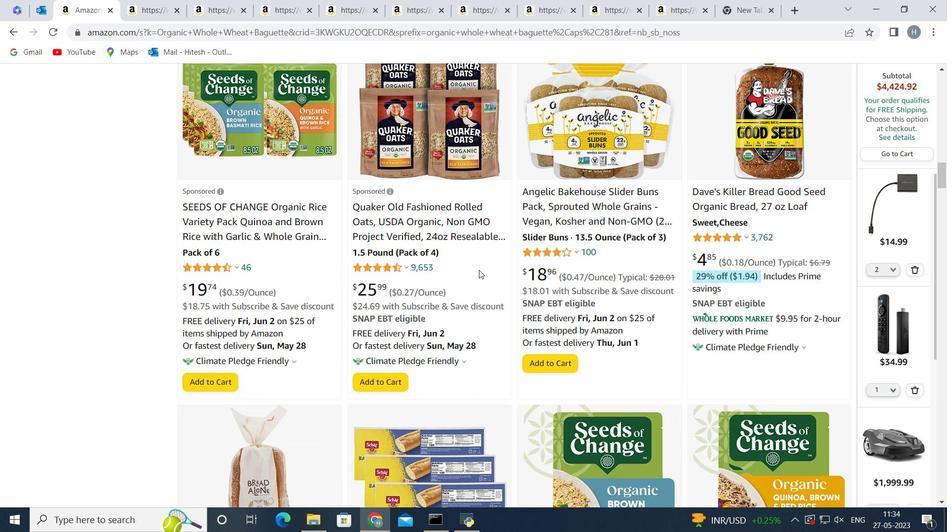 
Action: Mouse scrolled (487, 268) with delta (0, 0)
Screenshot: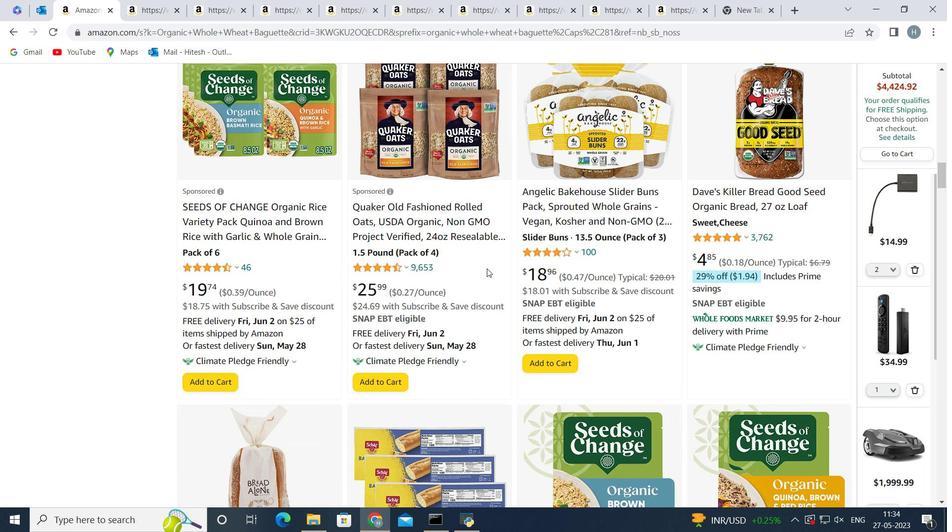 
Action: Mouse scrolled (487, 268) with delta (0, 0)
Screenshot: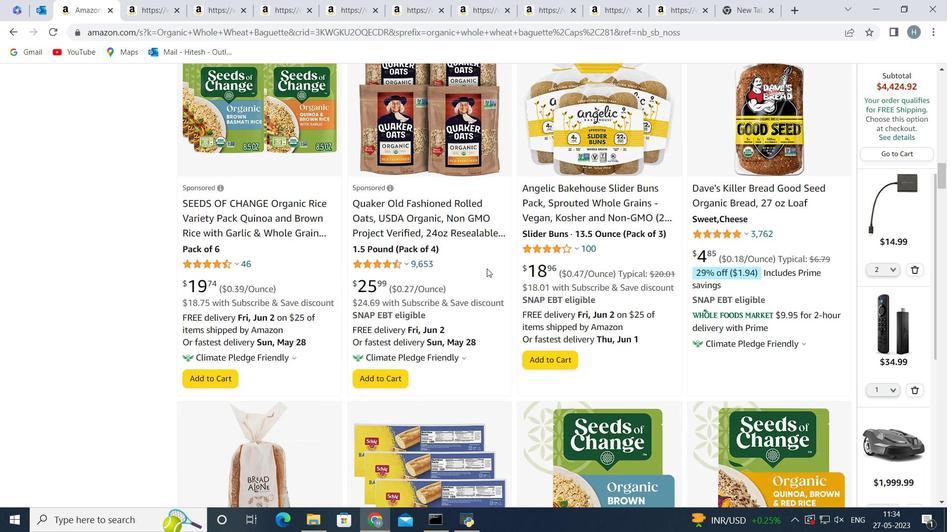 
Action: Mouse scrolled (487, 268) with delta (0, 0)
Screenshot: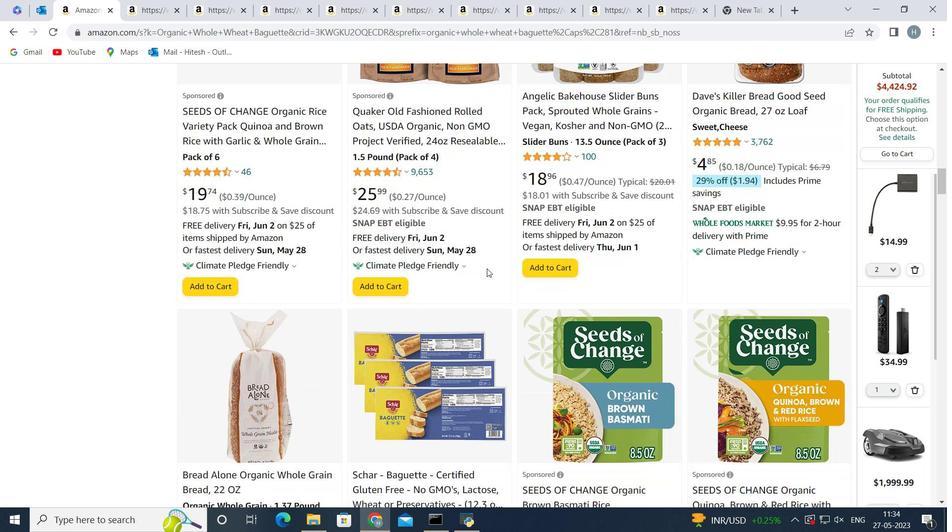 
Action: Mouse scrolled (487, 268) with delta (0, 0)
Screenshot: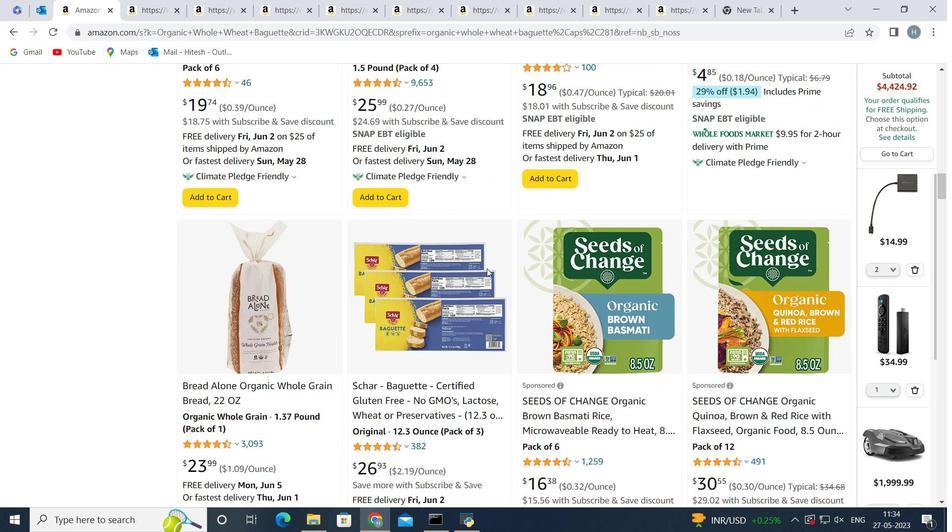 
Action: Mouse moved to (494, 303)
Screenshot: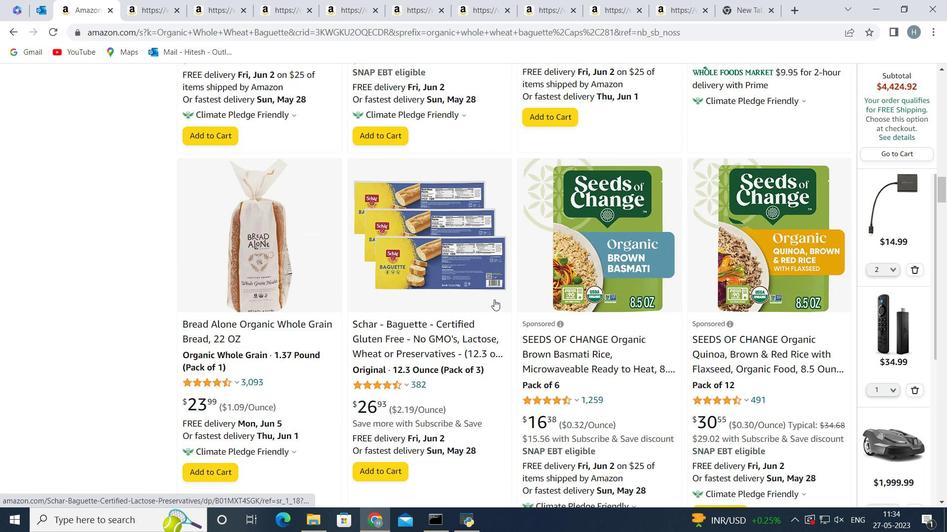 
Action: Mouse scrolled (494, 302) with delta (0, 0)
Screenshot: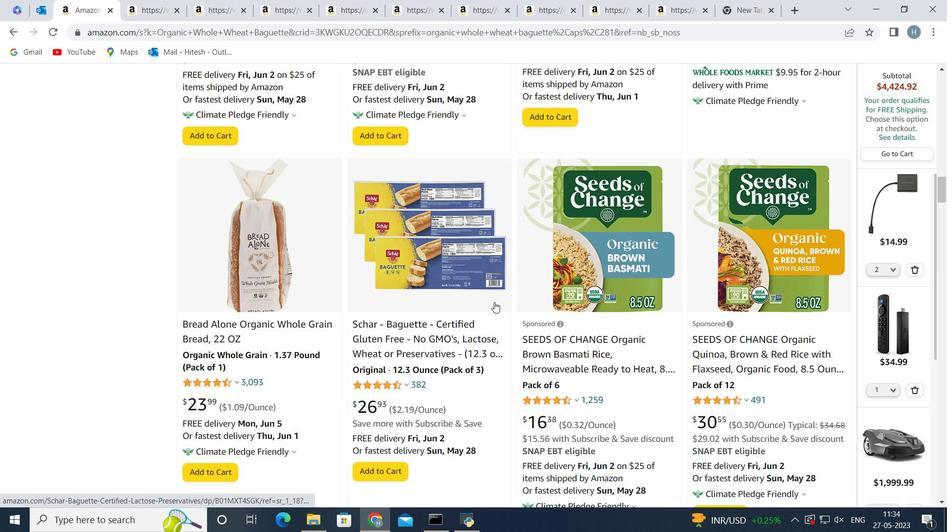 
Action: Mouse moved to (498, 309)
Screenshot: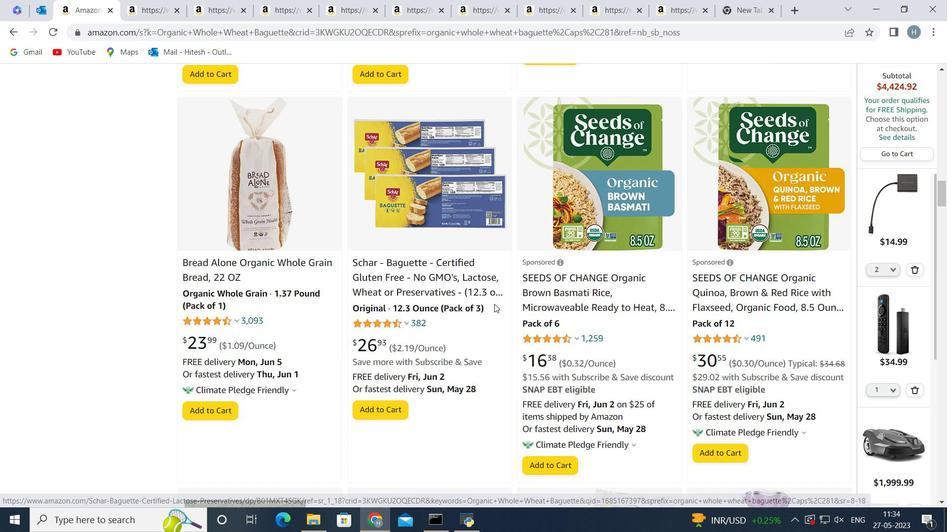 
Action: Mouse scrolled (498, 309) with delta (0, 0)
Screenshot: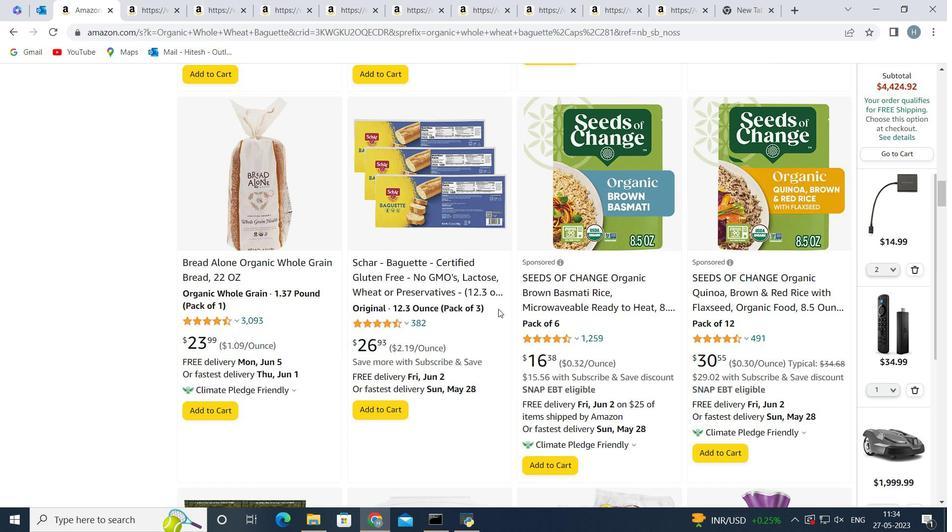 
Action: Mouse scrolled (498, 309) with delta (0, 0)
Screenshot: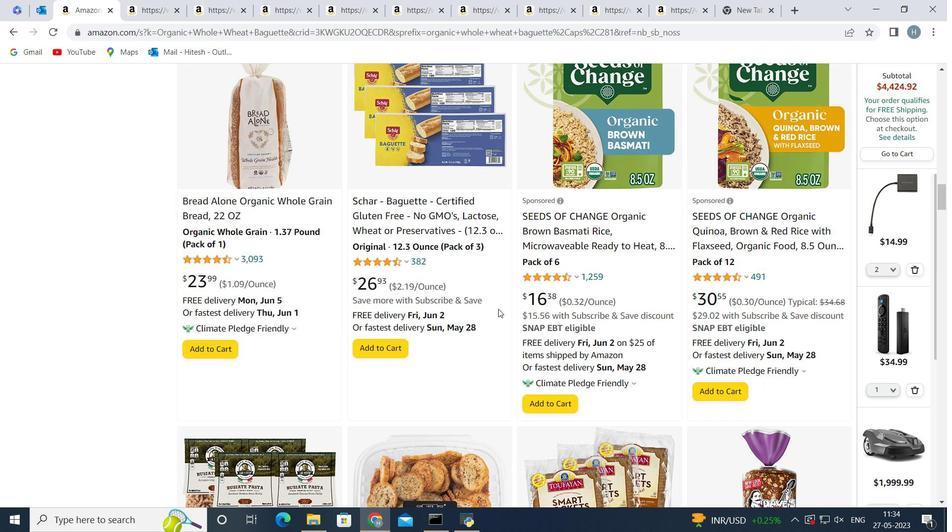
Action: Mouse scrolled (498, 309) with delta (0, 0)
Screenshot: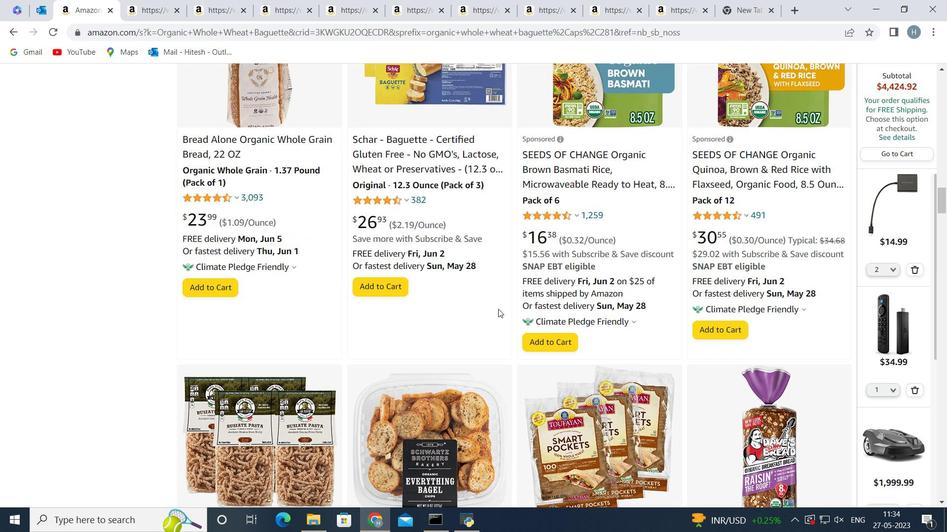 
Action: Mouse scrolled (498, 309) with delta (0, 0)
Screenshot: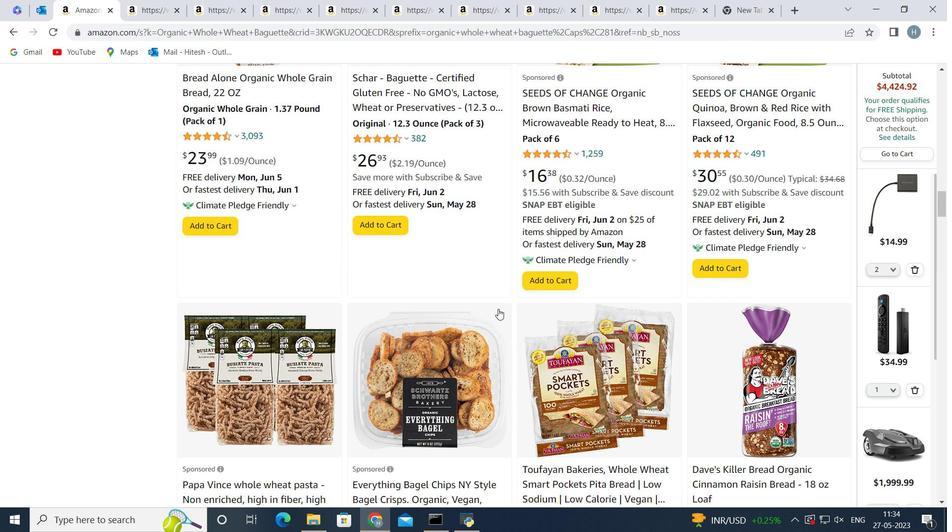 
Action: Mouse moved to (511, 288)
Screenshot: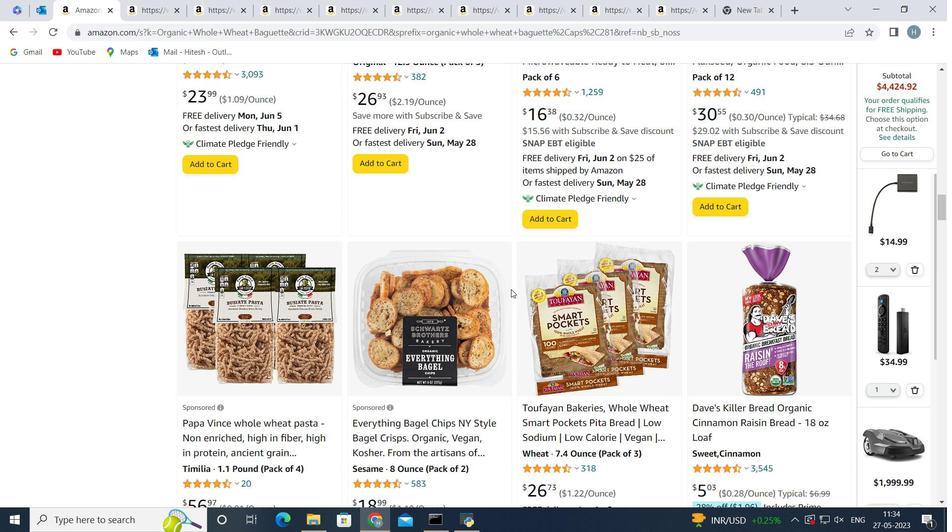 
Action: Mouse scrolled (511, 288) with delta (0, 0)
Screenshot: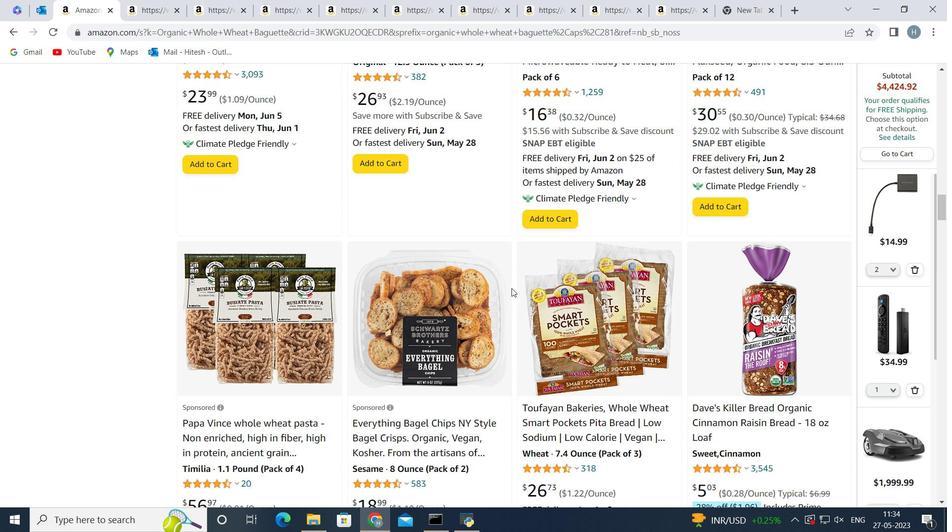 
Action: Mouse moved to (512, 288)
Screenshot: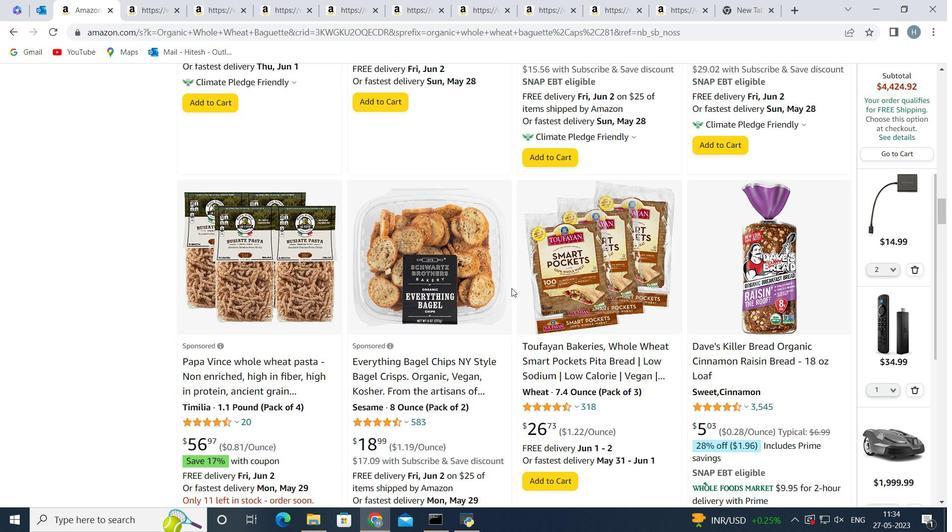 
Action: Mouse scrolled (512, 288) with delta (0, 0)
Screenshot: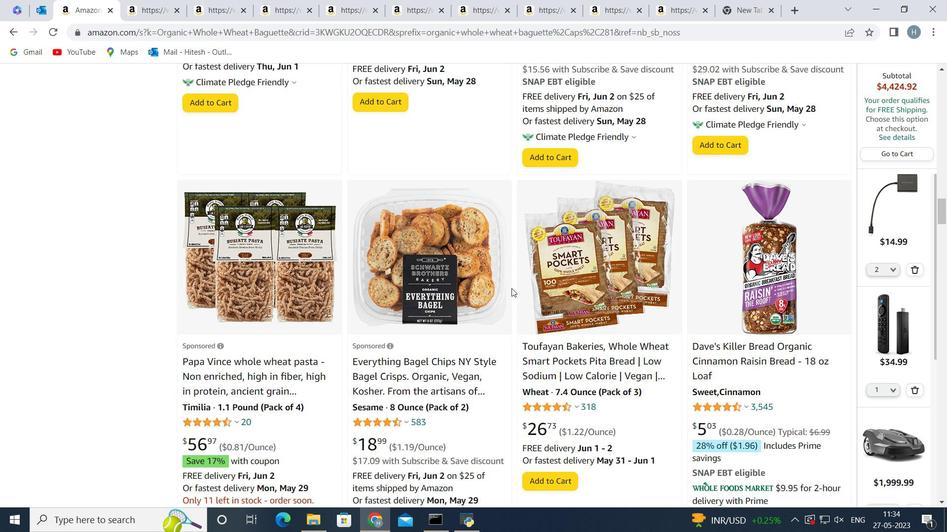 
Action: Mouse scrolled (512, 288) with delta (0, 0)
Screenshot: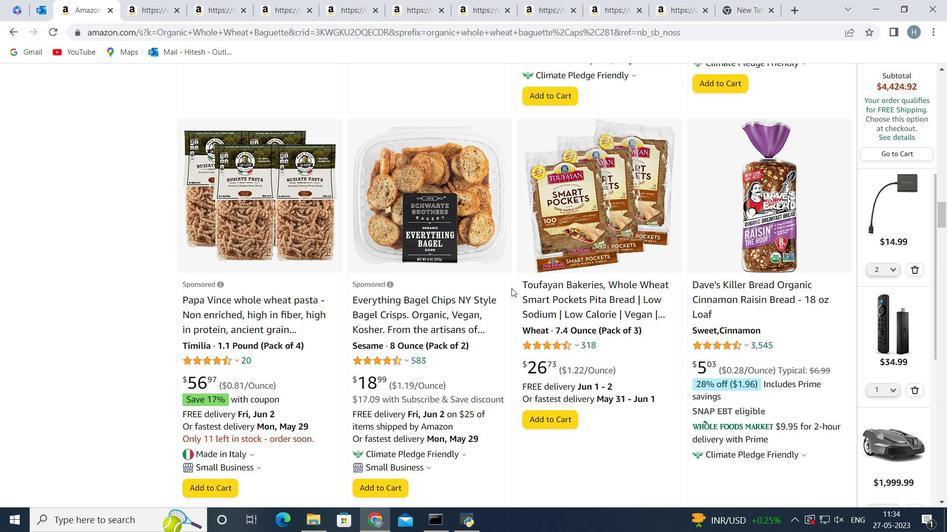 
Action: Mouse scrolled (512, 288) with delta (0, 0)
Screenshot: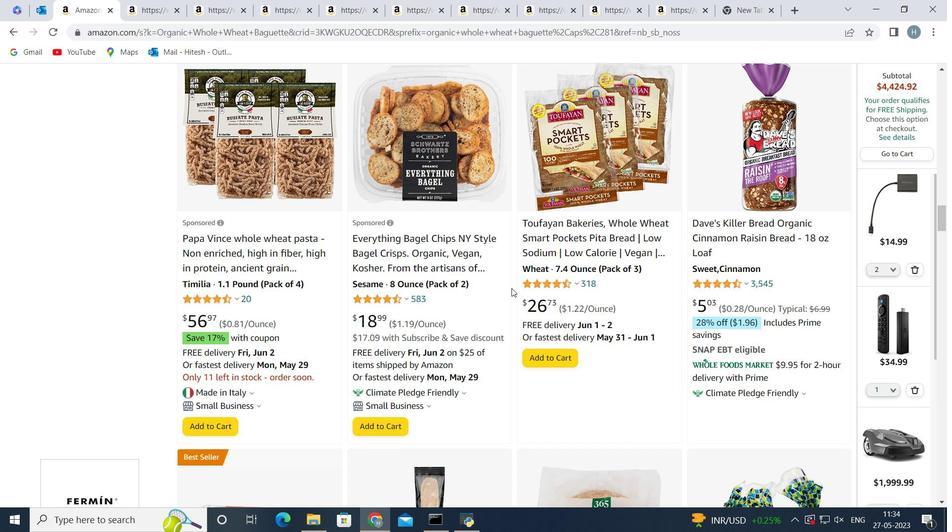 
Action: Mouse scrolled (512, 288) with delta (0, 0)
Screenshot: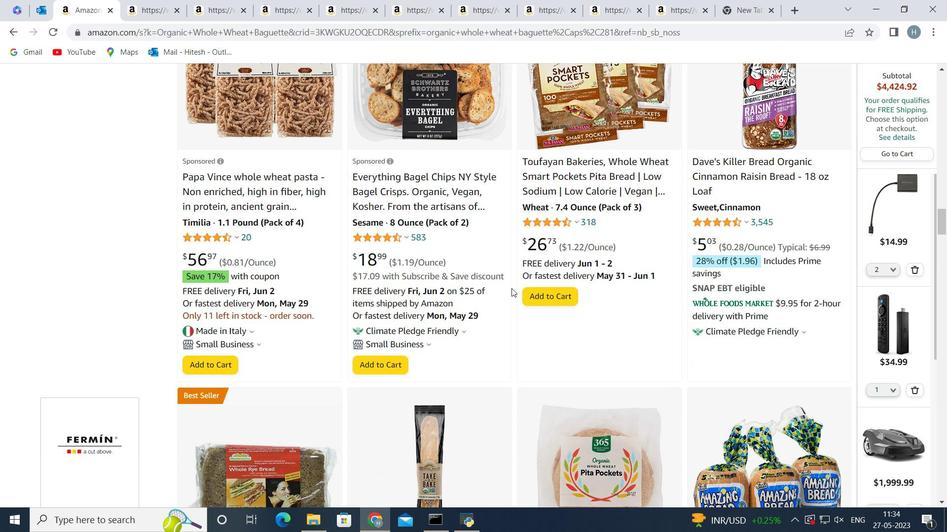 
Action: Mouse scrolled (512, 288) with delta (0, 0)
Screenshot: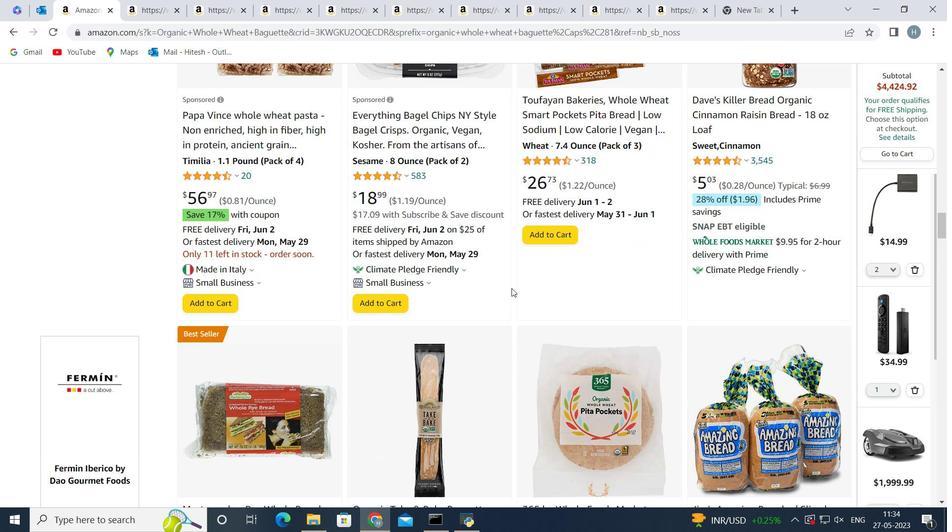 
Action: Mouse scrolled (512, 288) with delta (0, 0)
Screenshot: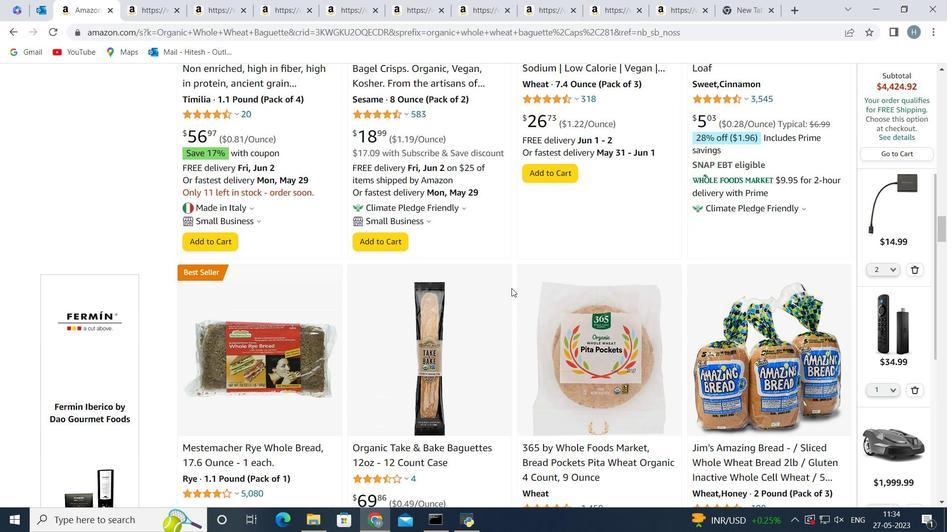 
Action: Mouse scrolled (512, 288) with delta (0, 0)
Screenshot: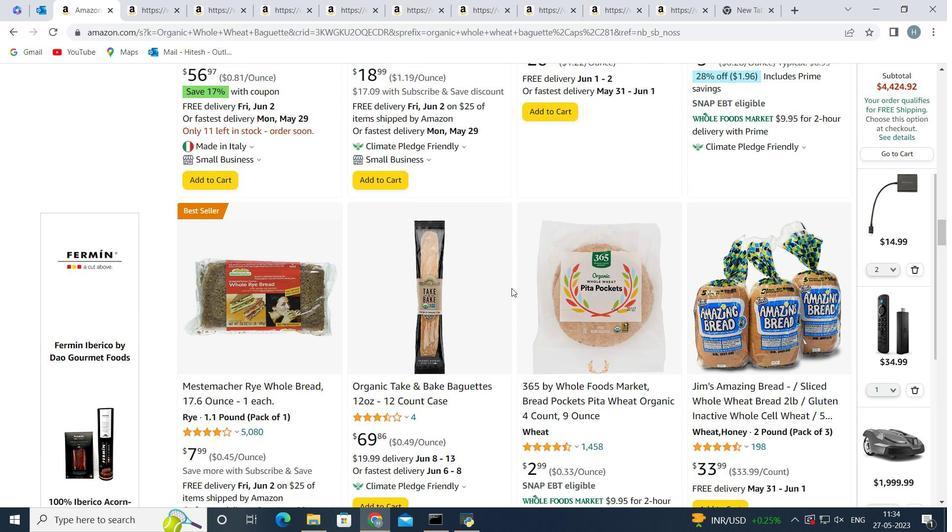 
Action: Mouse scrolled (512, 288) with delta (0, 0)
Screenshot: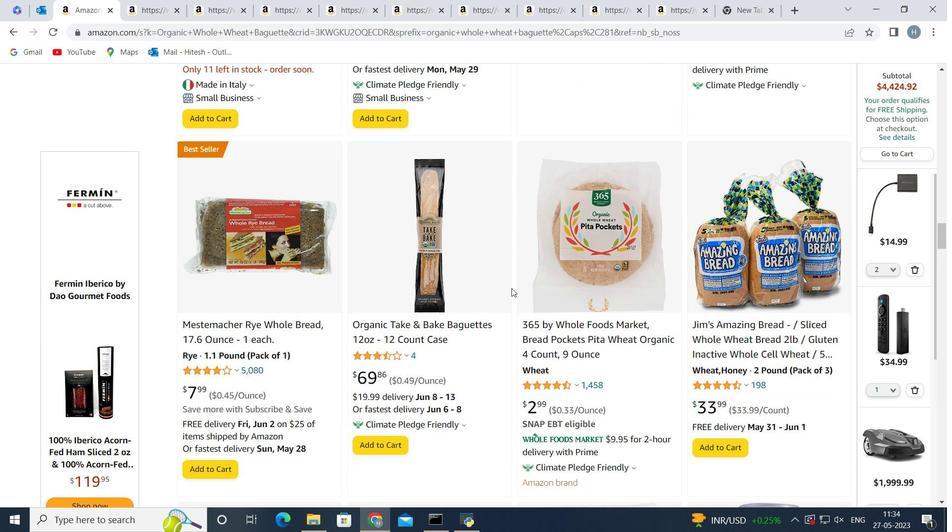 
Action: Mouse scrolled (512, 288) with delta (0, 0)
Screenshot: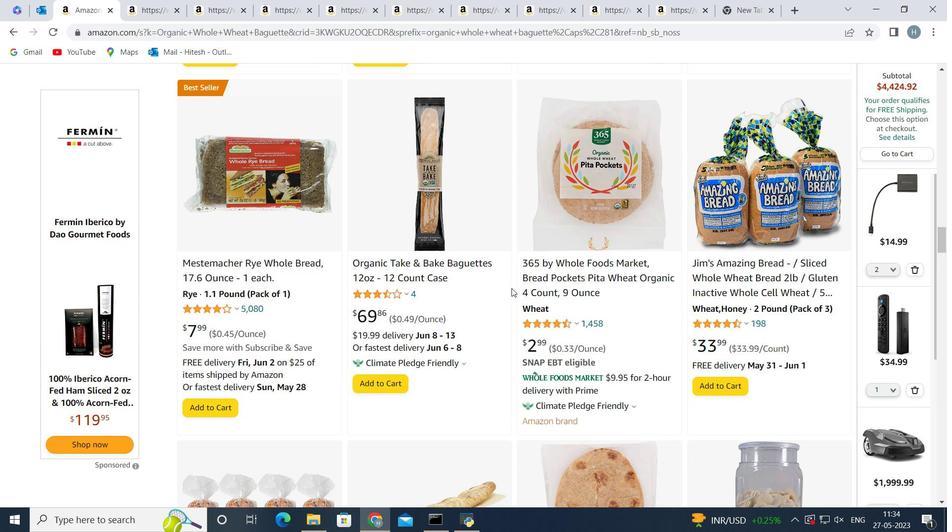 
Action: Mouse scrolled (512, 288) with delta (0, 0)
Screenshot: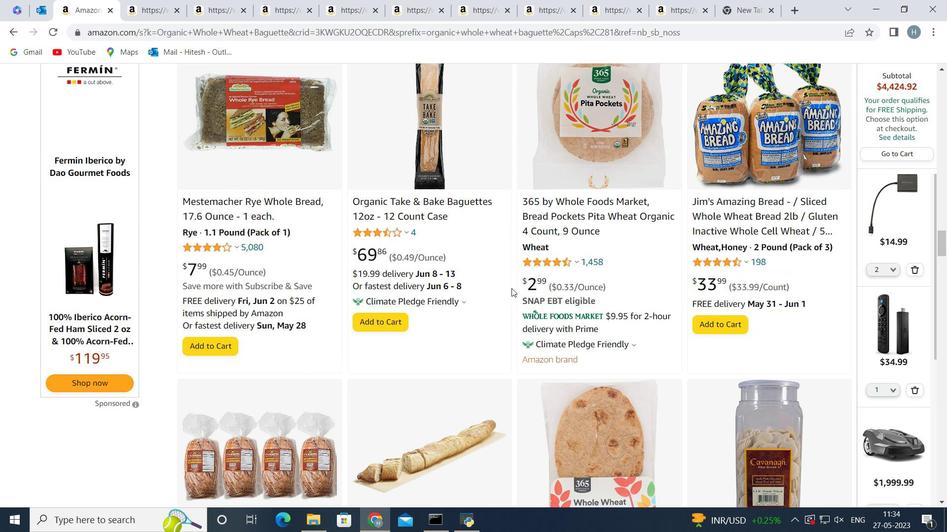 
Action: Mouse scrolled (512, 288) with delta (0, 0)
Screenshot: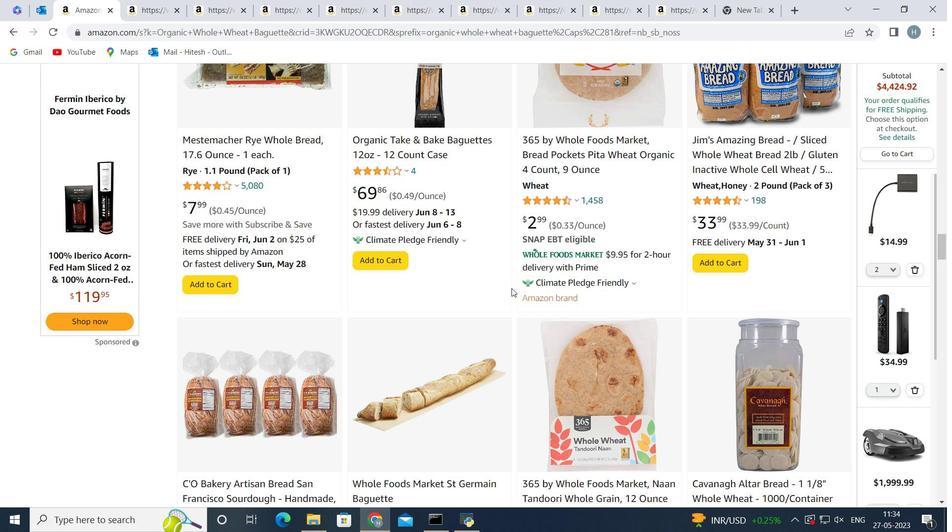 
Action: Mouse scrolled (512, 288) with delta (0, 0)
Screenshot: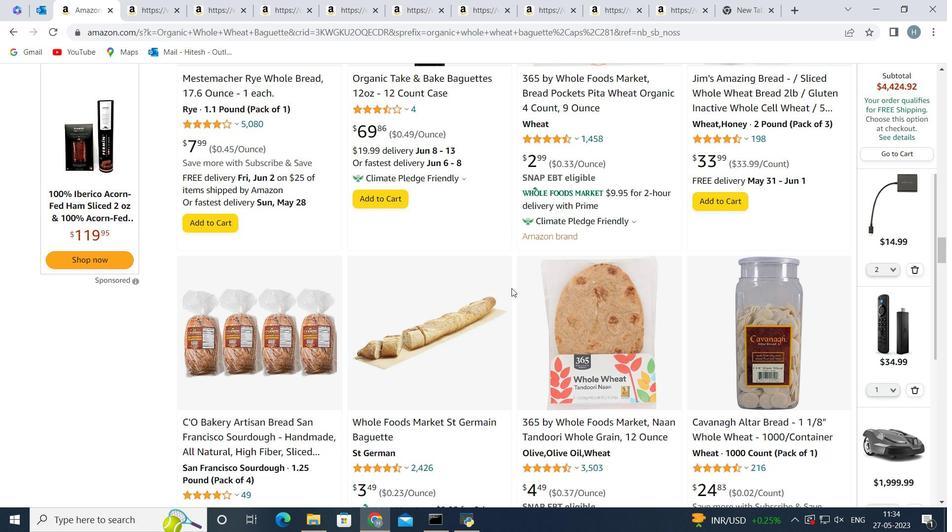
Action: Mouse scrolled (512, 288) with delta (0, 0)
Screenshot: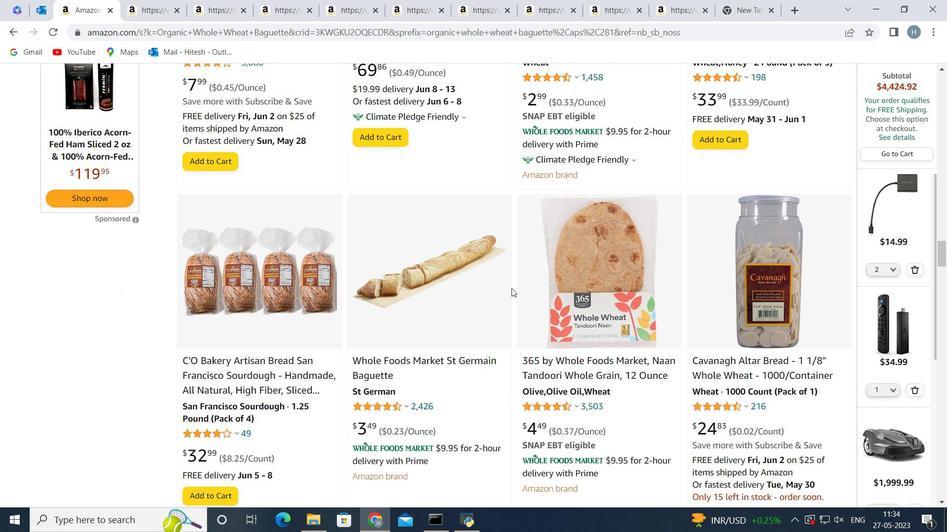 
Action: Mouse scrolled (512, 288) with delta (0, 0)
Screenshot: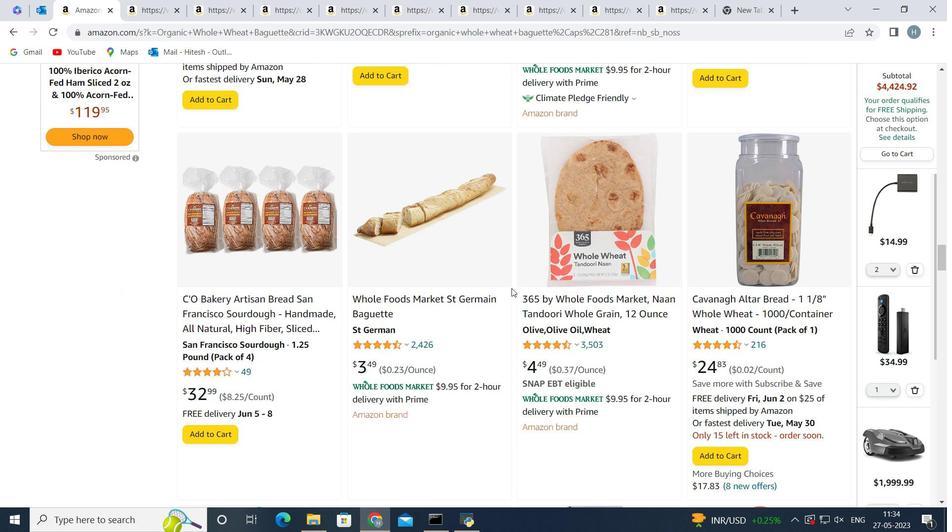 
Action: Mouse scrolled (512, 288) with delta (0, 0)
Screenshot: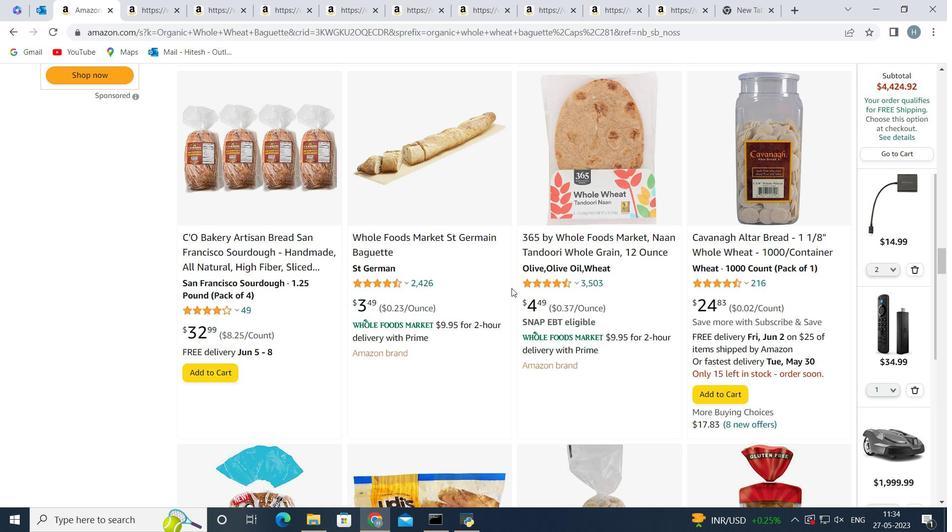 
Action: Mouse scrolled (512, 289) with delta (0, 0)
Screenshot: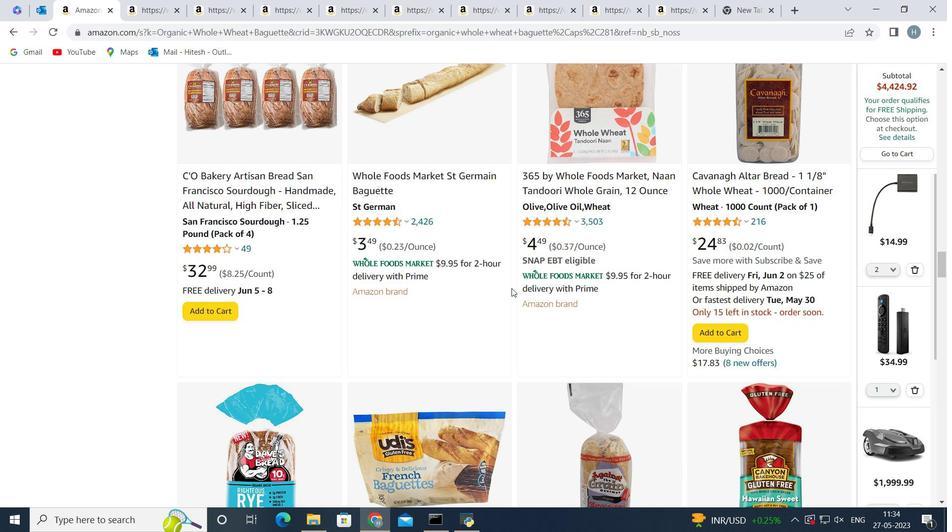 
Action: Mouse moved to (498, 277)
Screenshot: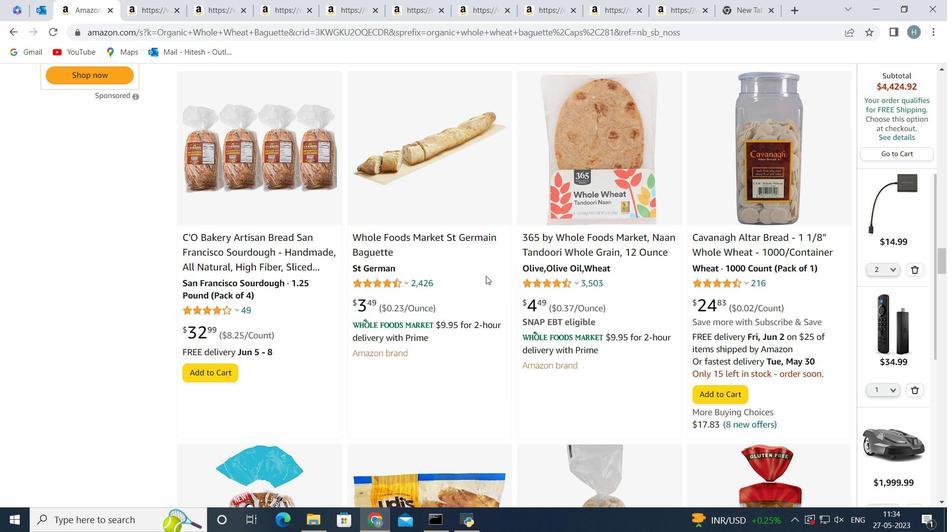 
Action: Mouse scrolled (498, 276) with delta (0, 0)
Screenshot: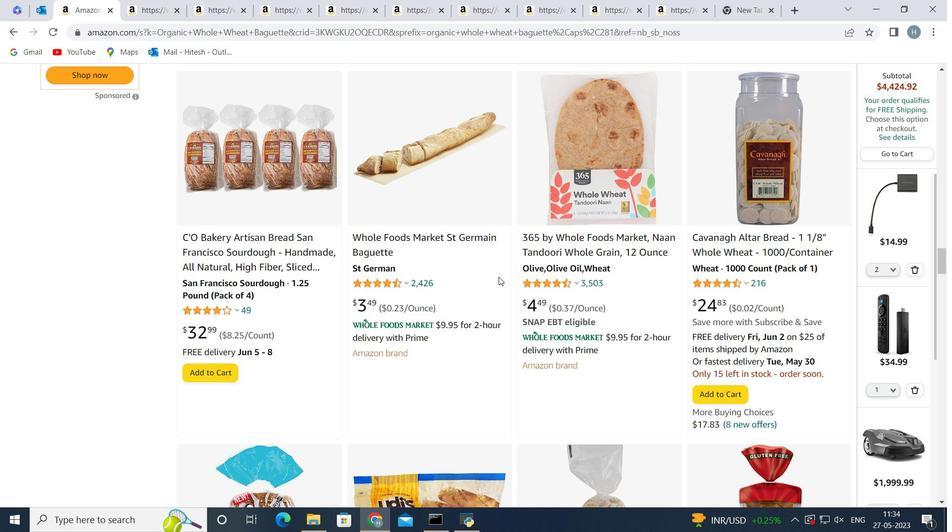 
Action: Mouse scrolled (498, 276) with delta (0, 0)
Screenshot: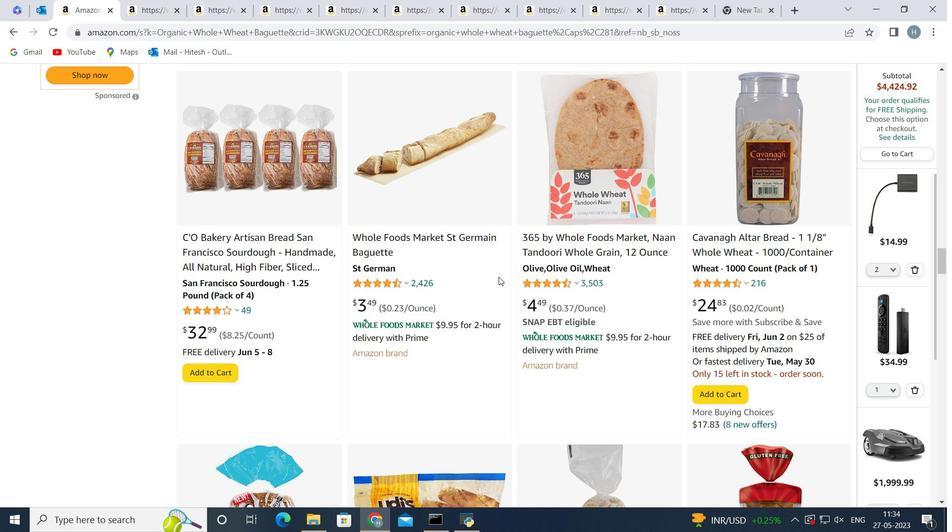 
Action: Mouse scrolled (498, 276) with delta (0, 0)
Screenshot: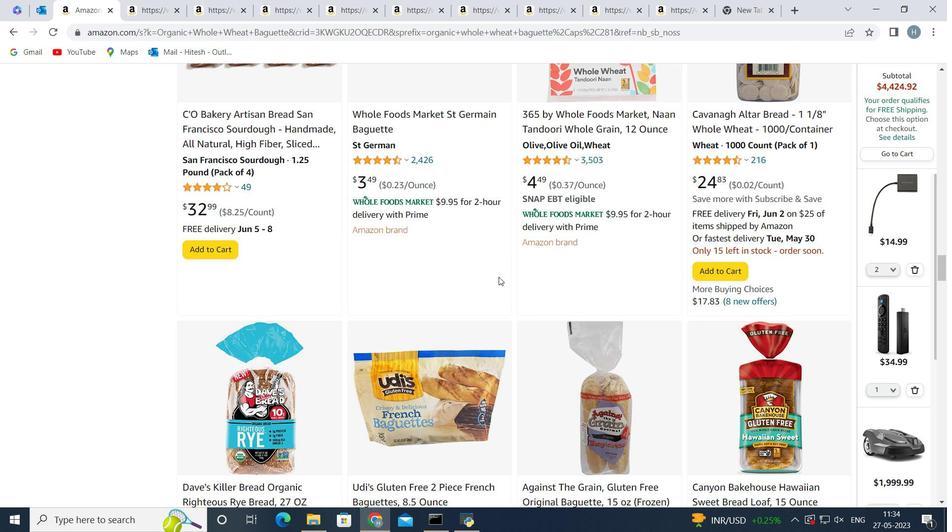 
Action: Mouse scrolled (498, 276) with delta (0, 0)
Screenshot: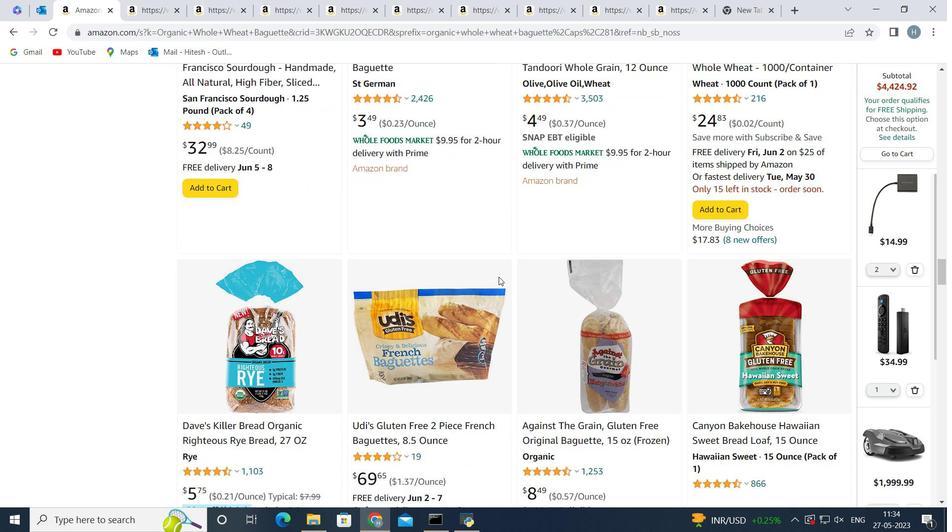 
Action: Mouse moved to (499, 277)
Screenshot: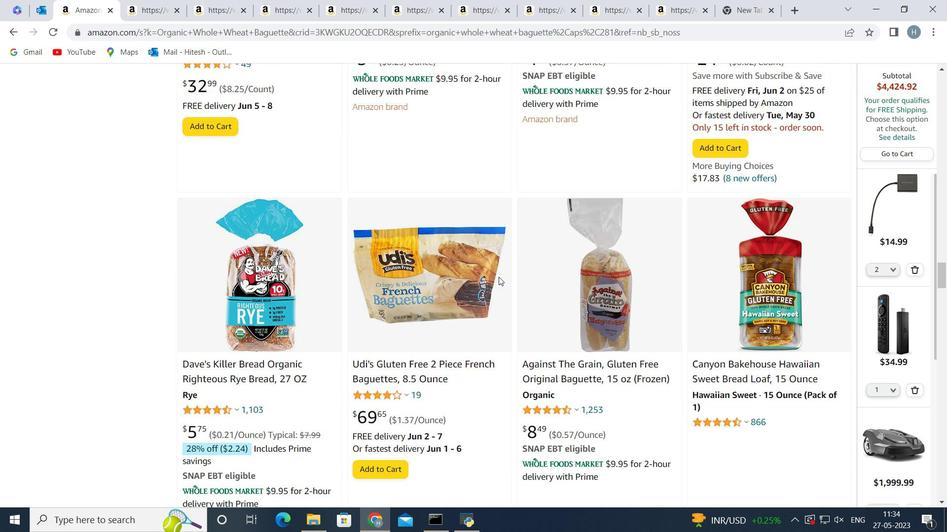 
Action: Mouse scrolled (499, 277) with delta (0, 0)
Screenshot: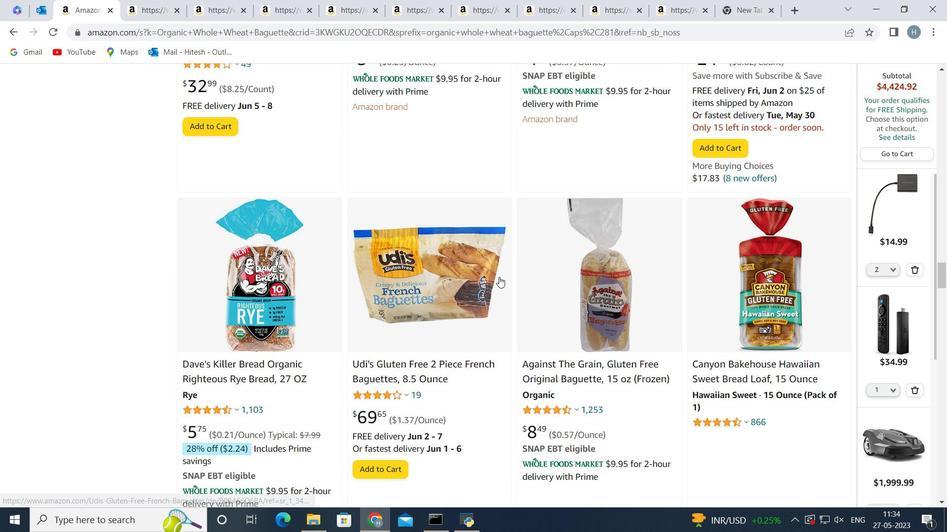 
Action: Mouse scrolled (499, 277) with delta (0, 0)
Screenshot: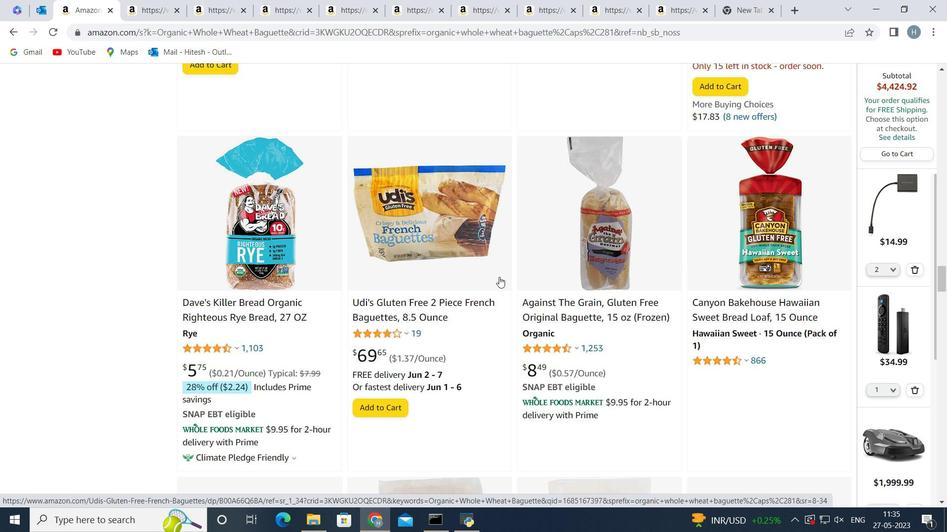 
Action: Mouse scrolled (499, 277) with delta (0, 0)
Screenshot: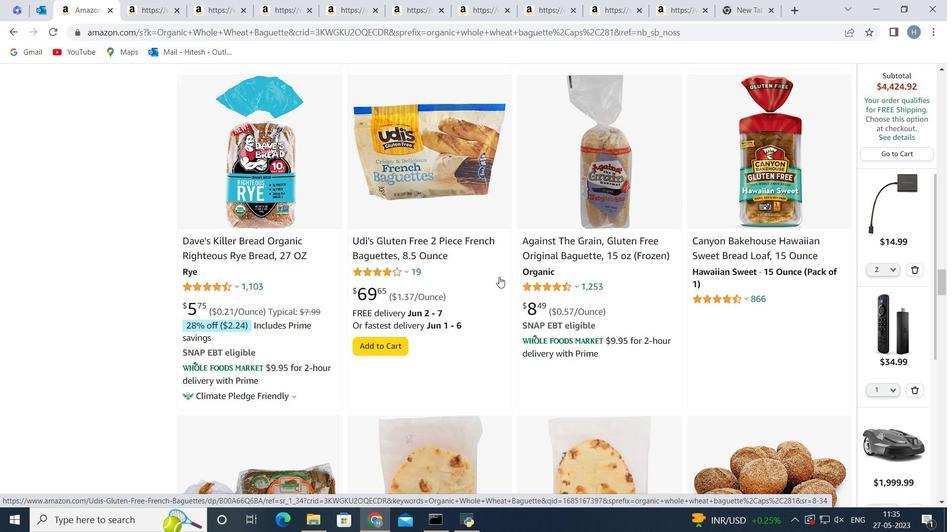 
Action: Mouse scrolled (499, 277) with delta (0, 0)
Screenshot: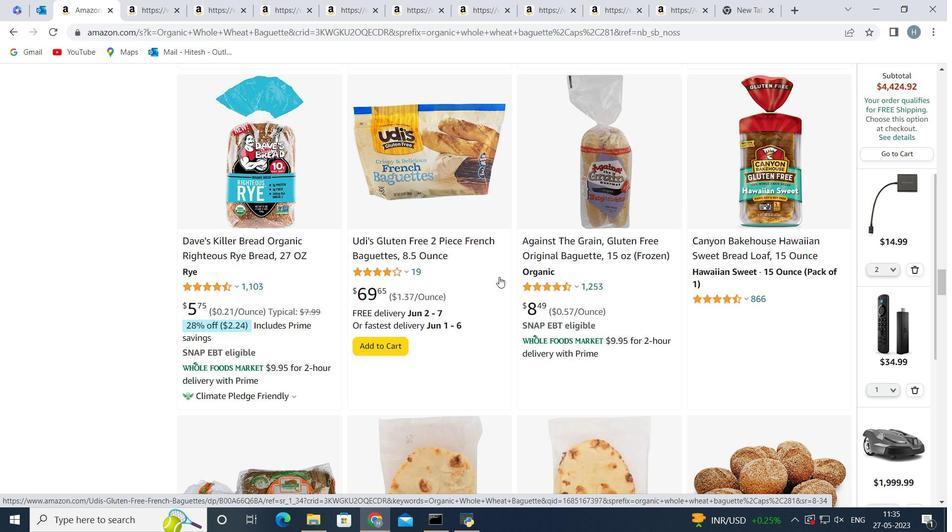 
Action: Mouse scrolled (499, 277) with delta (0, 0)
Screenshot: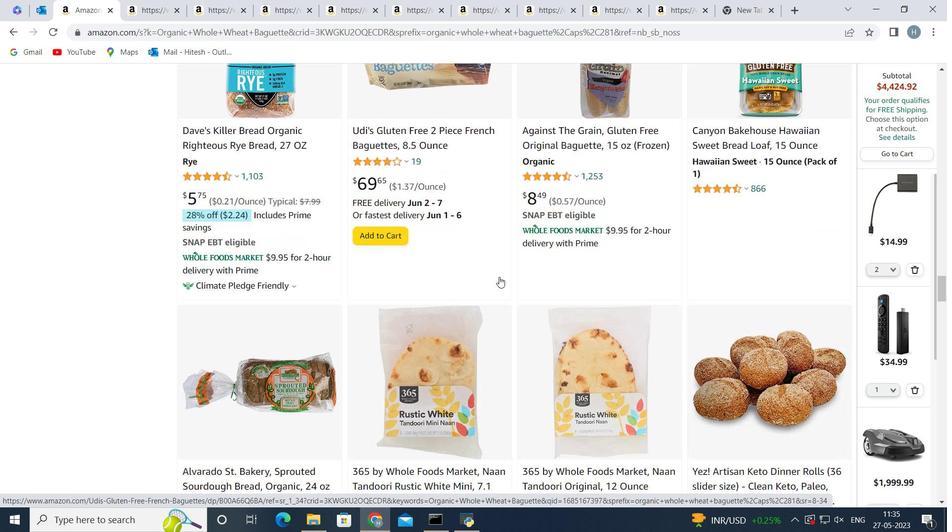 
Action: Mouse scrolled (499, 277) with delta (0, 0)
Screenshot: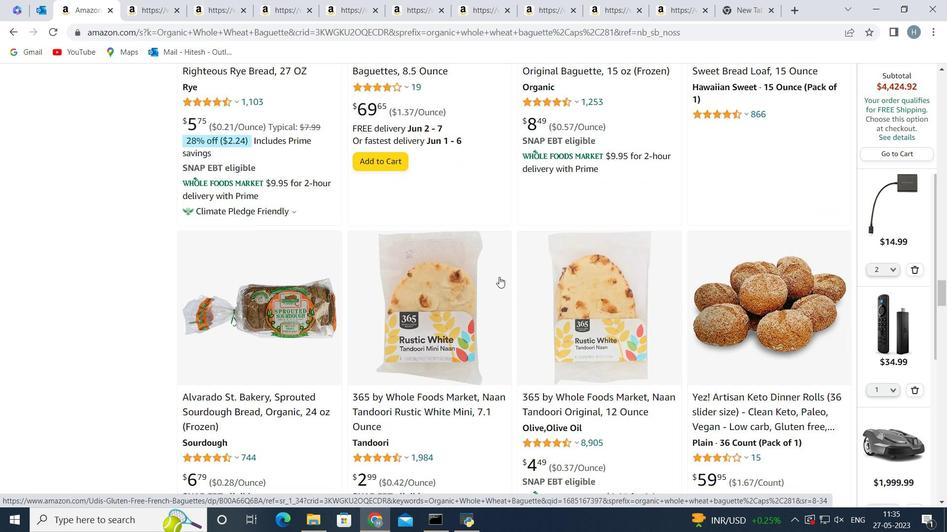 
Action: Mouse moved to (485, 316)
Screenshot: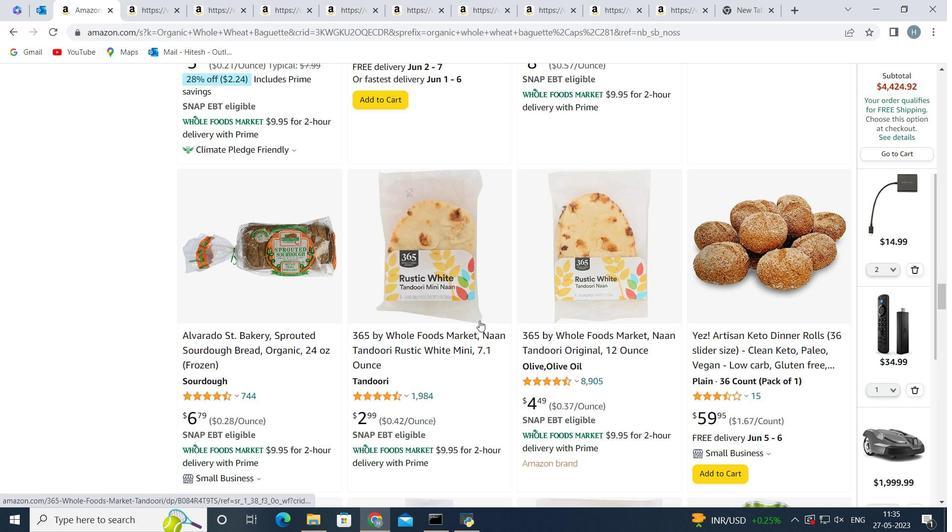 
Action: Mouse scrolled (485, 316) with delta (0, 0)
Screenshot: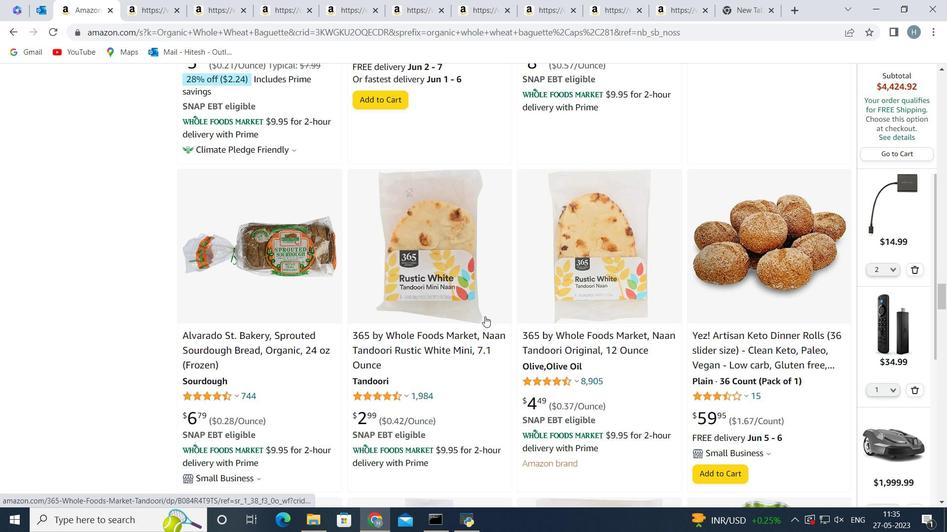 
Action: Mouse scrolled (485, 316) with delta (0, 0)
Screenshot: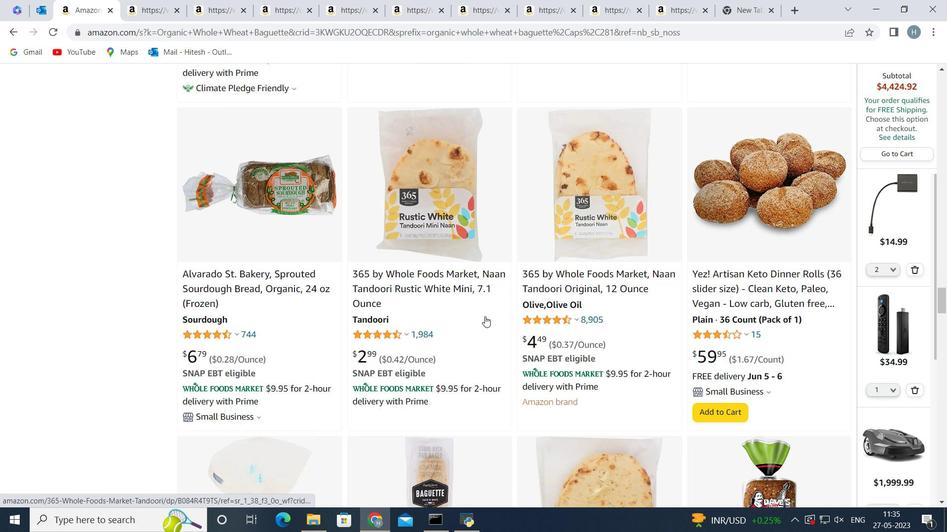 
Action: Mouse scrolled (485, 316) with delta (0, 0)
Screenshot: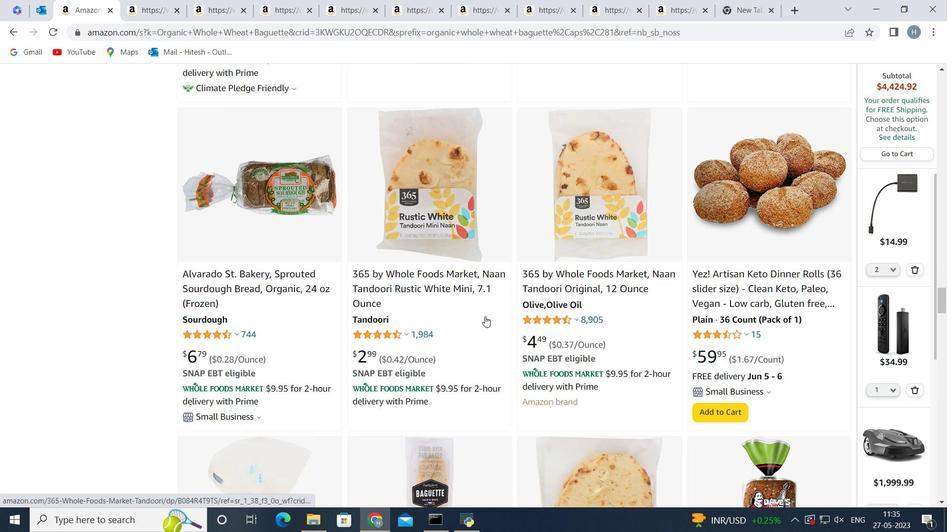 
Action: Mouse scrolled (485, 316) with delta (0, 0)
Screenshot: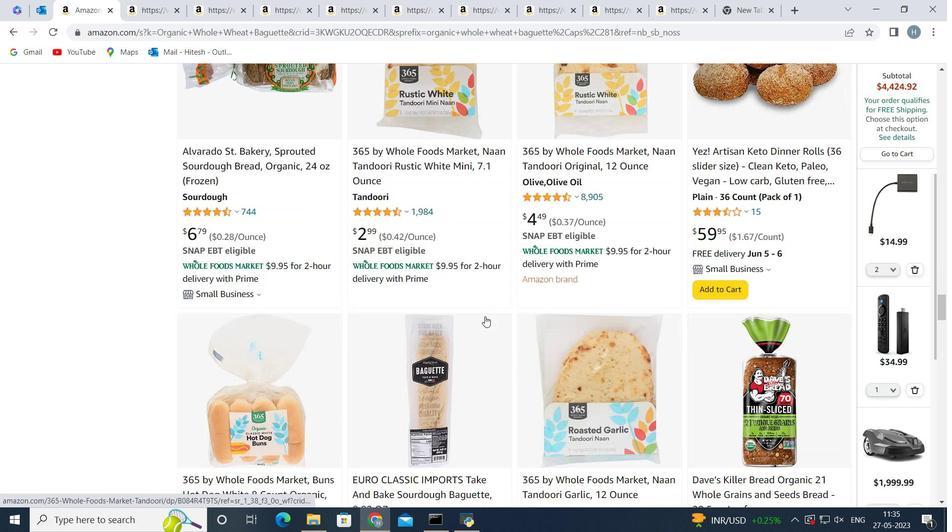 
Action: Mouse scrolled (485, 316) with delta (0, 0)
Screenshot: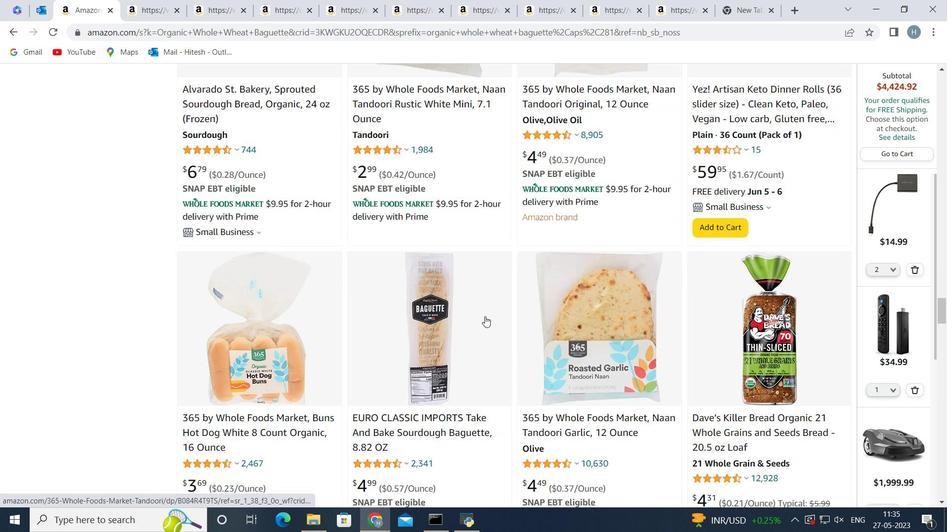 
Action: Mouse scrolled (485, 316) with delta (0, 0)
Screenshot: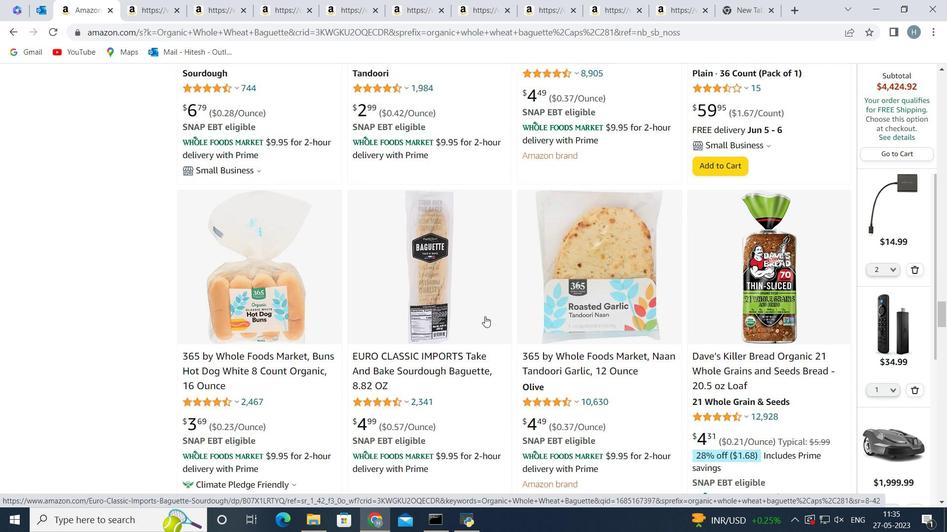 
Action: Mouse scrolled (485, 316) with delta (0, 0)
Screenshot: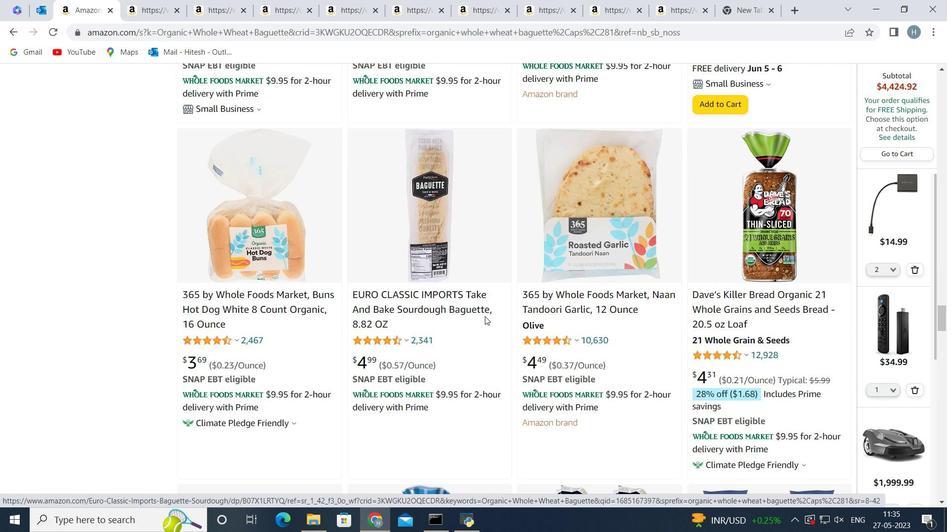 
Action: Mouse scrolled (485, 316) with delta (0, 0)
Screenshot: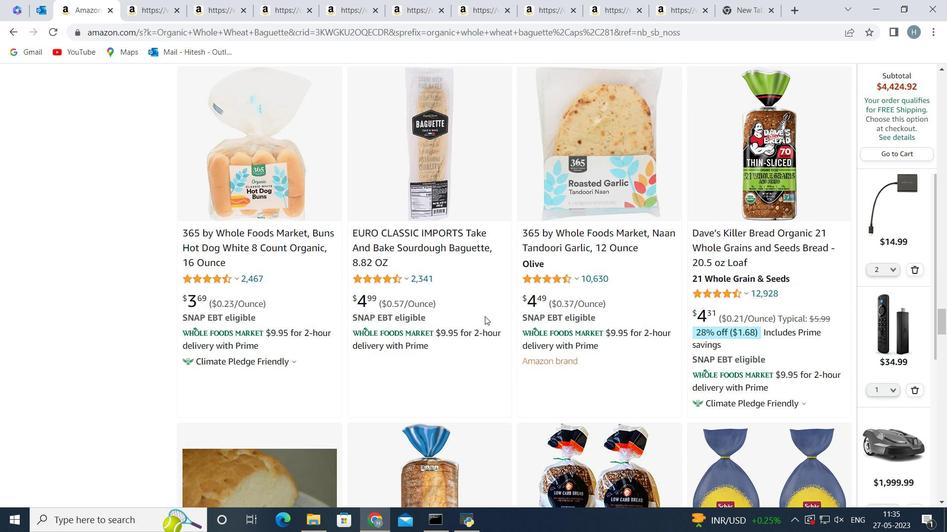 
Action: Mouse scrolled (485, 316) with delta (0, 0)
Screenshot: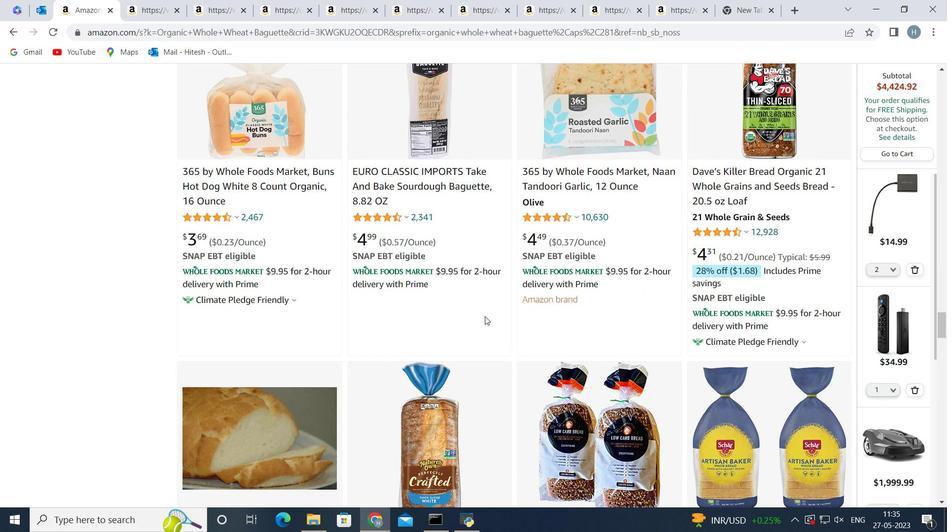 
Action: Mouse scrolled (485, 316) with delta (0, 0)
Screenshot: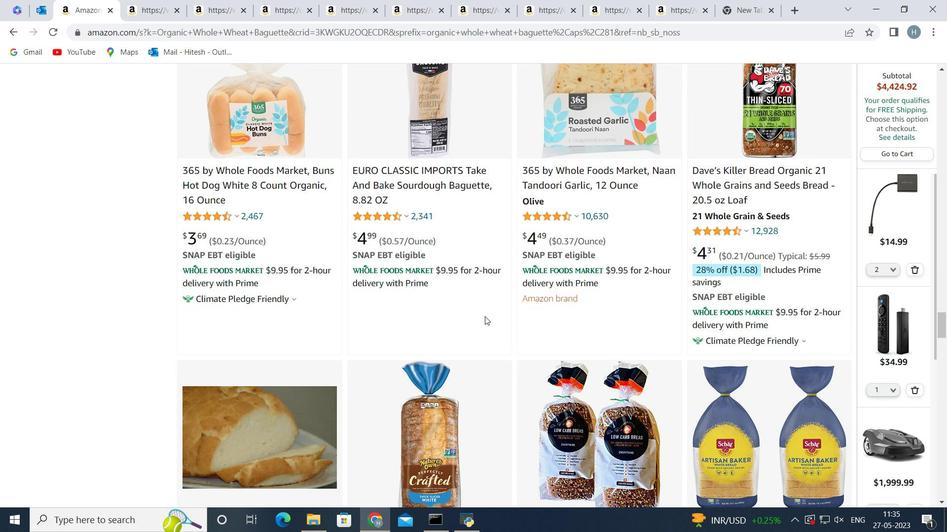 
Action: Mouse scrolled (485, 316) with delta (0, 0)
Screenshot: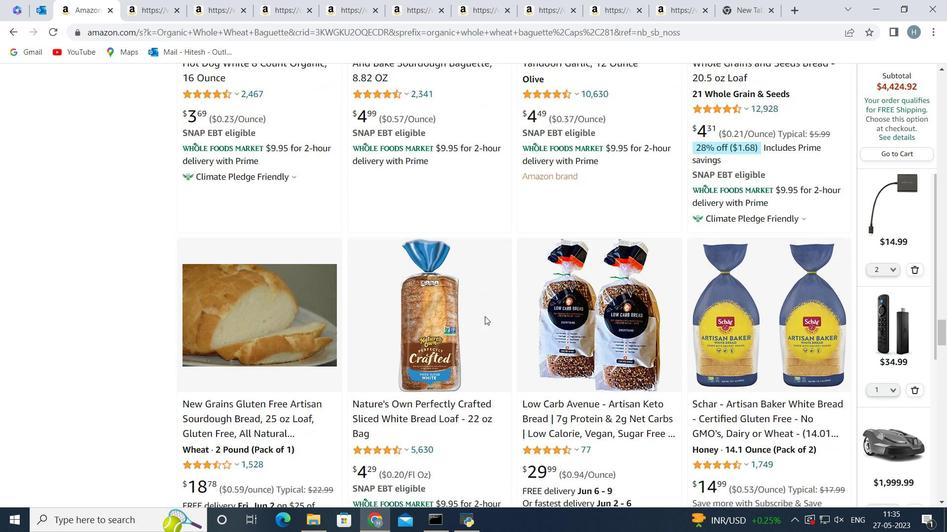 
Action: Mouse scrolled (485, 316) with delta (0, 0)
Screenshot: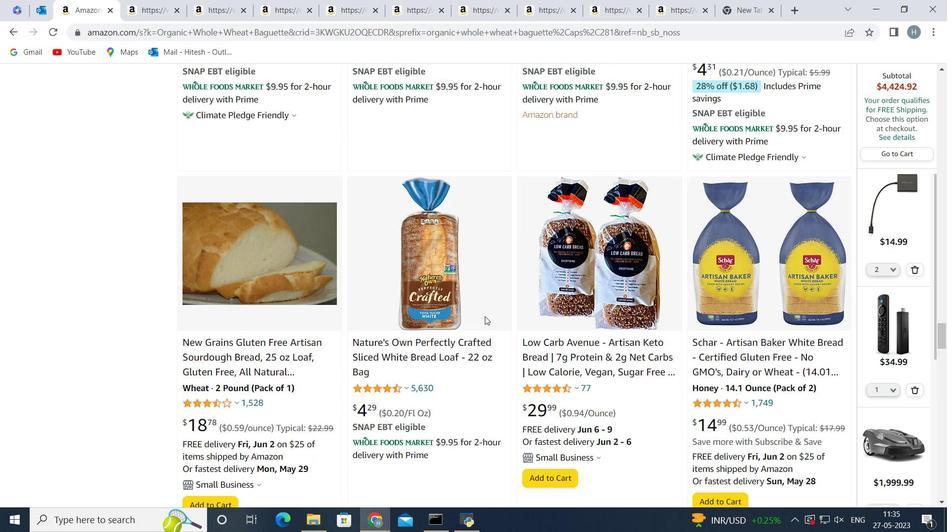 
Action: Mouse scrolled (485, 316) with delta (0, 0)
Screenshot: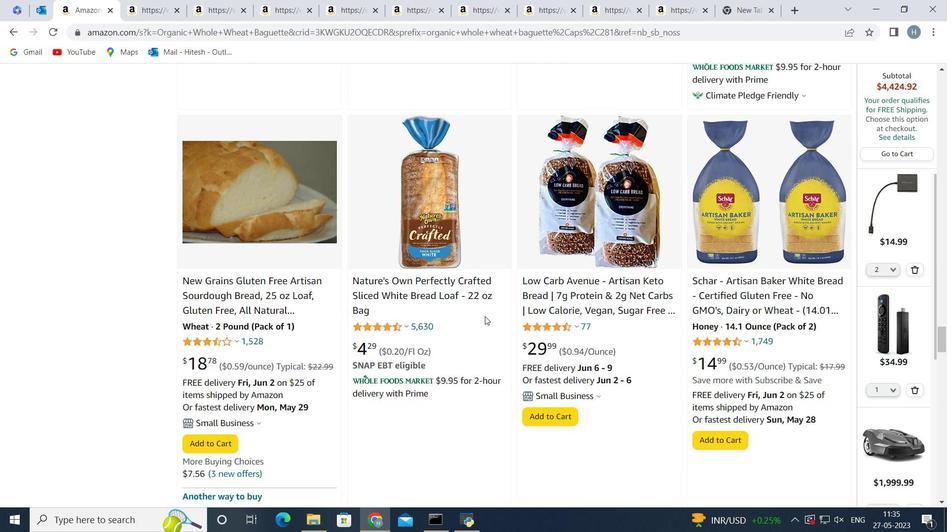 
Action: Mouse scrolled (485, 316) with delta (0, 0)
Screenshot: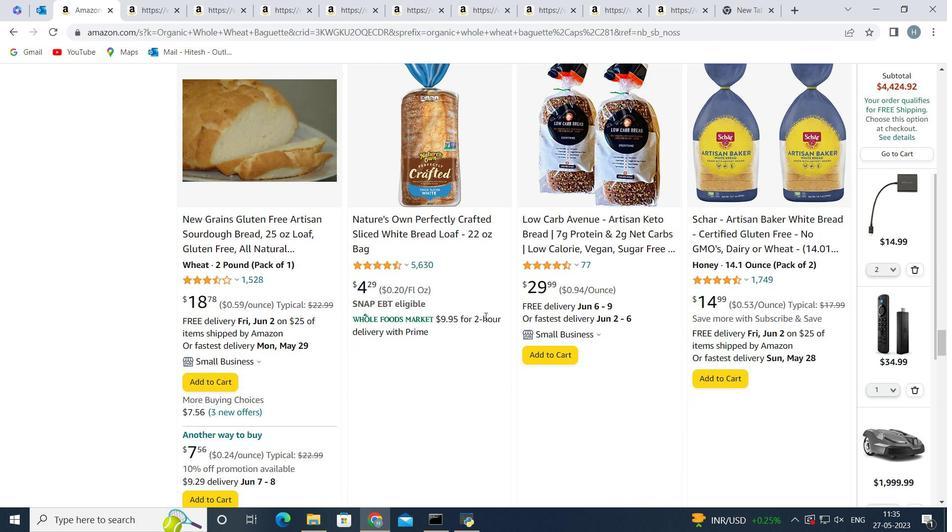 
Action: Mouse scrolled (485, 316) with delta (0, 0)
Screenshot: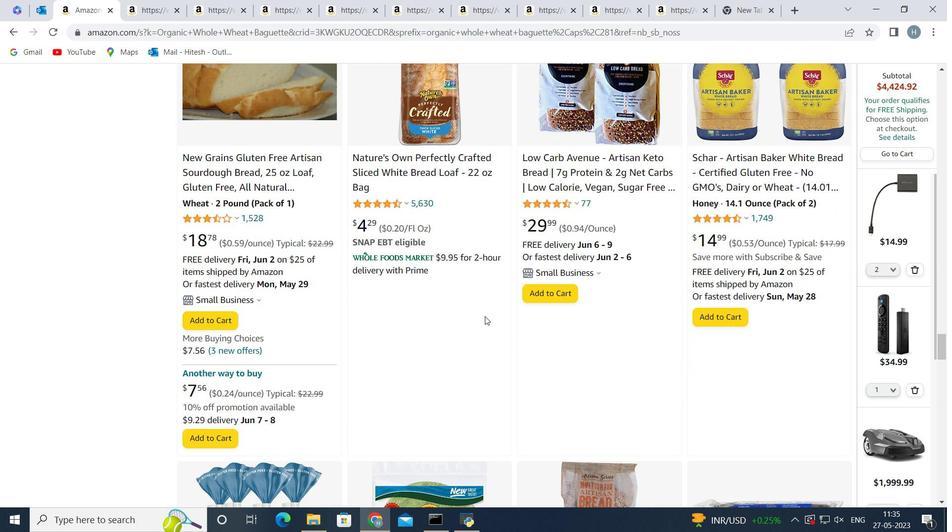 
Action: Mouse scrolled (485, 316) with delta (0, 0)
Screenshot: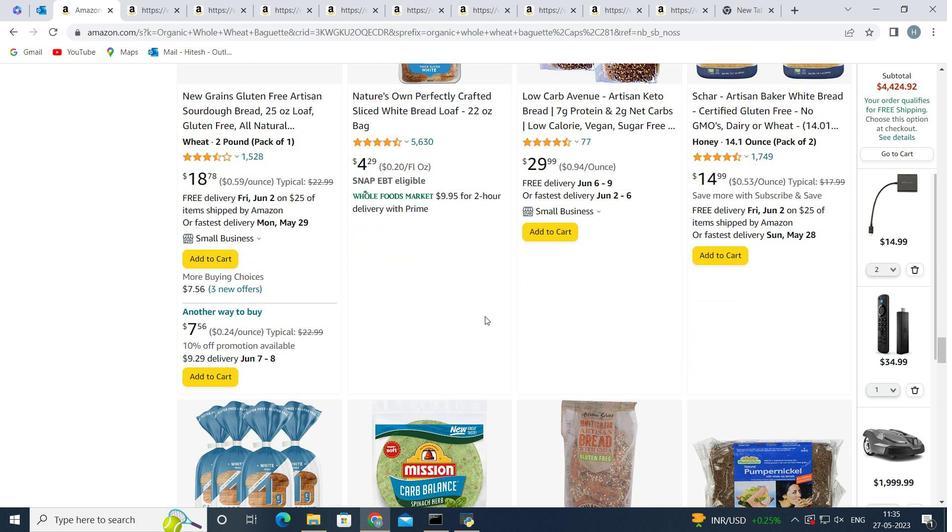 
Action: Mouse scrolled (485, 316) with delta (0, 0)
Screenshot: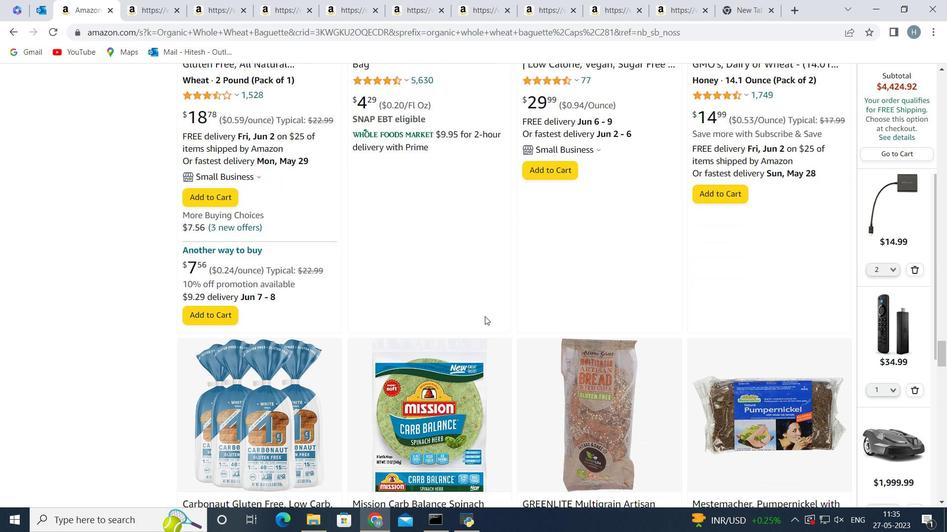 
Action: Mouse scrolled (485, 316) with delta (0, 0)
Screenshot: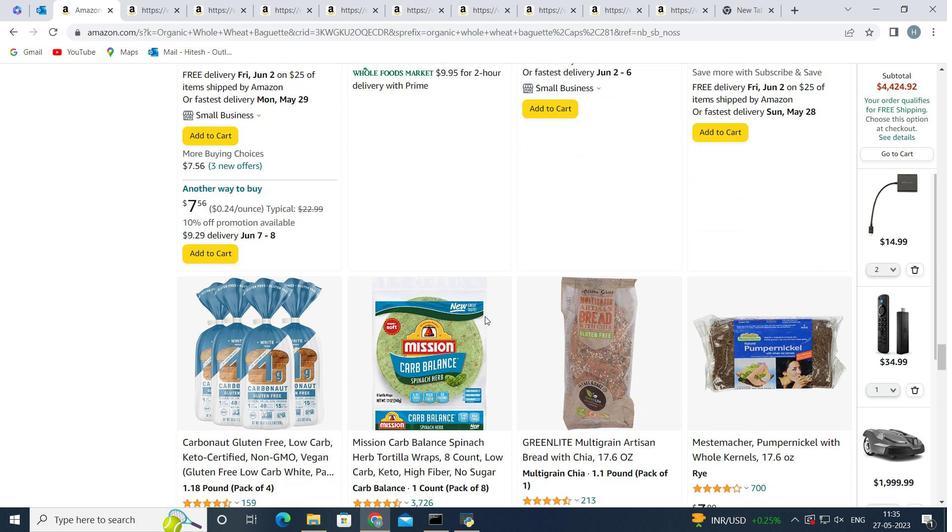 
Action: Mouse scrolled (485, 316) with delta (0, 0)
Screenshot: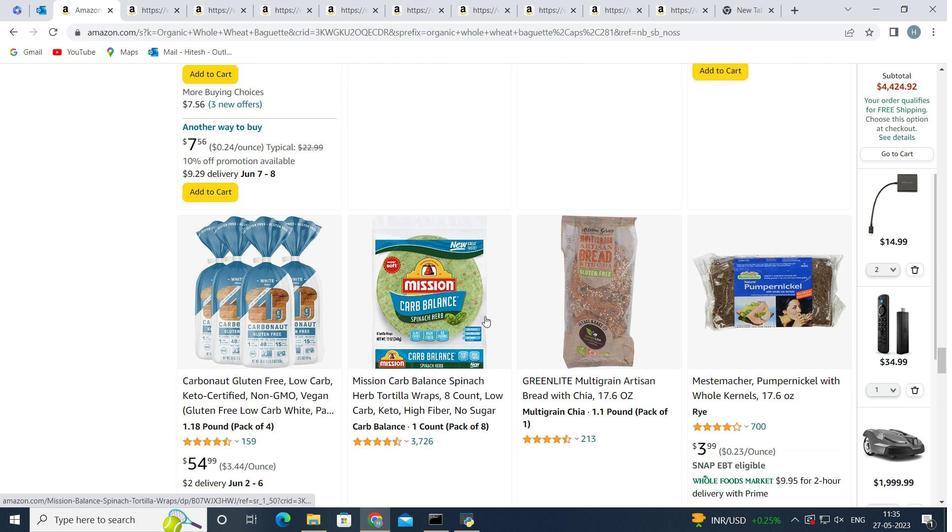 
Action: Mouse scrolled (485, 316) with delta (0, 0)
Screenshot: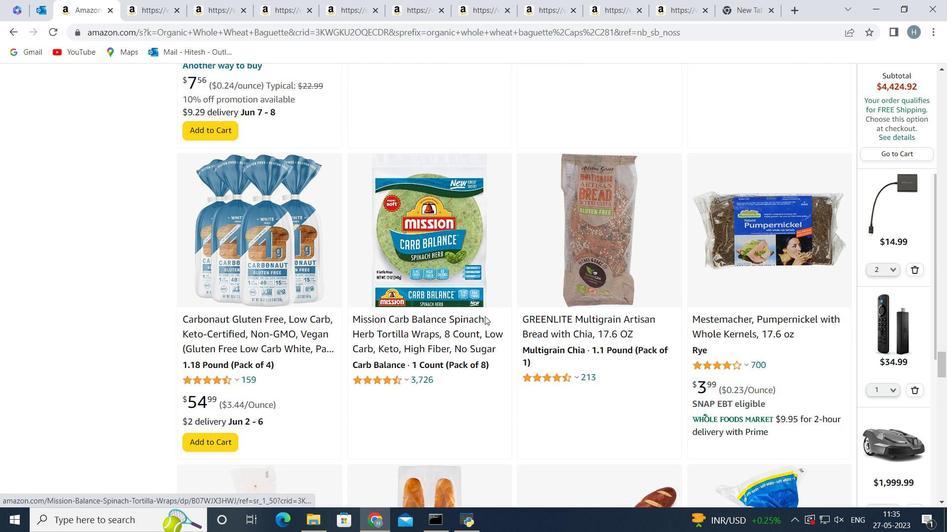 
Action: Mouse scrolled (485, 316) with delta (0, 0)
Screenshot: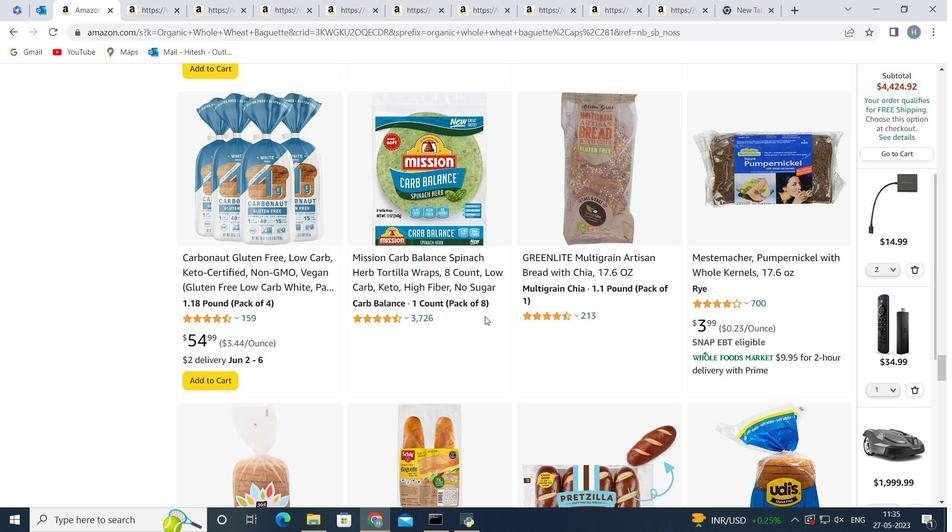 
Action: Mouse scrolled (485, 316) with delta (0, 0)
Screenshot: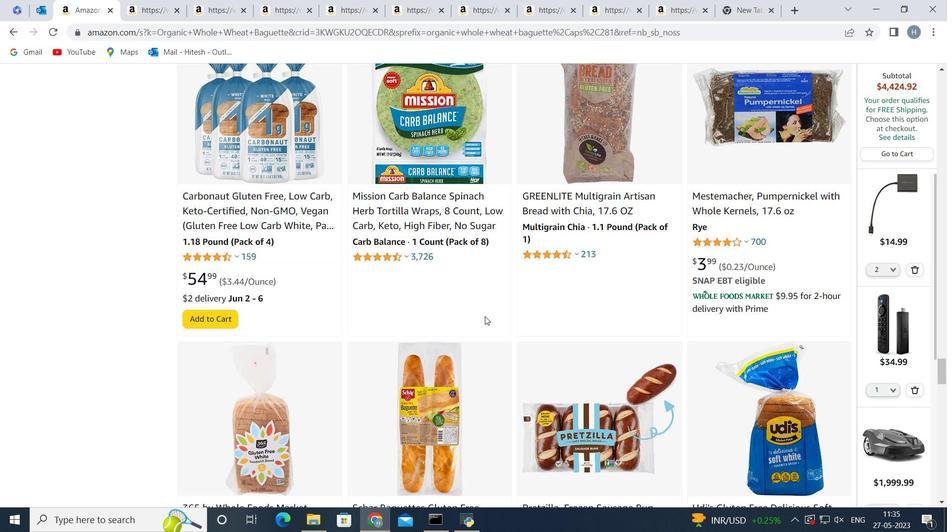 
Action: Mouse scrolled (485, 316) with delta (0, 0)
Screenshot: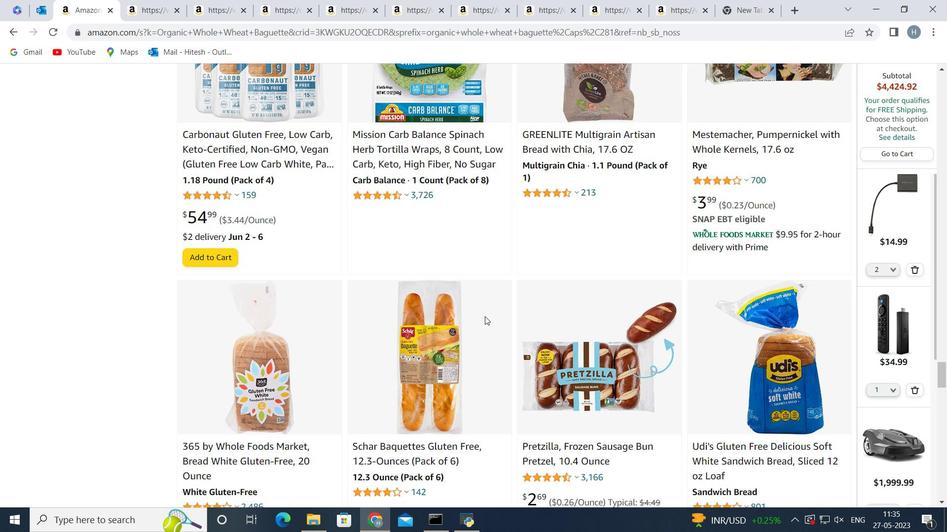 
Action: Mouse scrolled (485, 316) with delta (0, 0)
Screenshot: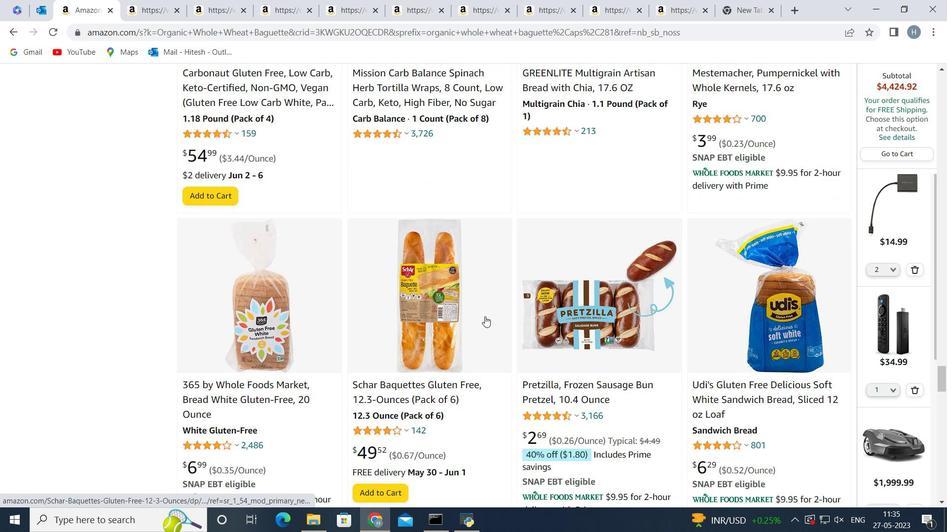 
Action: Mouse moved to (489, 306)
Screenshot: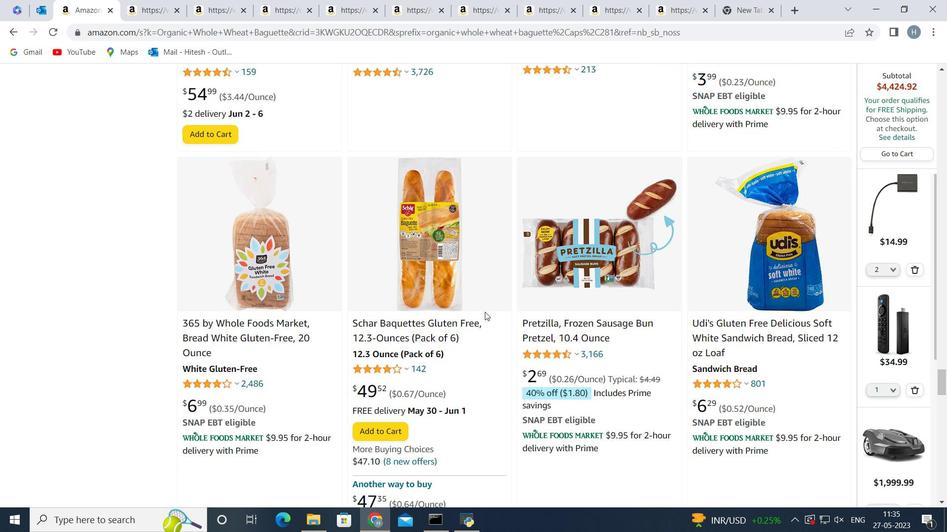 
Action: Mouse scrolled (489, 306) with delta (0, 0)
Screenshot: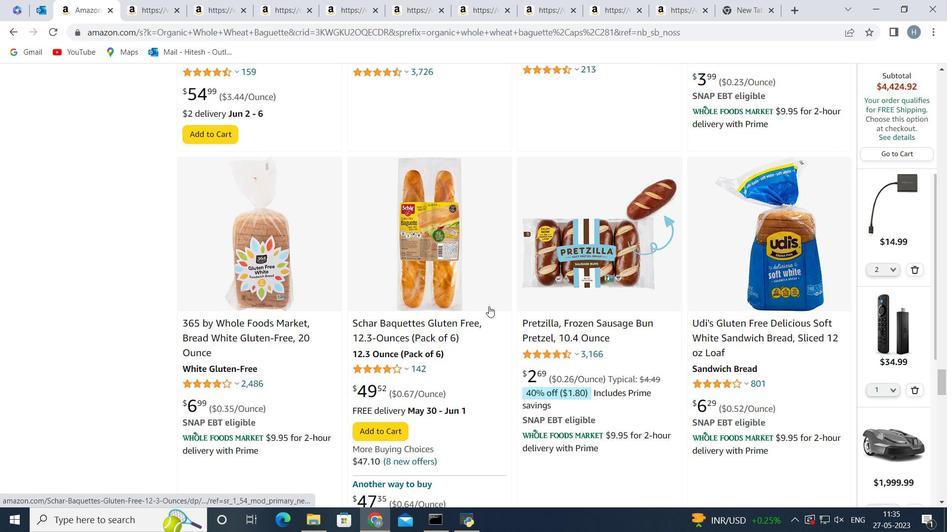 
Action: Mouse scrolled (489, 306) with delta (0, 0)
Screenshot: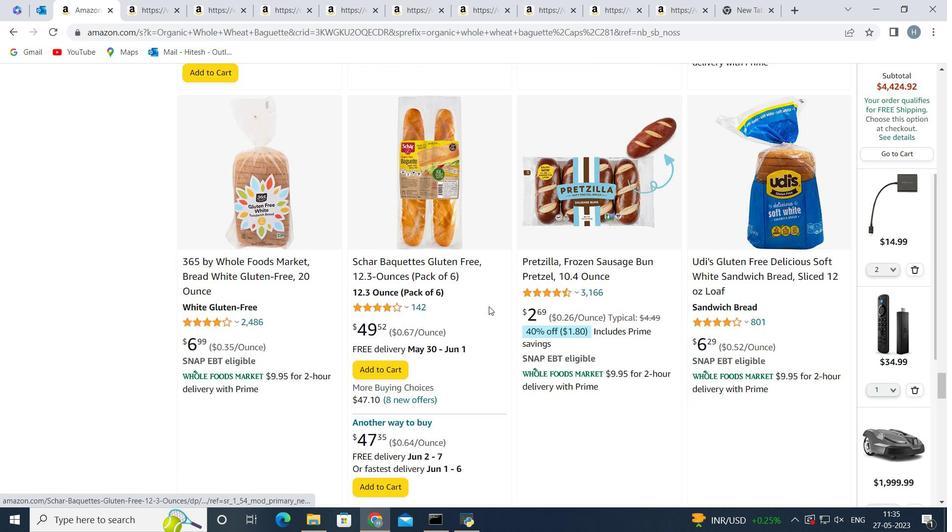 
Action: Mouse scrolled (489, 306) with delta (0, 0)
Screenshot: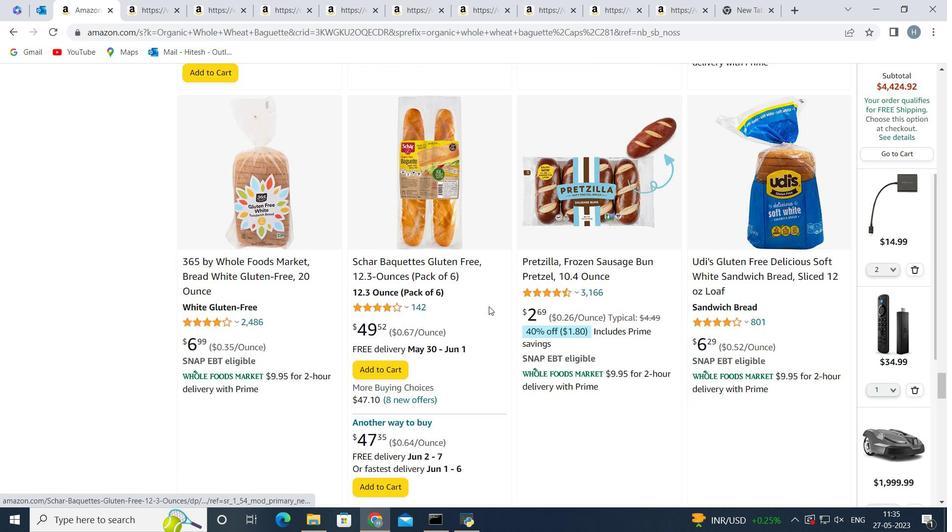 
Action: Mouse scrolled (489, 306) with delta (0, 0)
Screenshot: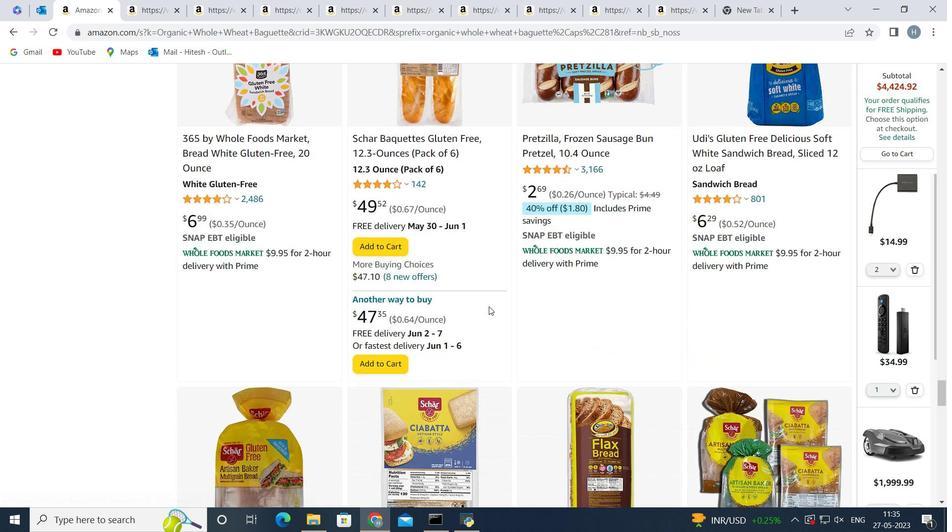 
Action: Mouse scrolled (489, 306) with delta (0, 0)
Screenshot: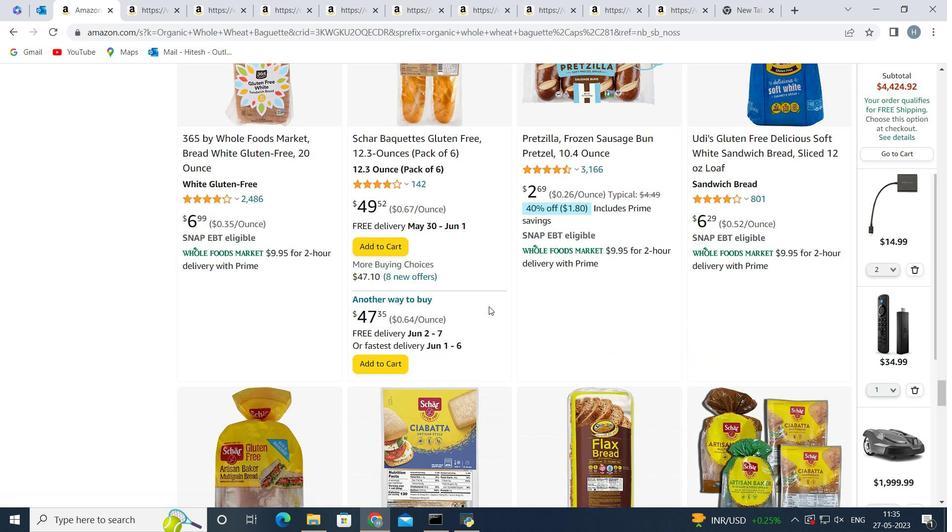 
Action: Mouse scrolled (489, 306) with delta (0, 0)
Screenshot: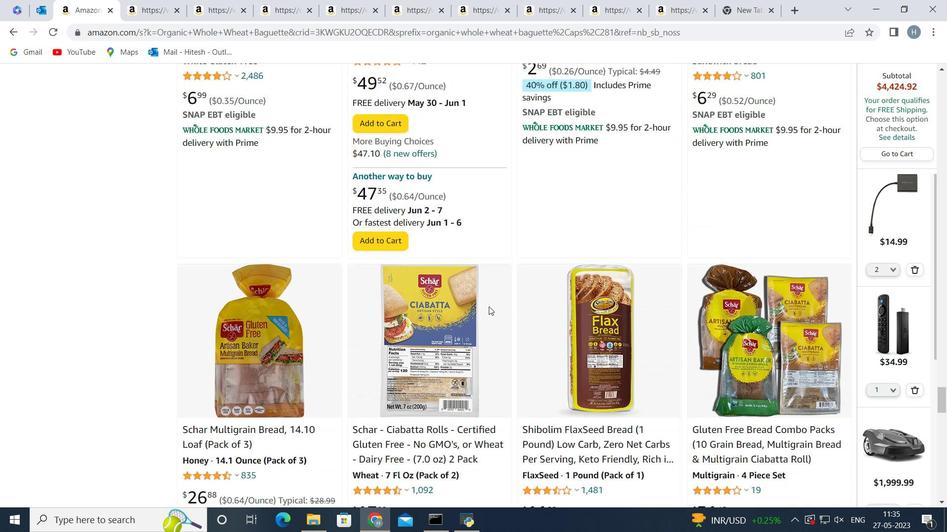 
Action: Mouse scrolled (489, 306) with delta (0, 0)
Screenshot: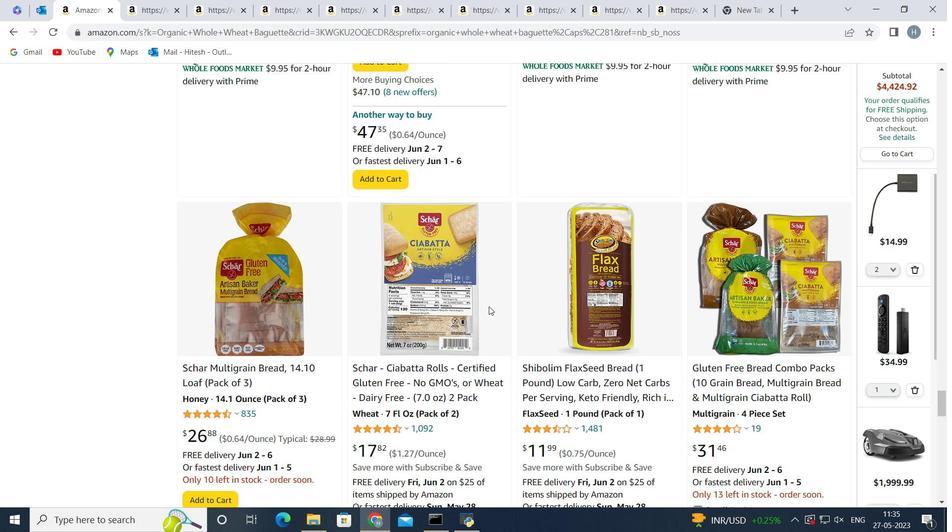 
Action: Mouse scrolled (489, 306) with delta (0, 0)
Screenshot: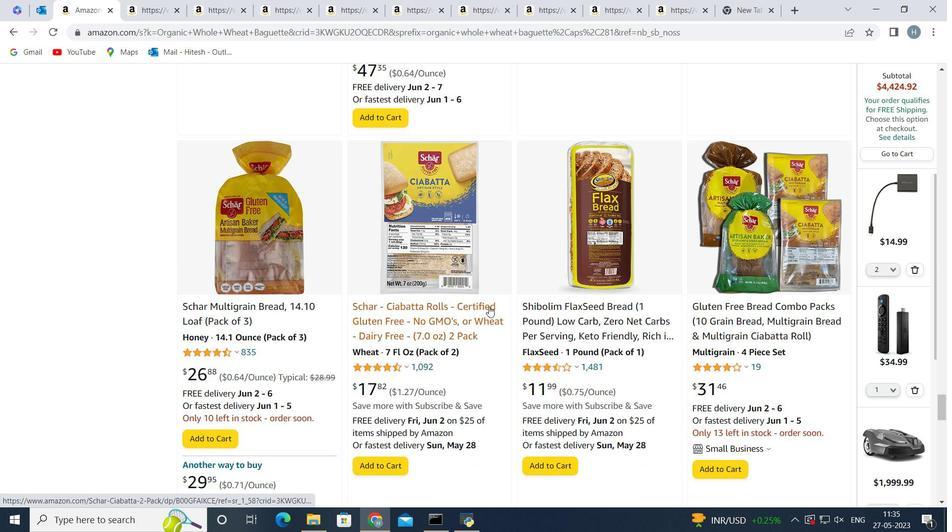 
Action: Mouse moved to (495, 306)
Screenshot: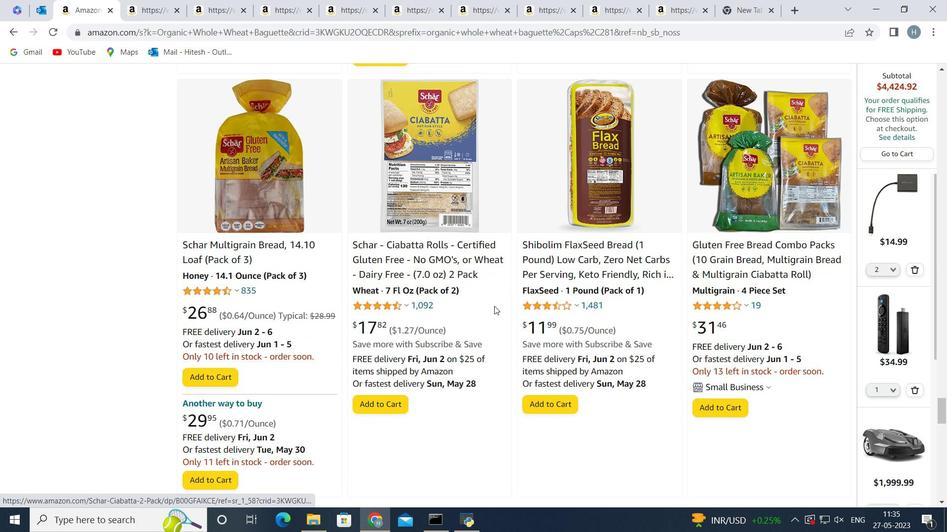 
Action: Mouse scrolled (495, 305) with delta (0, 0)
Screenshot: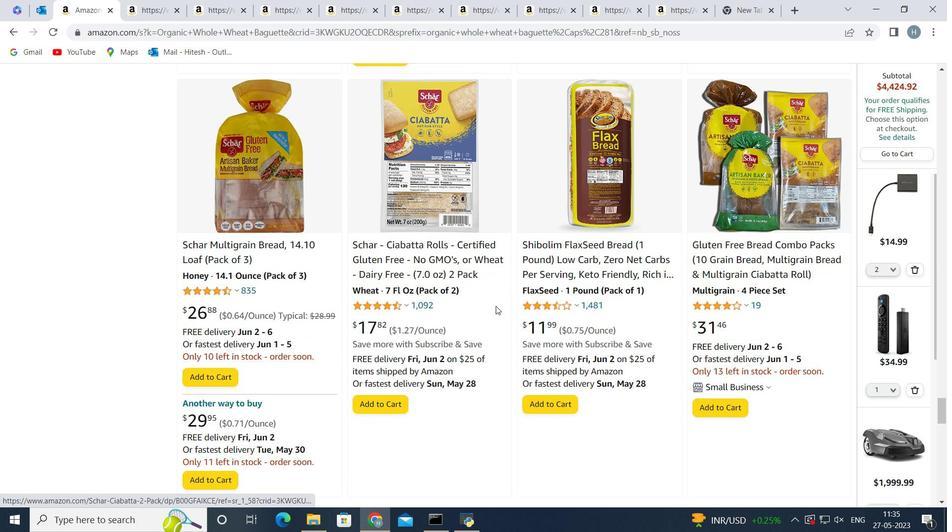 
Action: Mouse scrolled (495, 305) with delta (0, 0)
Screenshot: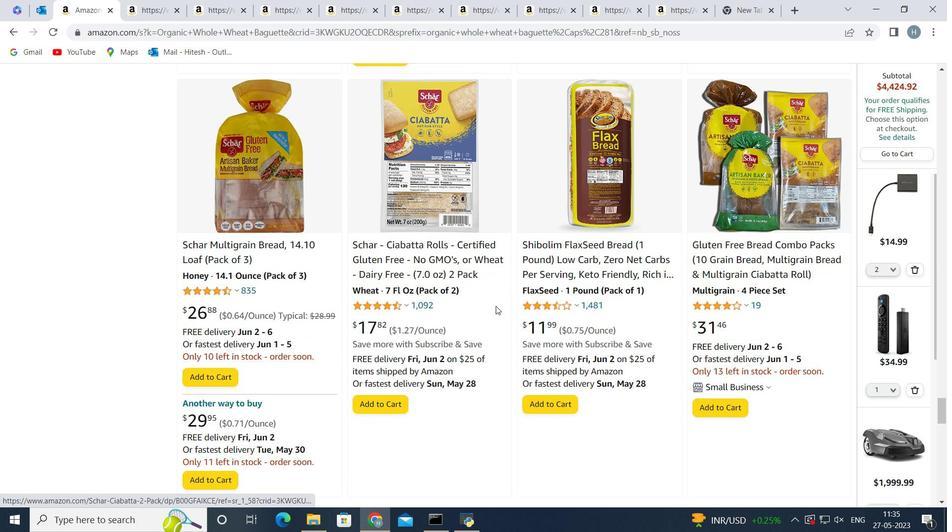 
Action: Mouse scrolled (495, 305) with delta (0, 0)
Screenshot: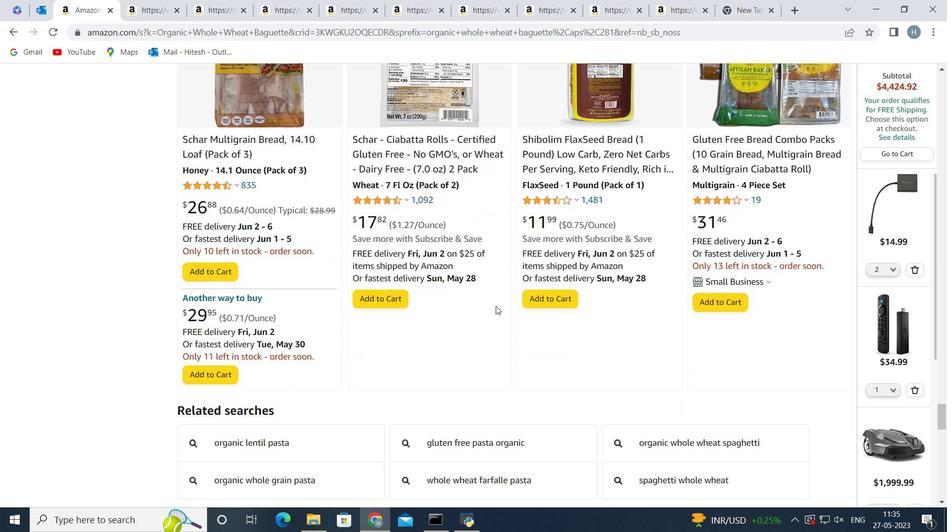 
Action: Mouse scrolled (495, 305) with delta (0, 0)
Screenshot: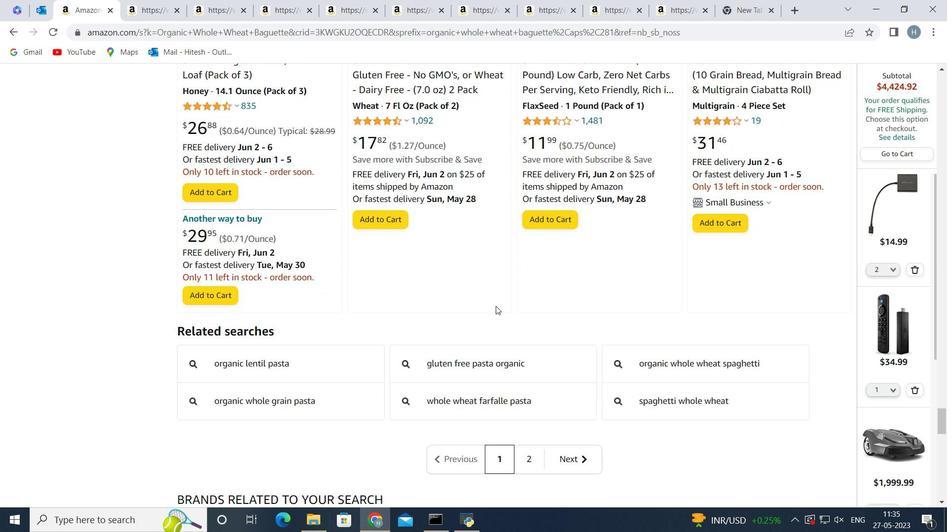 
Action: Mouse scrolled (495, 305) with delta (0, 0)
Screenshot: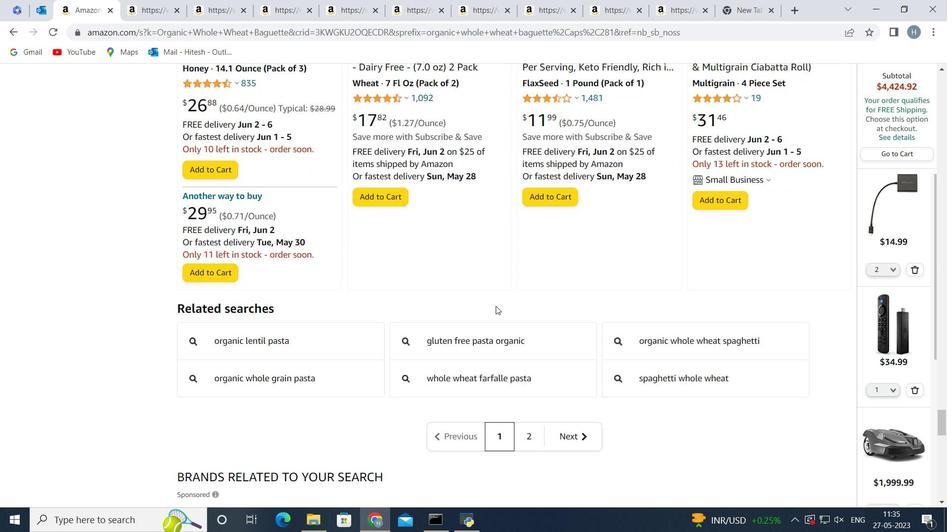 
Action: Mouse scrolled (495, 305) with delta (0, 0)
Screenshot: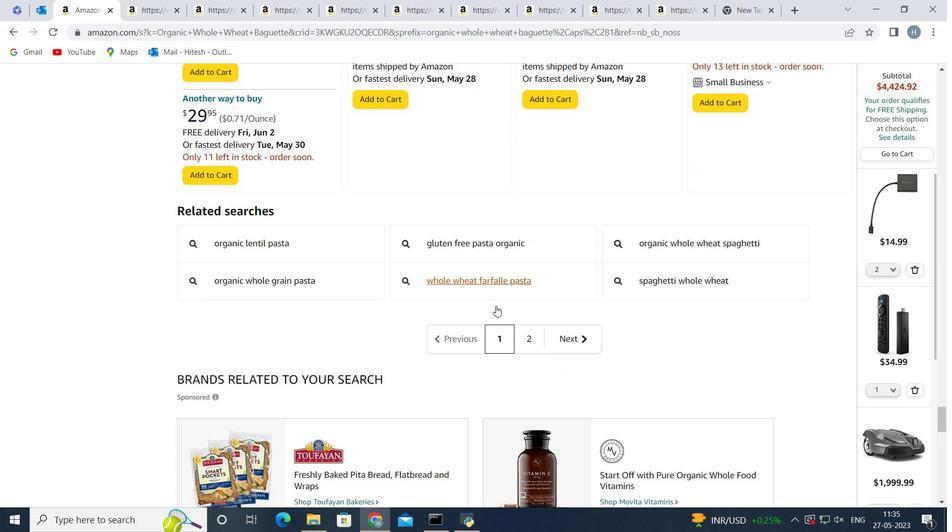 
Action: Mouse scrolled (495, 305) with delta (0, 0)
Screenshot: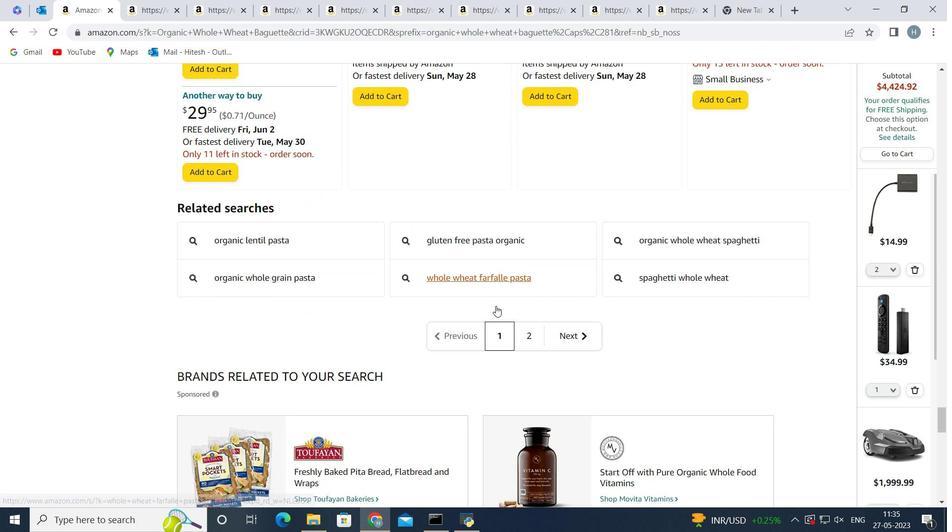 
Action: Mouse scrolled (495, 305) with delta (0, 0)
Screenshot: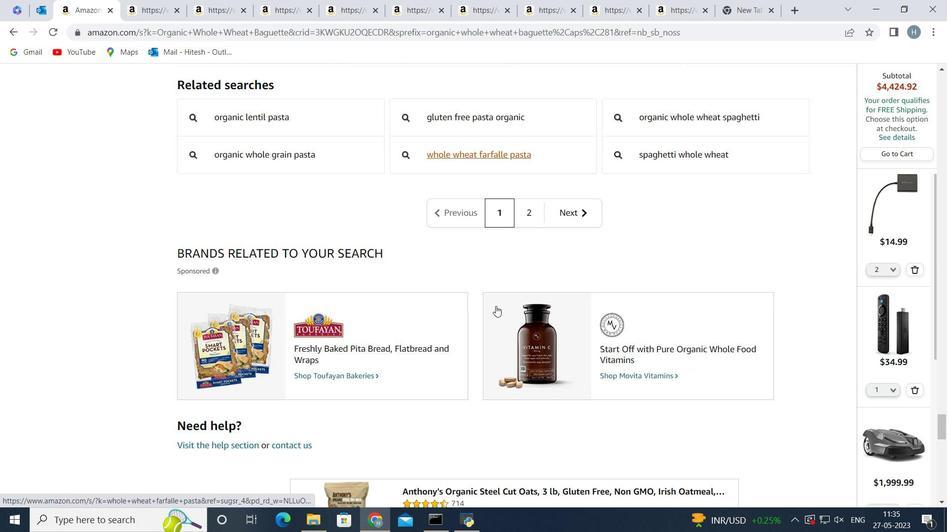 
Action: Mouse scrolled (495, 306) with delta (0, 0)
Screenshot: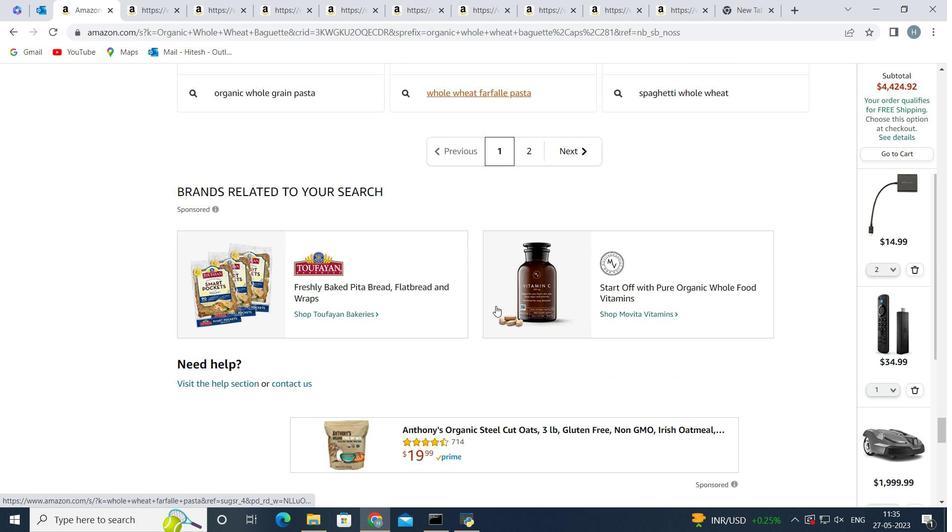 
Action: Mouse scrolled (495, 306) with delta (0, 0)
Screenshot: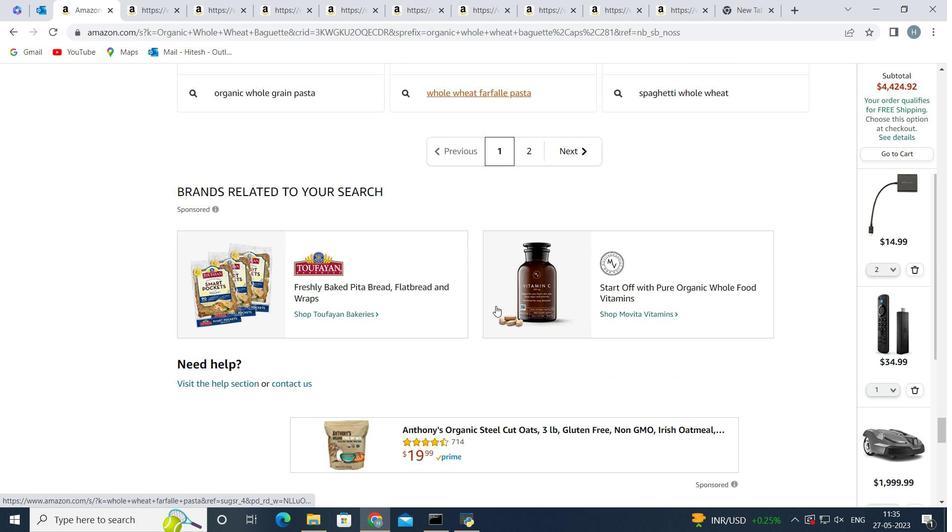 
Action: Mouse scrolled (495, 306) with delta (0, 0)
Screenshot: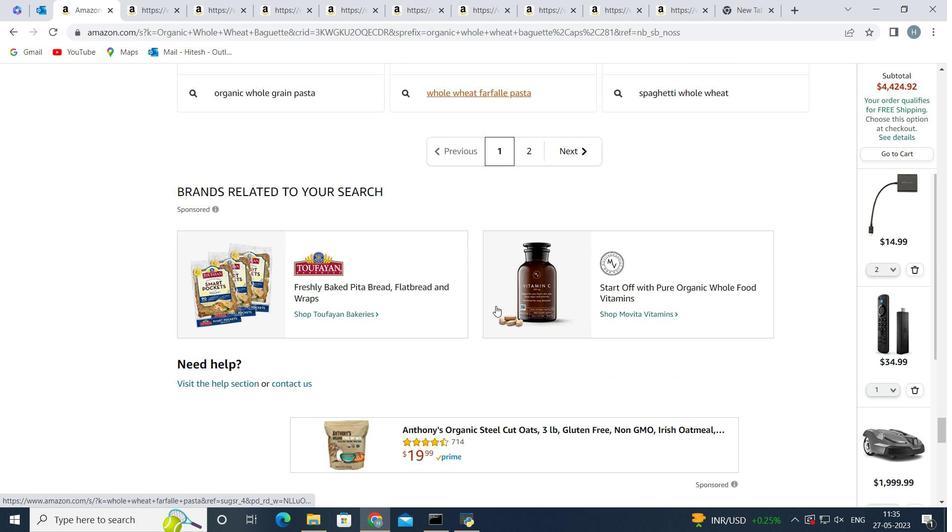 
Action: Mouse scrolled (495, 306) with delta (0, 0)
Screenshot: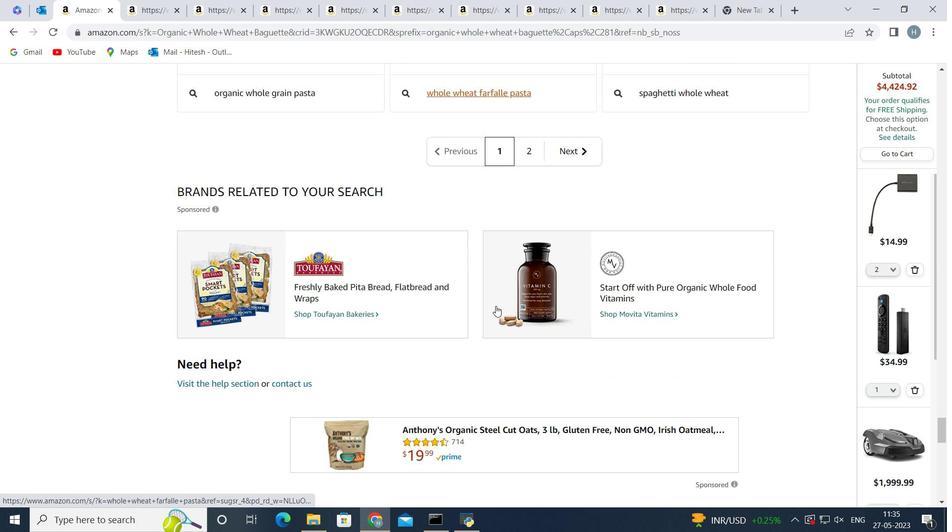 
Action: Mouse scrolled (495, 306) with delta (0, 0)
Screenshot: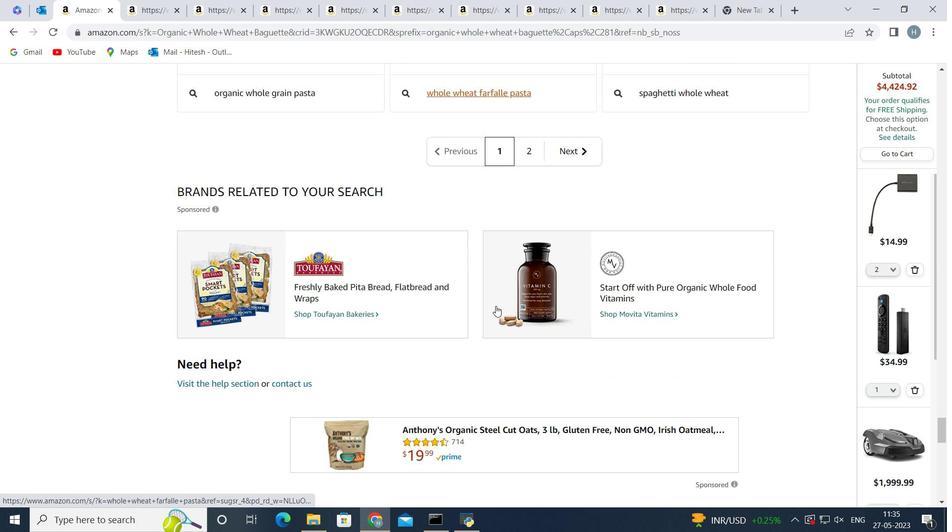 
Action: Mouse scrolled (495, 305) with delta (0, 0)
Screenshot: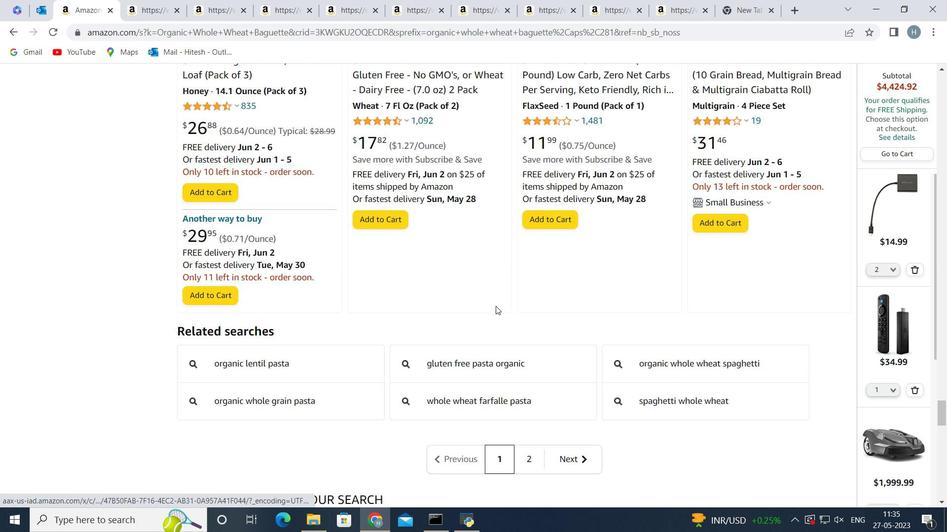 
Action: Mouse scrolled (495, 305) with delta (0, 0)
Screenshot: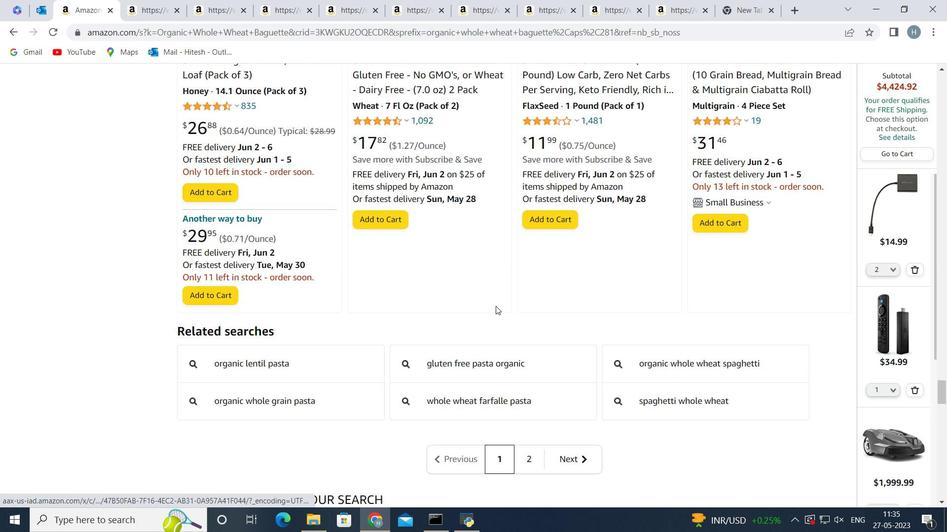 
Action: Mouse scrolled (495, 305) with delta (0, 0)
Screenshot: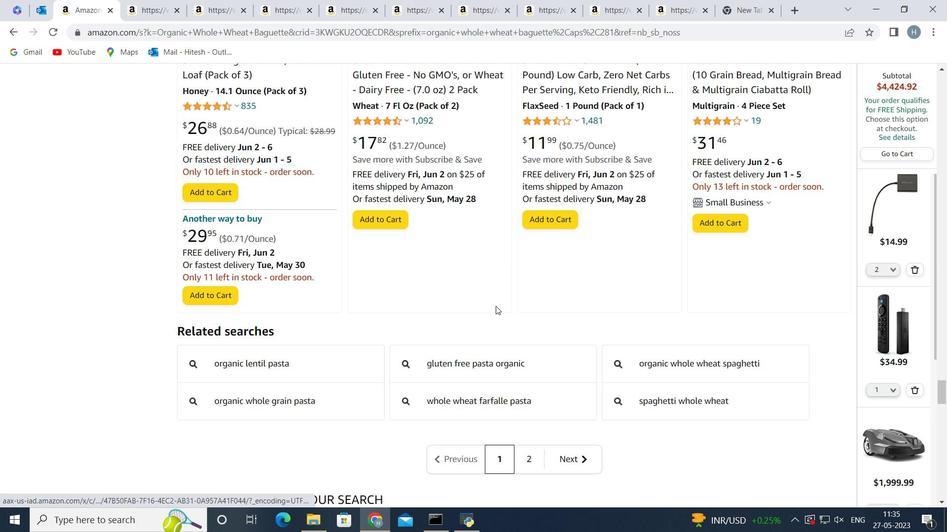 
Action: Mouse moved to (528, 270)
Screenshot: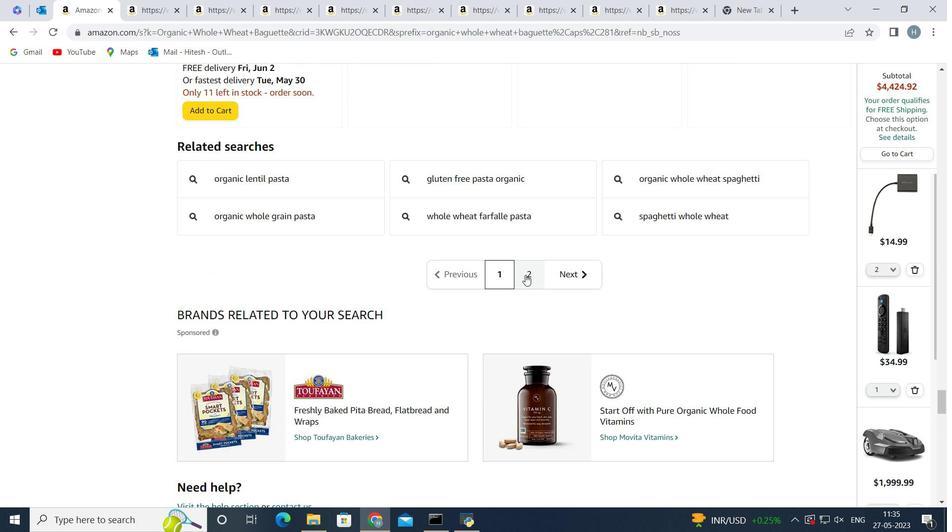 
Action: Mouse pressed left at (528, 270)
Screenshot: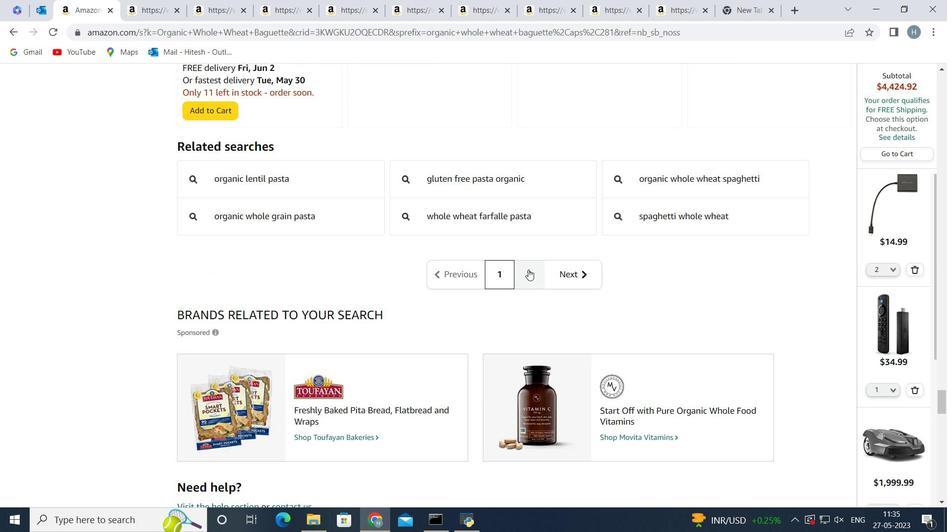 
Action: Mouse moved to (512, 244)
Screenshot: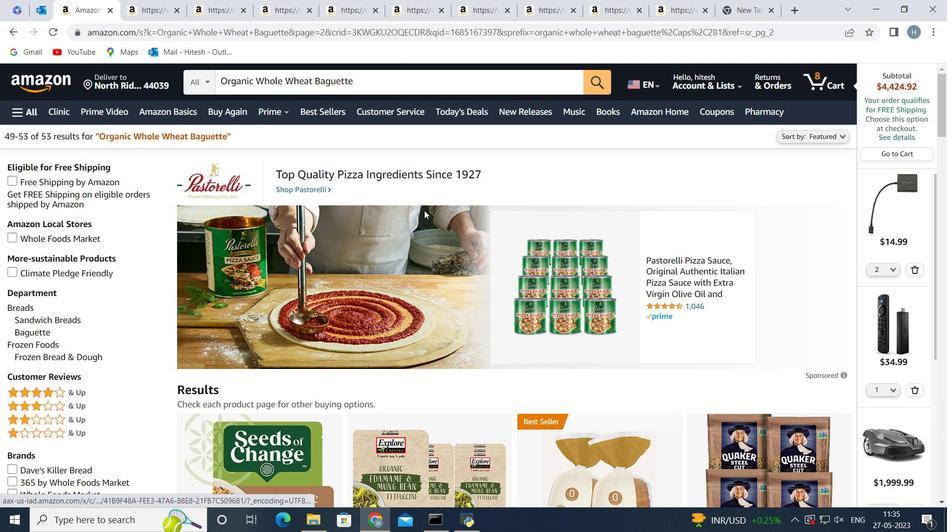 
Action: Mouse scrolled (512, 243) with delta (0, 0)
Screenshot: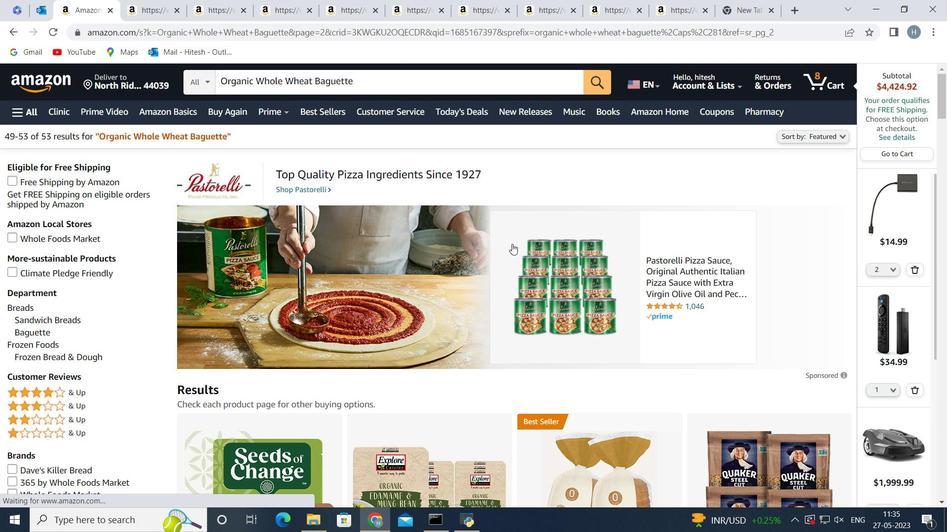 
Action: Mouse scrolled (512, 243) with delta (0, 0)
Screenshot: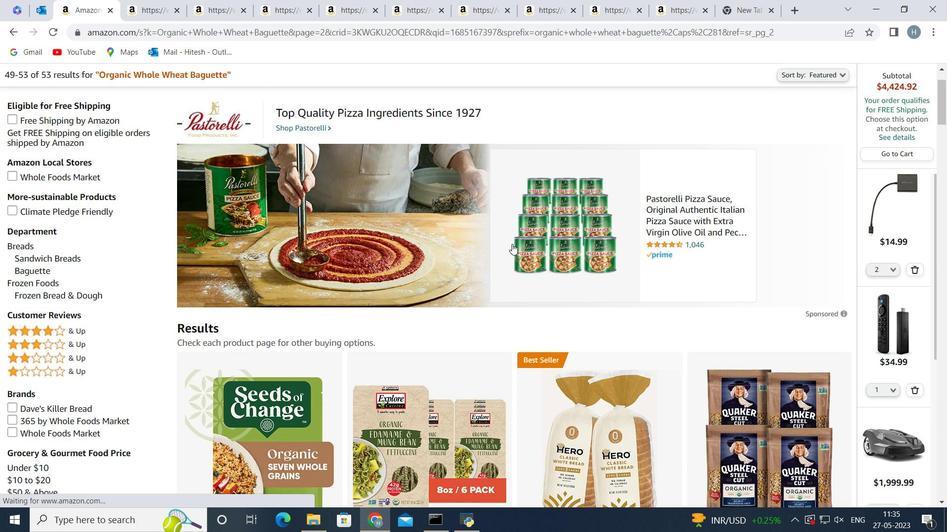 
Action: Mouse scrolled (512, 243) with delta (0, 0)
Screenshot: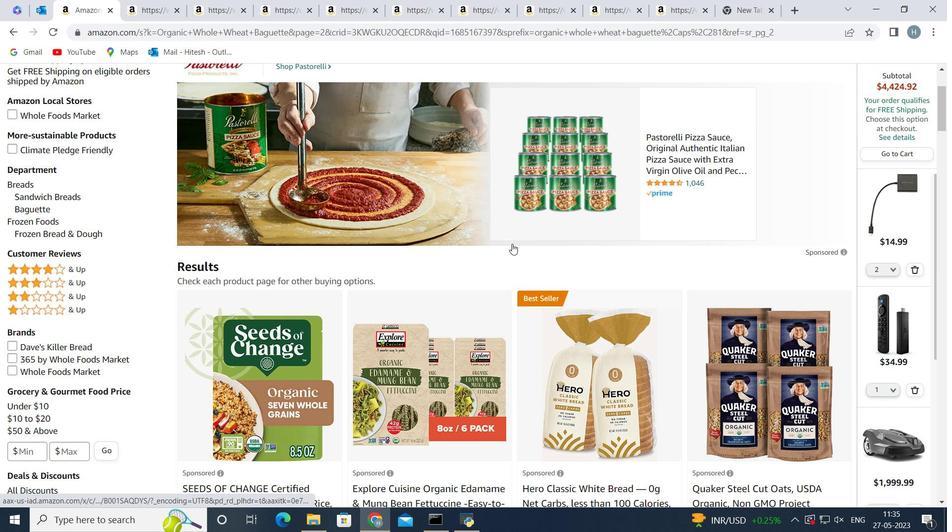 
Action: Mouse scrolled (512, 243) with delta (0, 0)
Screenshot: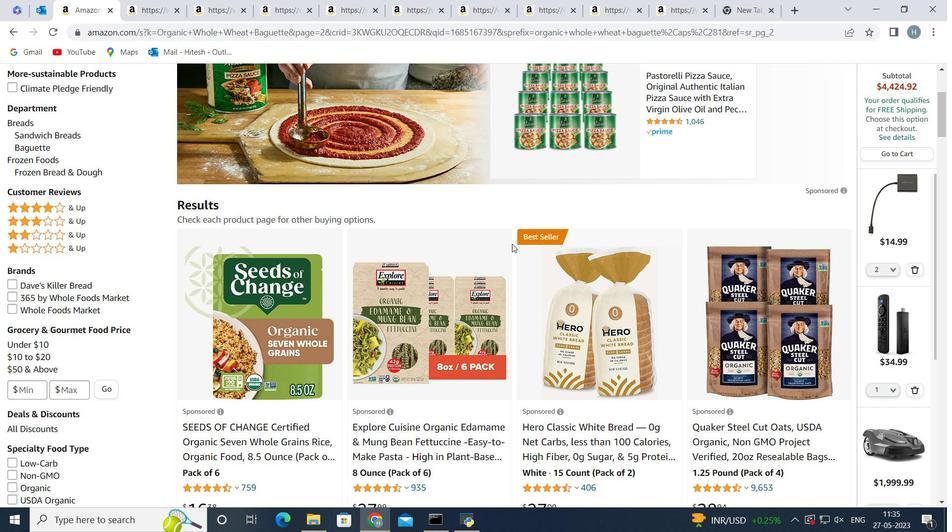 
Action: Mouse scrolled (512, 243) with delta (0, 0)
Screenshot: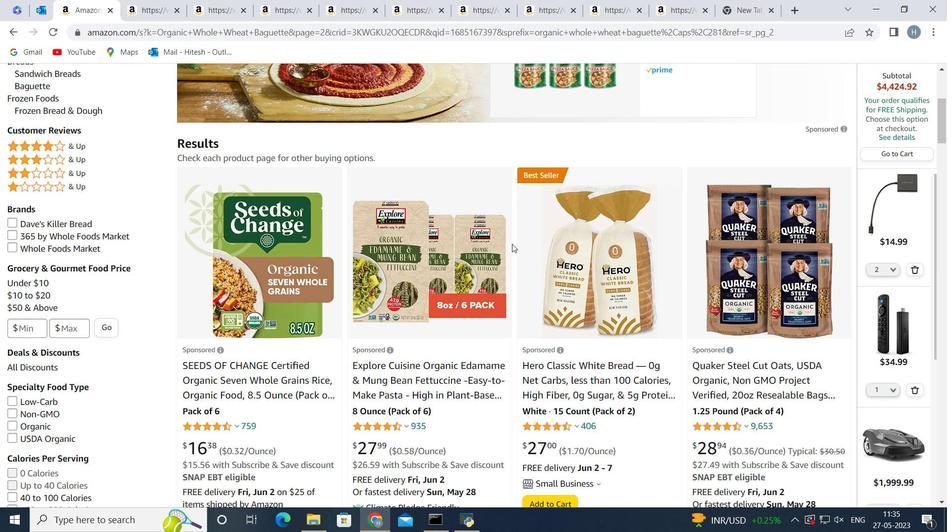 
Action: Mouse moved to (487, 265)
Screenshot: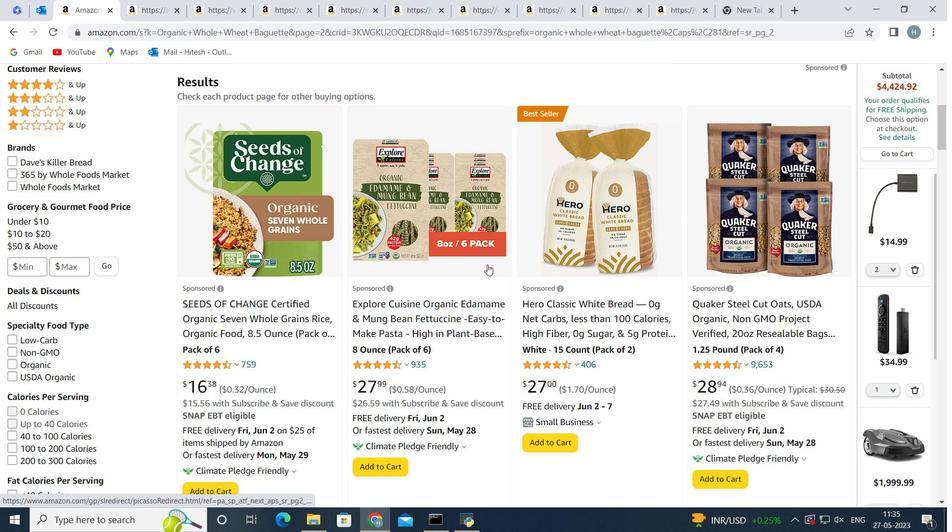 
Action: Mouse scrolled (487, 265) with delta (0, 0)
Screenshot: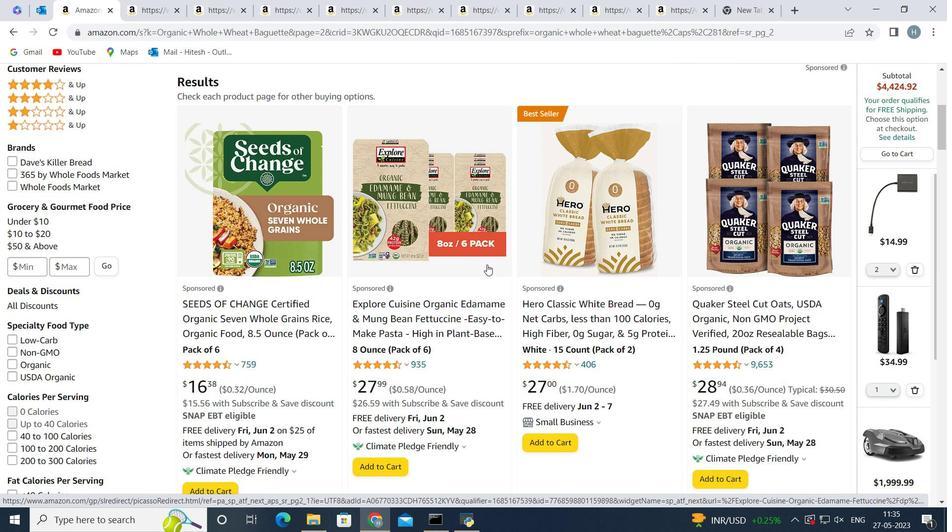 
Action: Mouse scrolled (487, 265) with delta (0, 0)
Screenshot: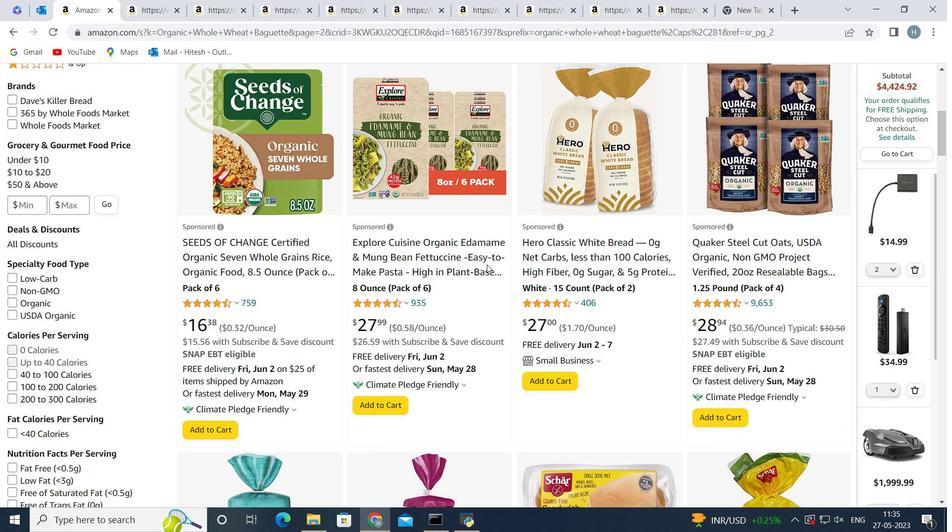 
Action: Mouse scrolled (487, 265) with delta (0, 0)
Screenshot: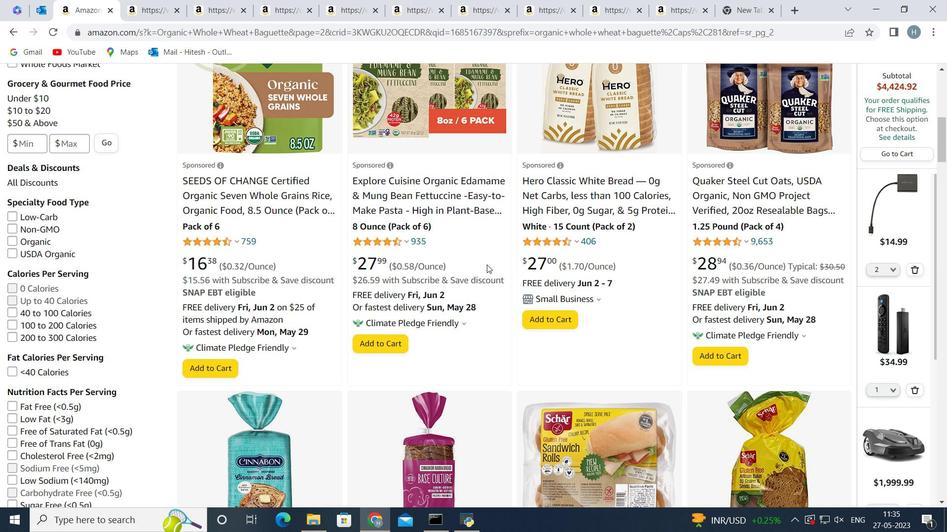 
Action: Mouse scrolled (487, 265) with delta (0, 0)
Screenshot: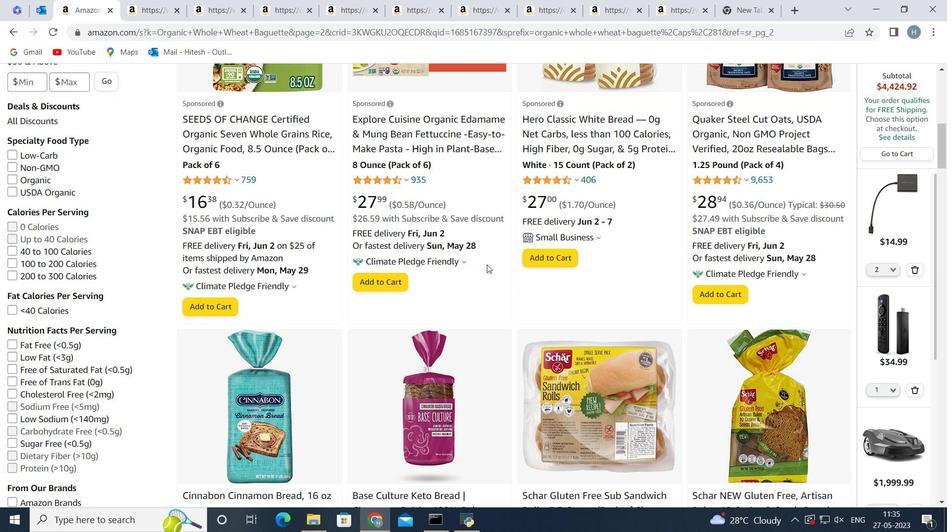 
Action: Mouse scrolled (487, 265) with delta (0, 0)
Screenshot: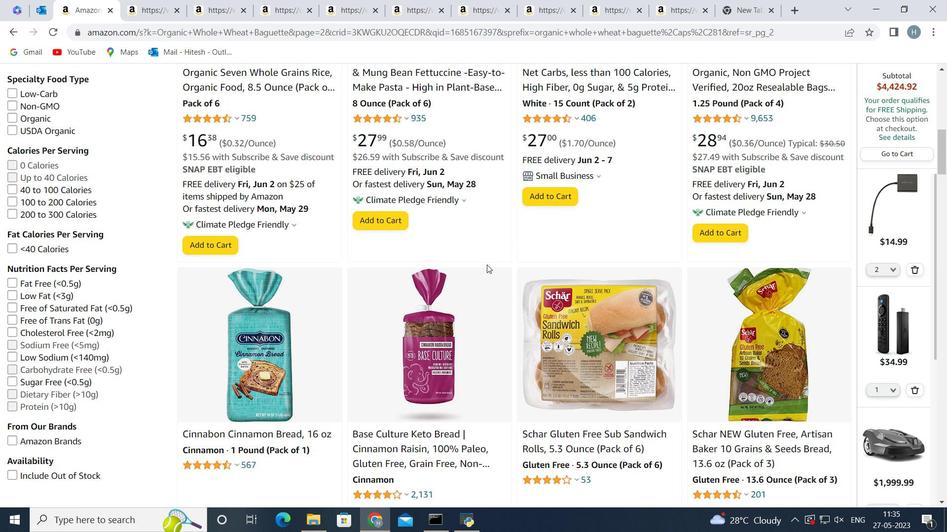 
Action: Mouse scrolled (487, 265) with delta (0, 0)
Screenshot: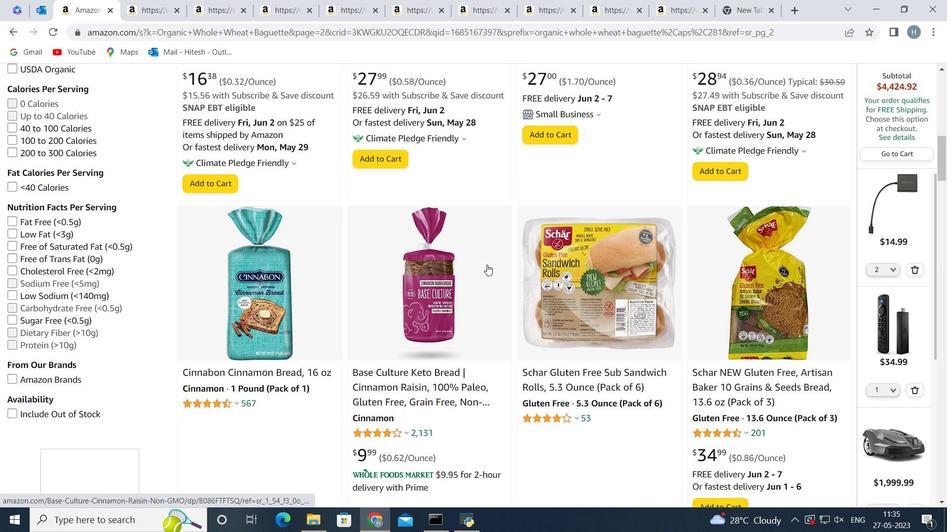 
Action: Mouse scrolled (487, 265) with delta (0, 0)
Screenshot: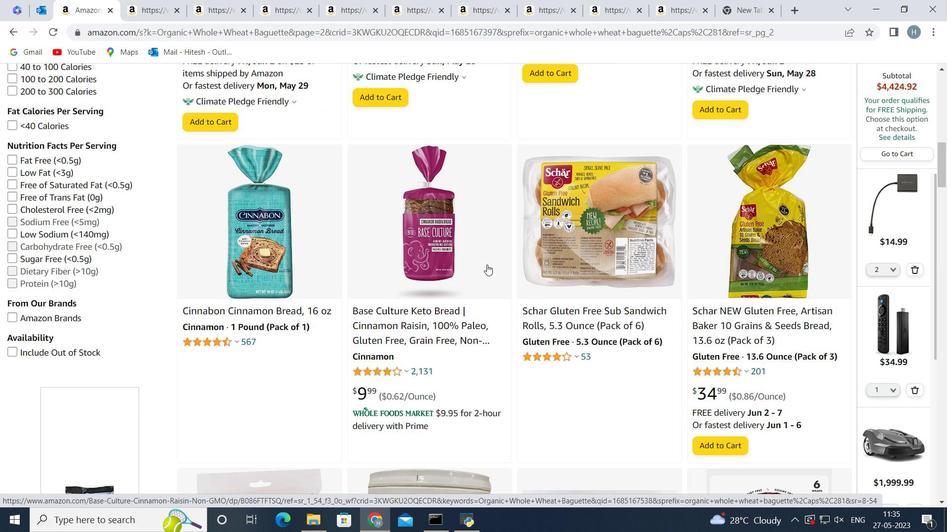 
Action: Mouse scrolled (487, 265) with delta (0, 0)
Screenshot: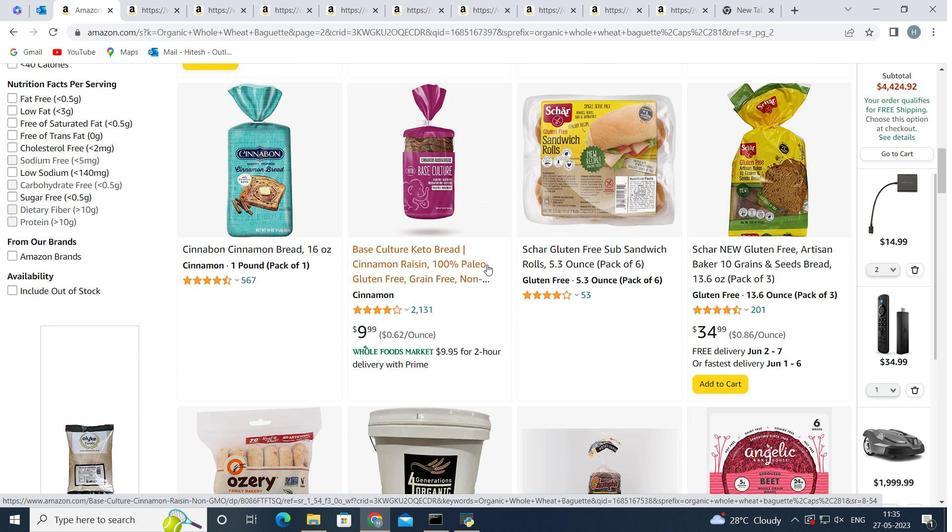 
Action: Mouse scrolled (487, 265) with delta (0, 0)
Screenshot: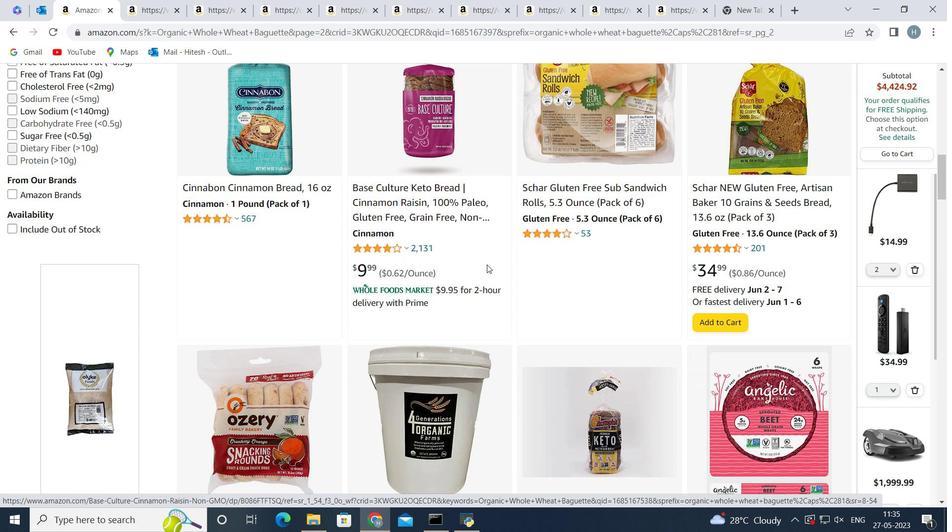 
Action: Mouse scrolled (487, 265) with delta (0, 0)
Screenshot: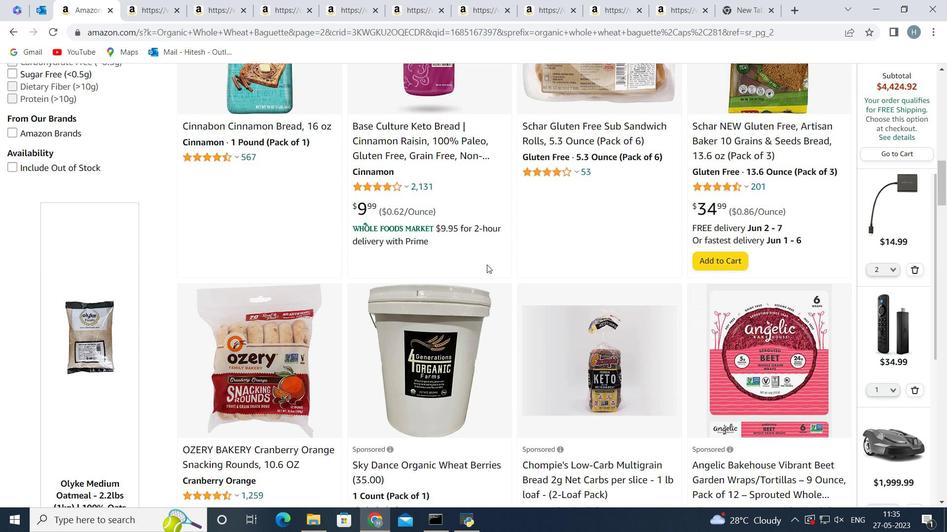 
Action: Mouse scrolled (487, 265) with delta (0, 0)
Screenshot: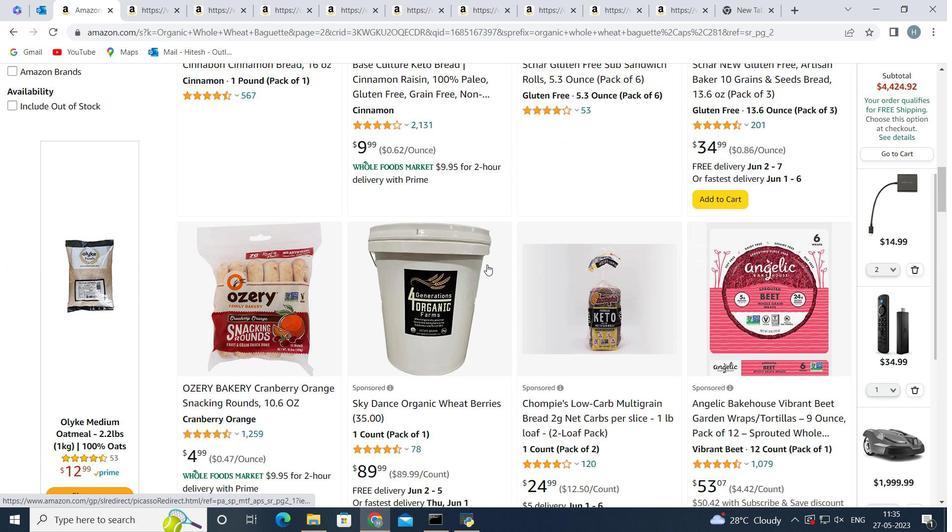 
Action: Mouse scrolled (487, 265) with delta (0, 0)
Screenshot: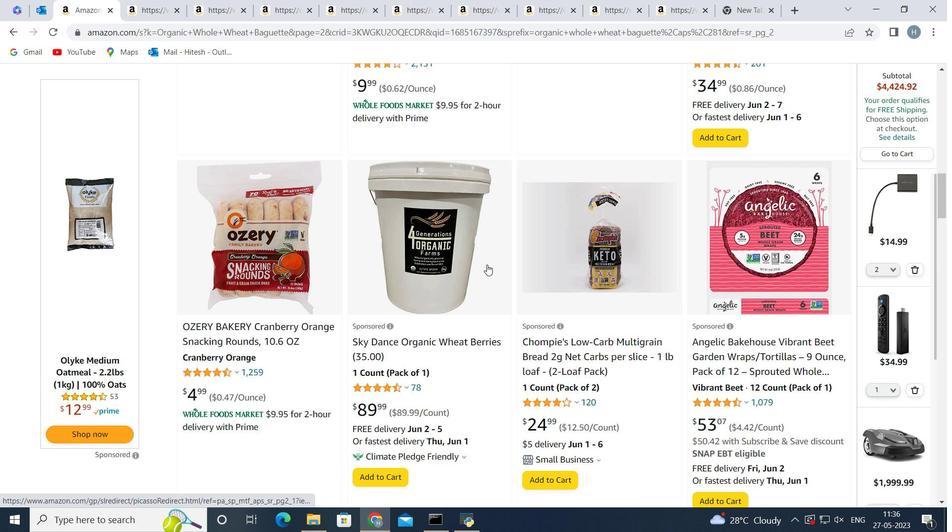 
Action: Mouse moved to (487, 265)
Screenshot: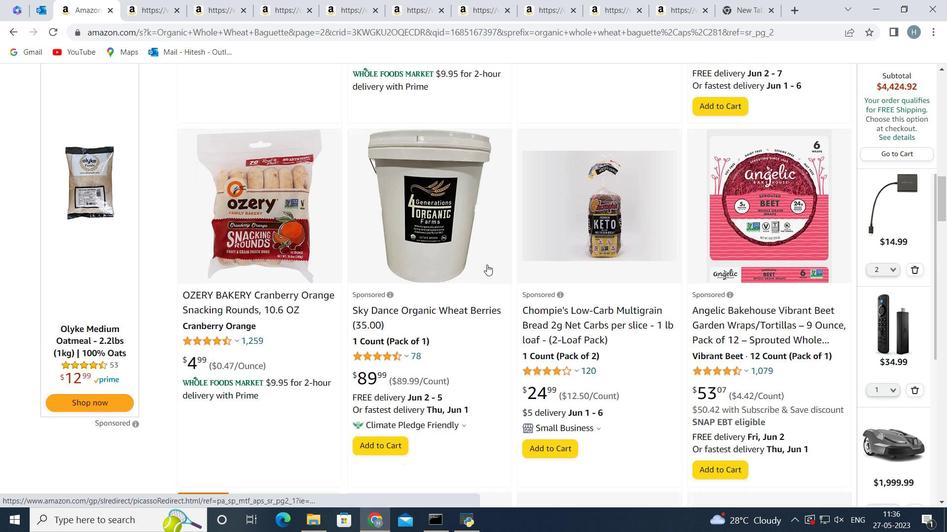 
Action: Mouse scrolled (487, 265) with delta (0, 0)
Screenshot: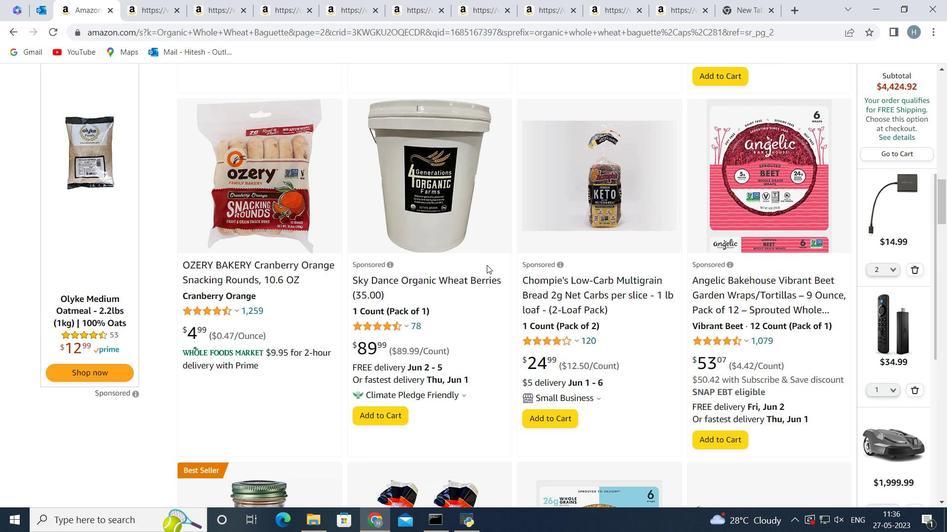 
Action: Mouse scrolled (487, 265) with delta (0, 0)
Screenshot: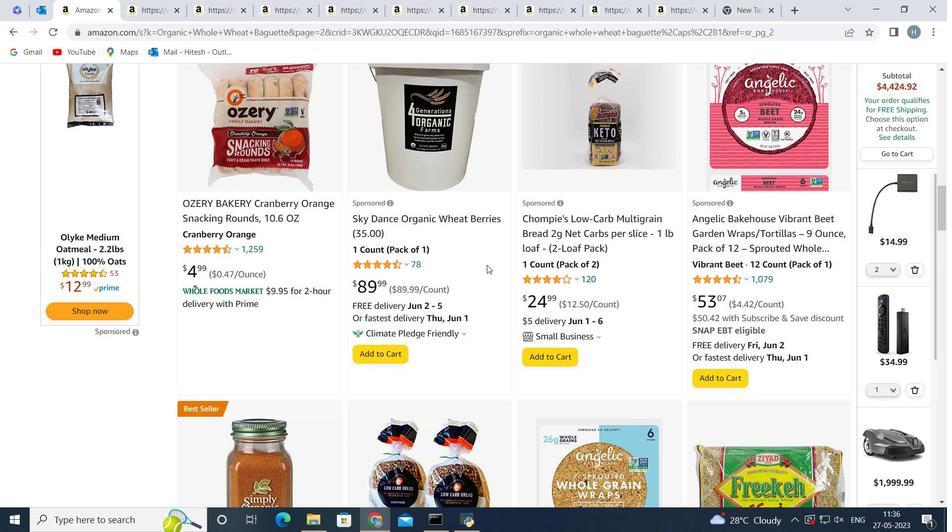 
Action: Mouse scrolled (487, 265) with delta (0, 0)
Screenshot: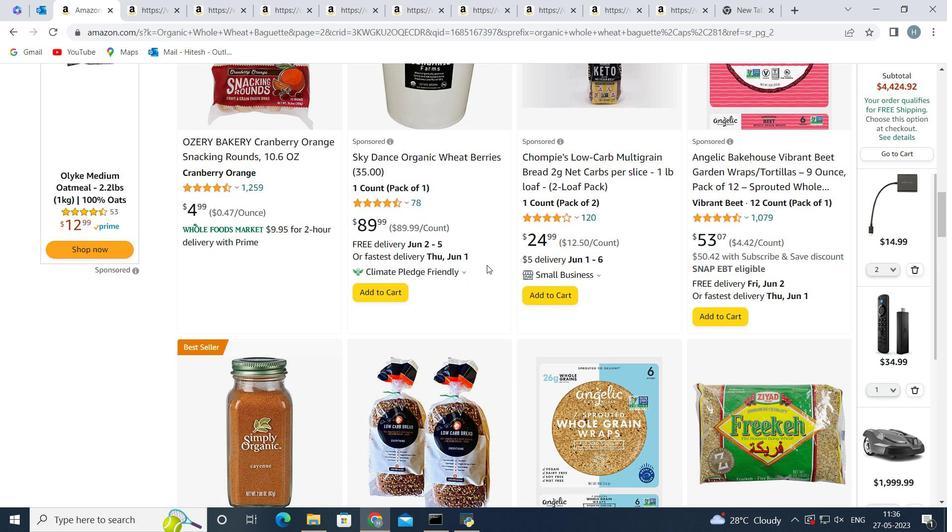 
Action: Mouse scrolled (487, 265) with delta (0, 0)
Screenshot: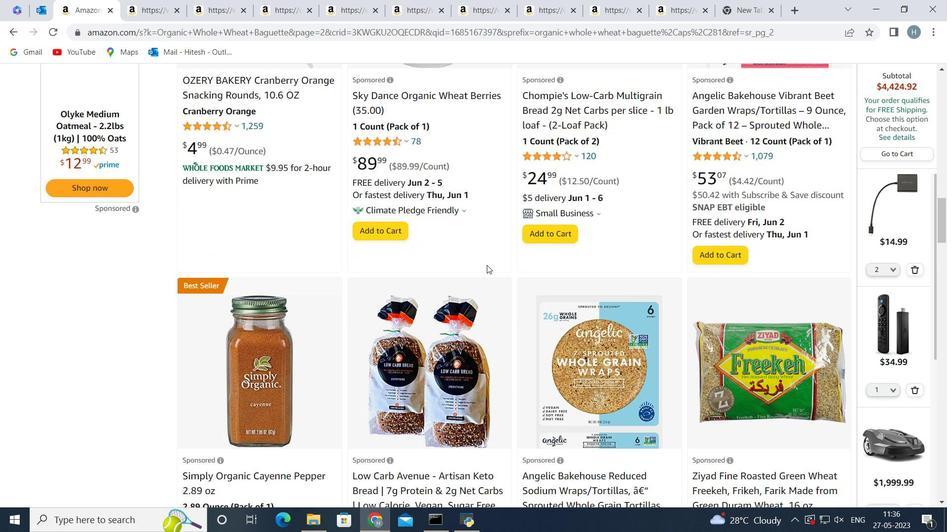 
Action: Mouse scrolled (487, 265) with delta (0, 0)
Screenshot: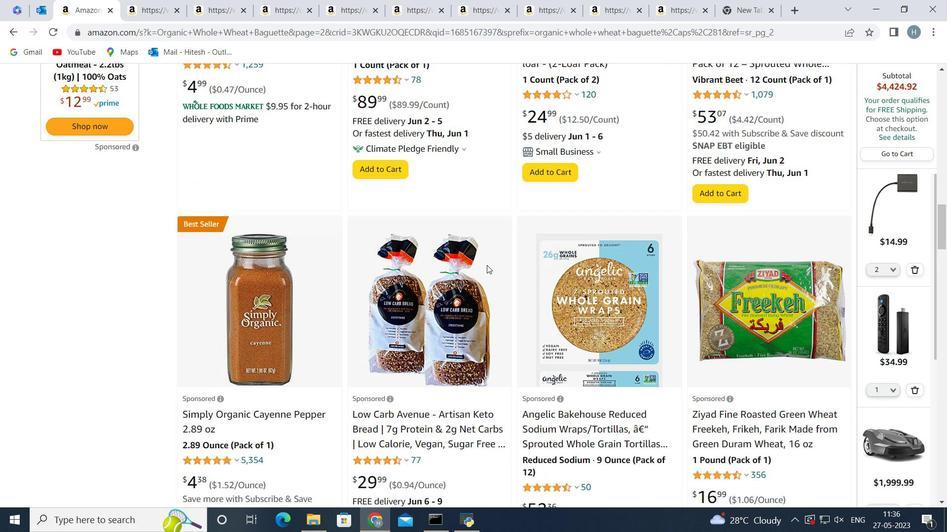 
Action: Mouse scrolled (487, 265) with delta (0, 0)
Screenshot: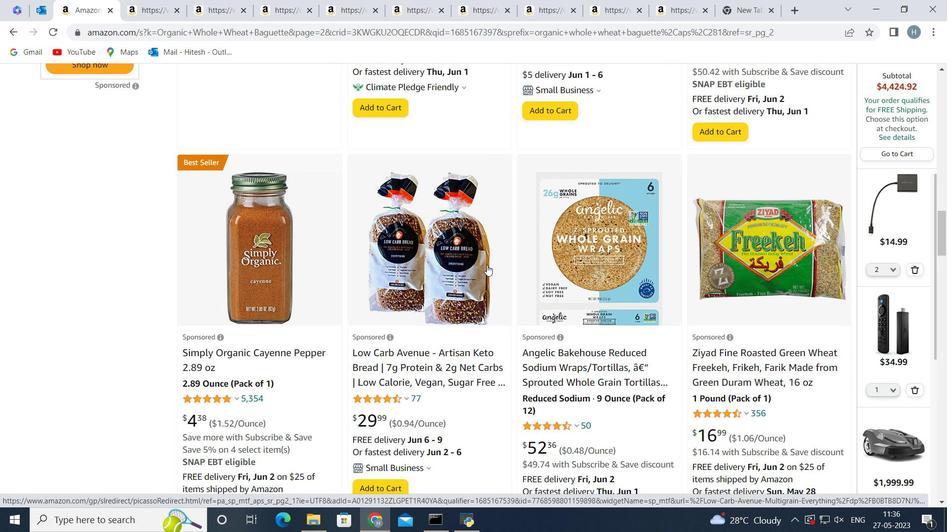 
Action: Mouse scrolled (487, 265) with delta (0, 0)
Screenshot: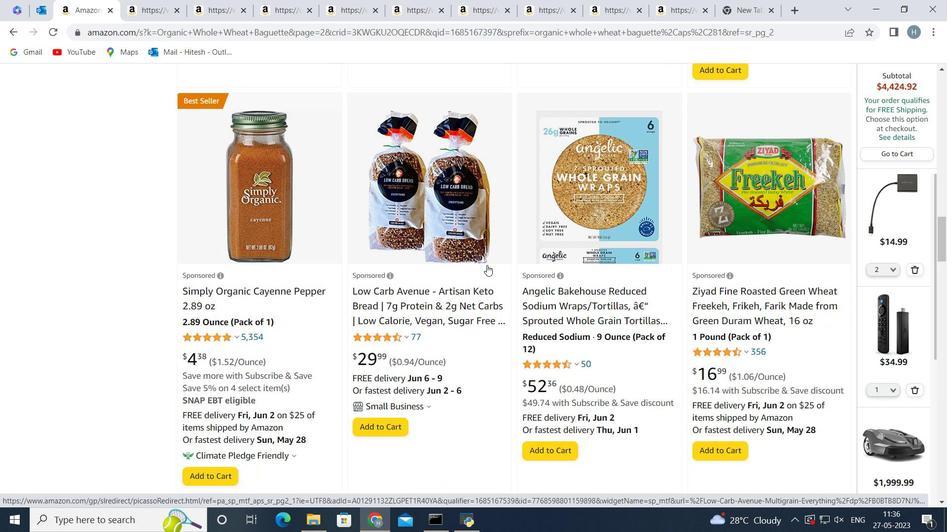 
Action: Mouse scrolled (487, 265) with delta (0, 0)
Screenshot: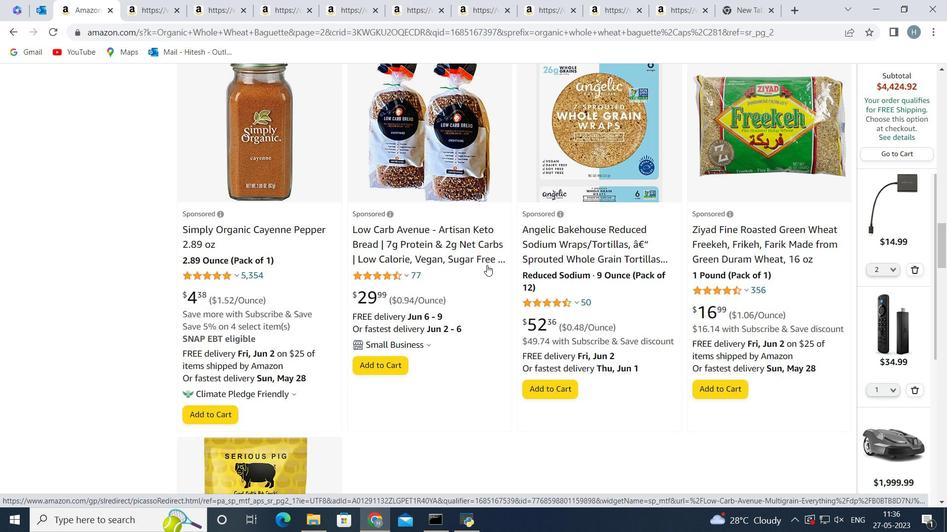 
Action: Mouse scrolled (487, 265) with delta (0, 0)
